 Task: Look for space in Gjøvik, Norway from 10th July, 2023 to 15th July, 2023 for 7 adults in price range Rs.10000 to Rs.15000. Place can be entire place or shared room with 4 bedrooms having 7 beds and 4 bathrooms. Property type can be house, flat, guest house. Amenities needed are: wifi, TV, free parkinig on premises, gym, breakfast. Booking option can be shelf check-in. Required host language is English.
Action: Mouse moved to (432, 83)
Screenshot: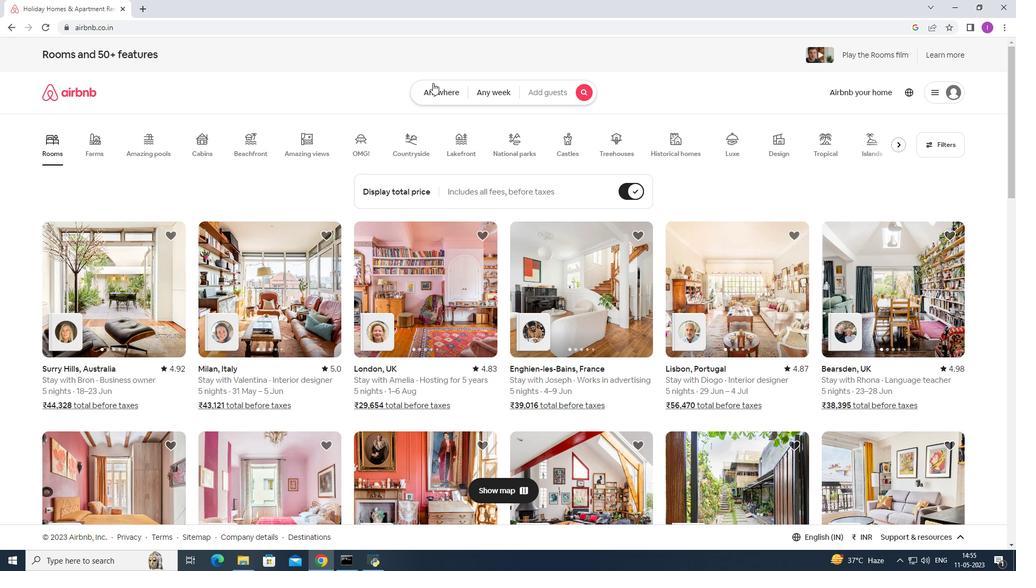 
Action: Mouse pressed left at (432, 83)
Screenshot: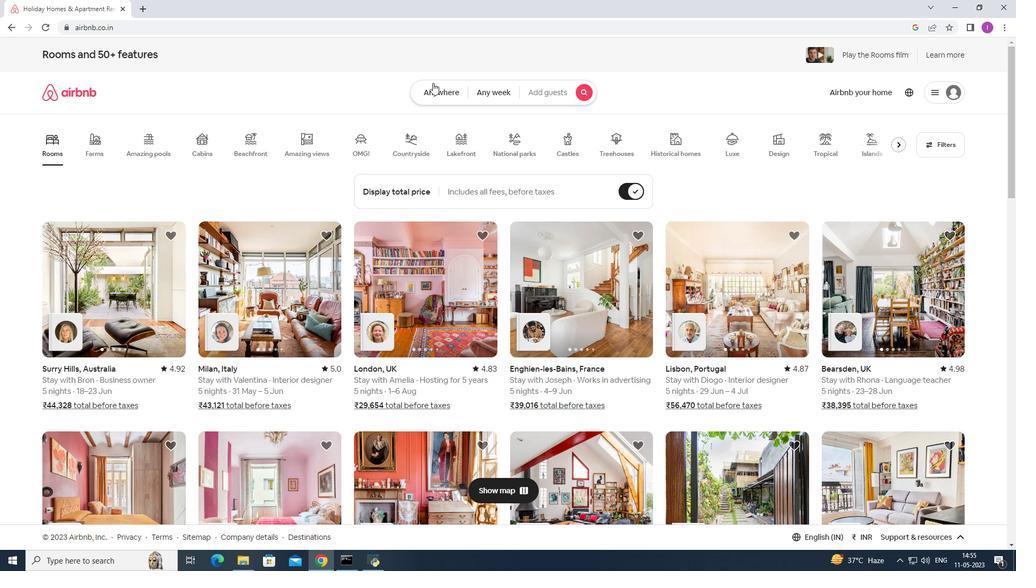 
Action: Mouse moved to (392, 137)
Screenshot: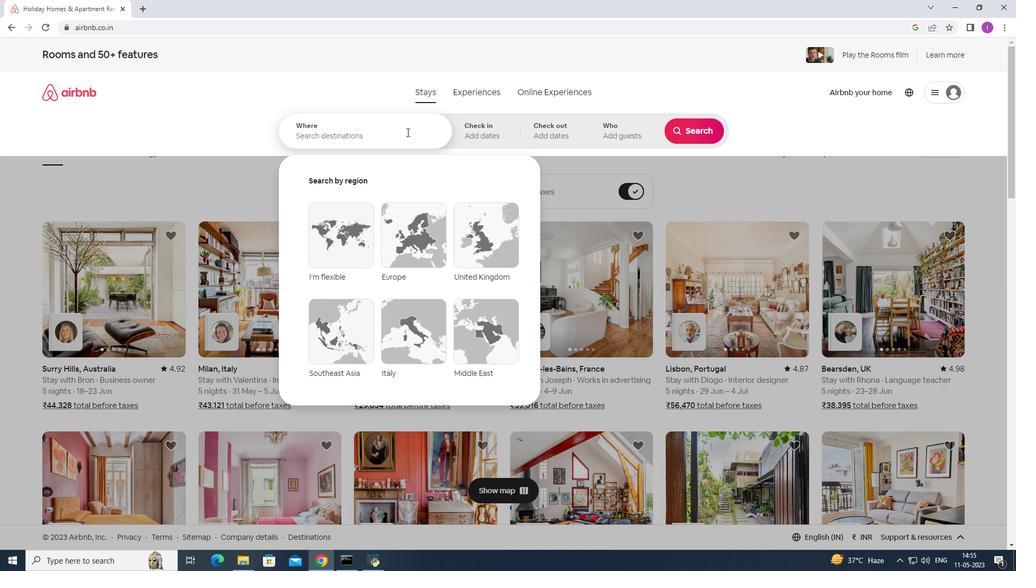 
Action: Mouse pressed left at (392, 137)
Screenshot: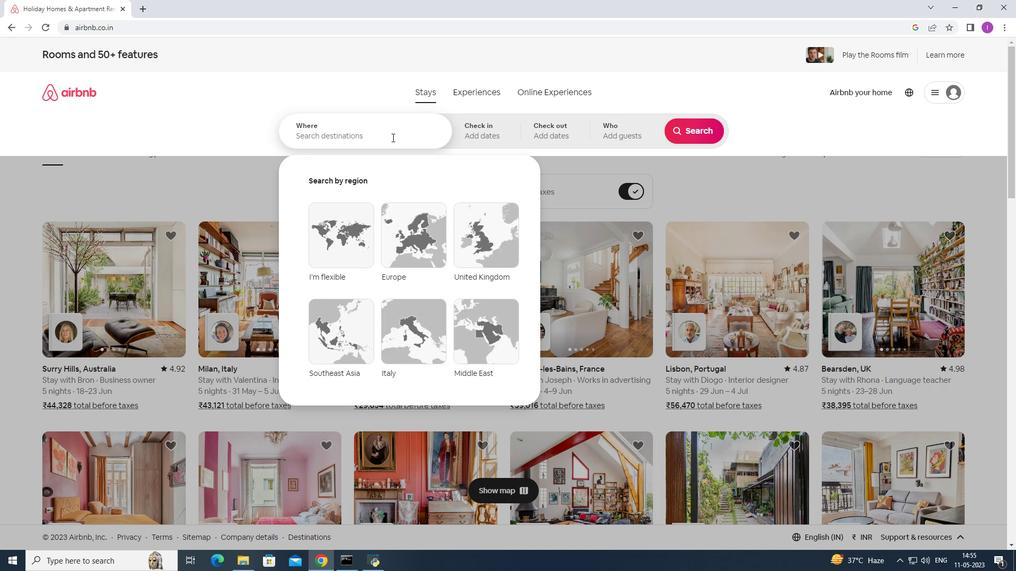 
Action: Key pressed <Key.shift>Gjovik,<Key.shift>Nirway
Screenshot: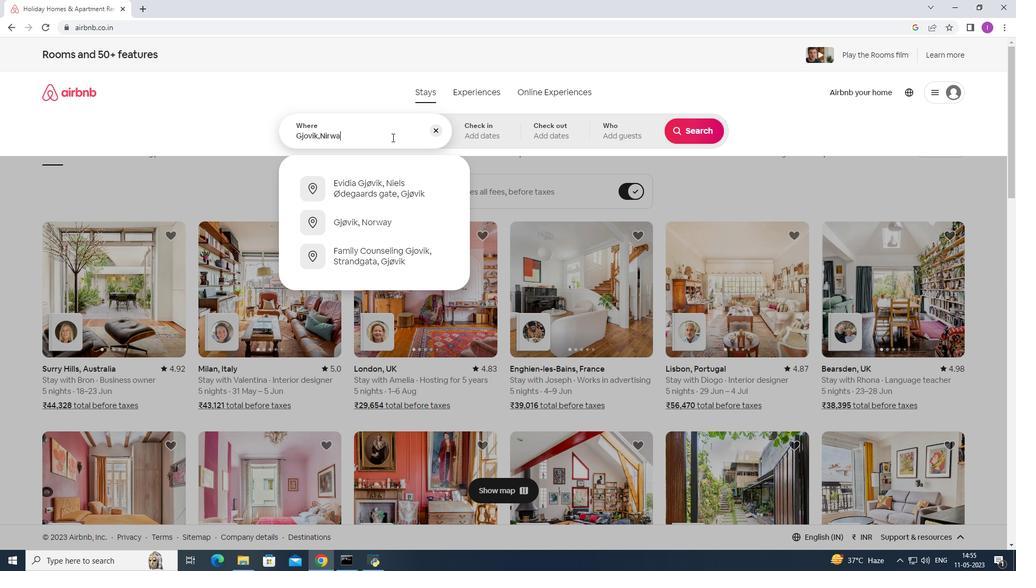 
Action: Mouse moved to (375, 225)
Screenshot: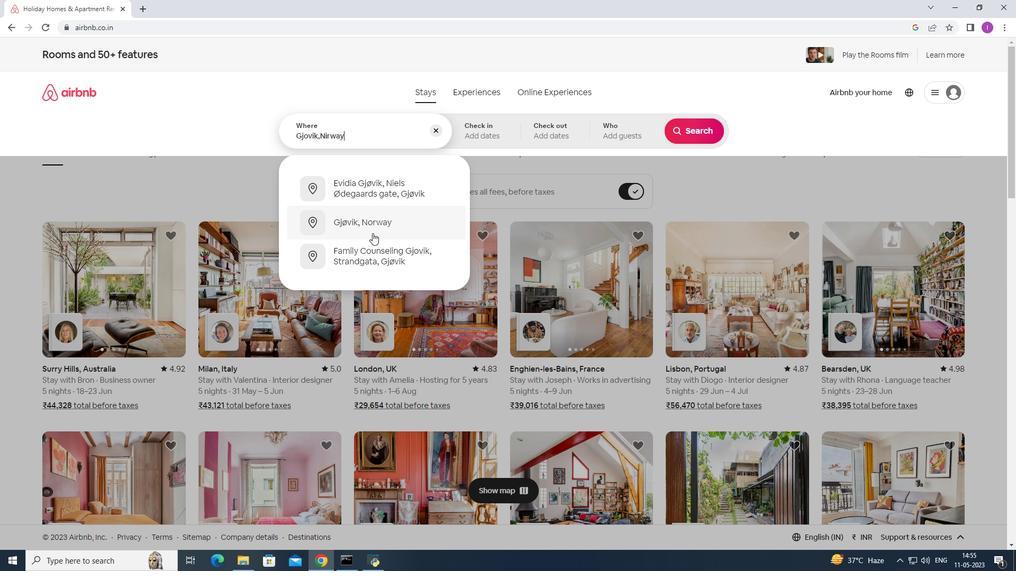 
Action: Mouse pressed left at (375, 225)
Screenshot: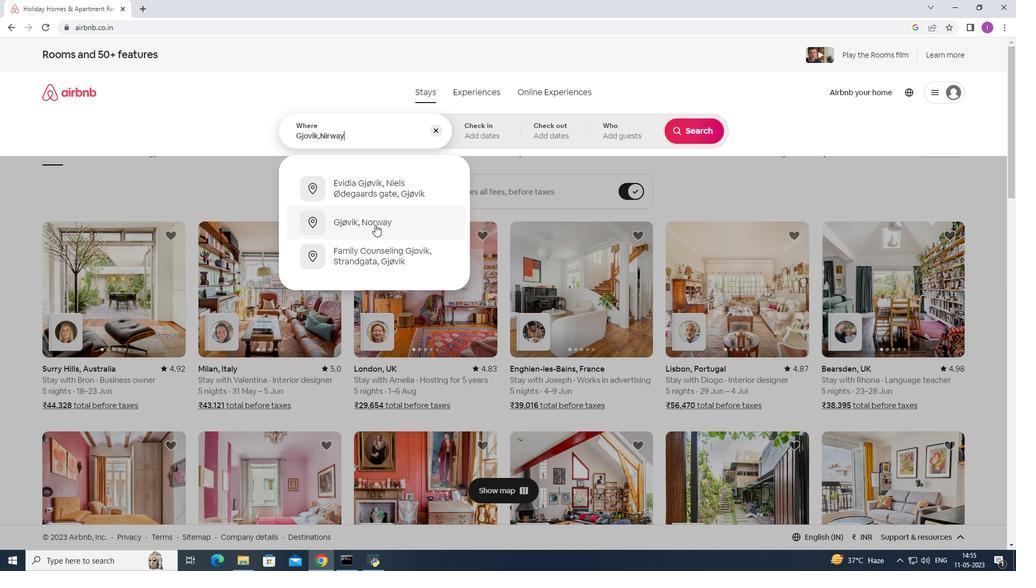 
Action: Mouse moved to (695, 209)
Screenshot: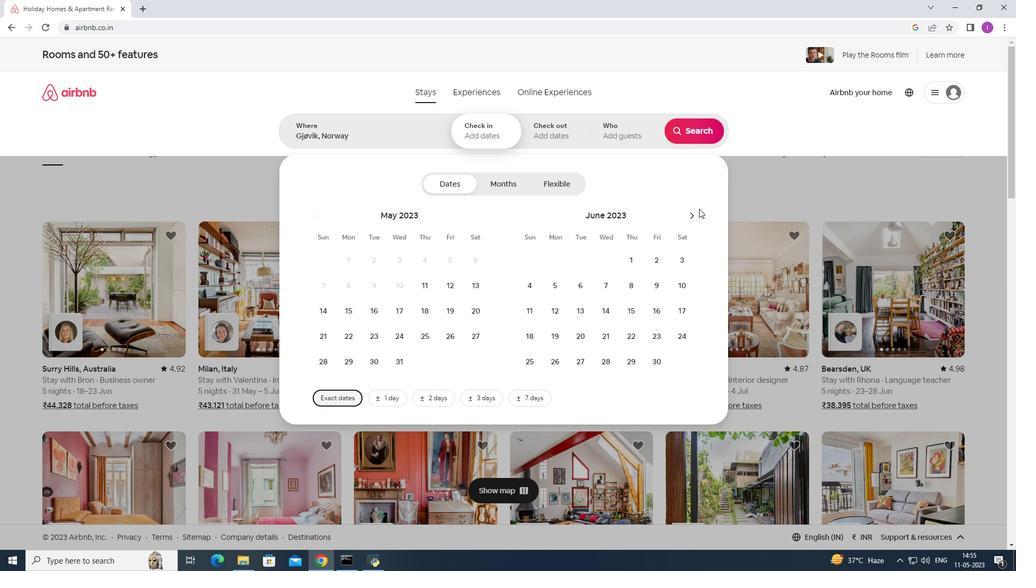 
Action: Mouse pressed left at (695, 209)
Screenshot: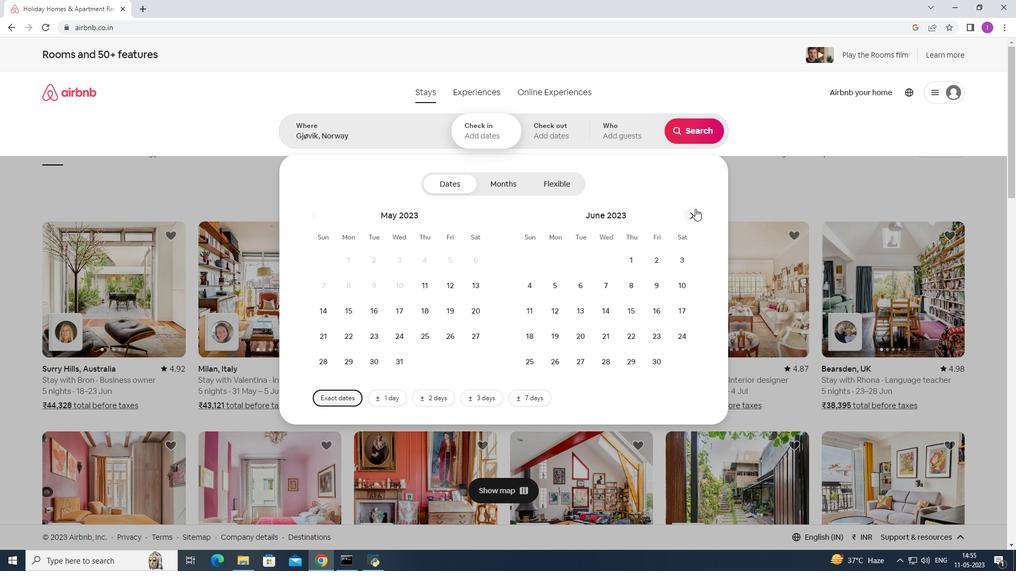 
Action: Mouse moved to (694, 210)
Screenshot: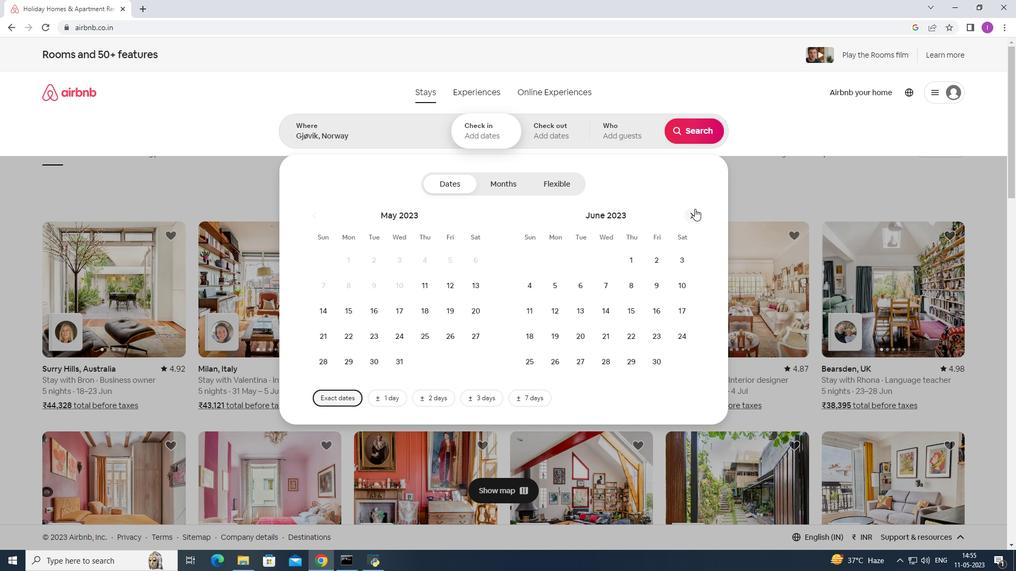 
Action: Mouse pressed left at (694, 210)
Screenshot: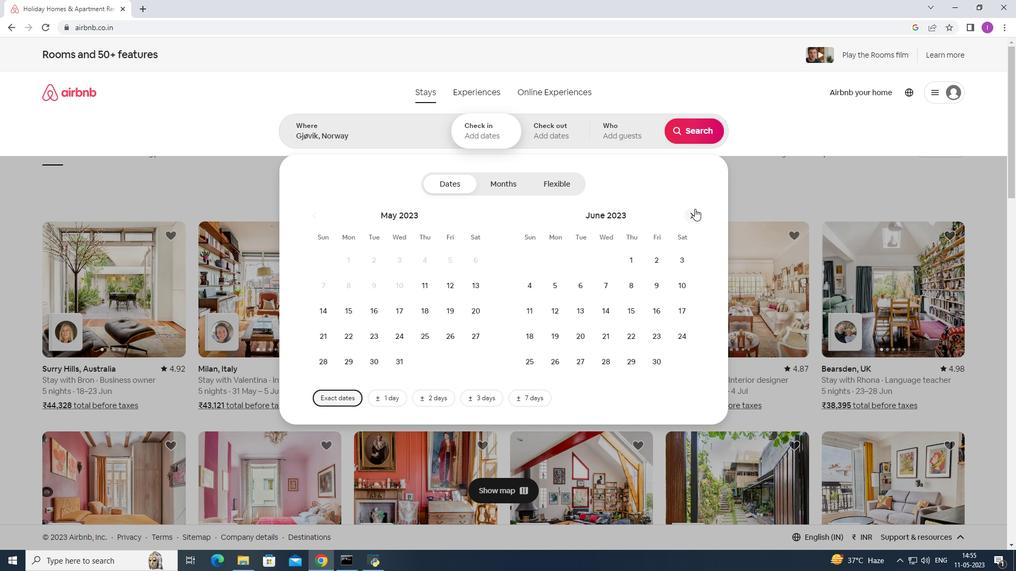 
Action: Mouse moved to (354, 309)
Screenshot: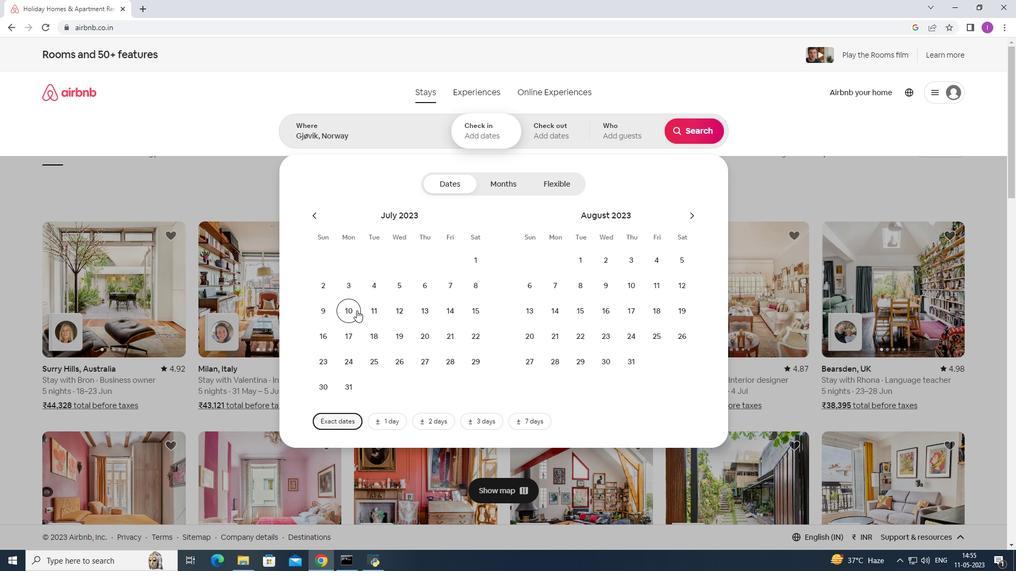 
Action: Mouse pressed left at (354, 309)
Screenshot: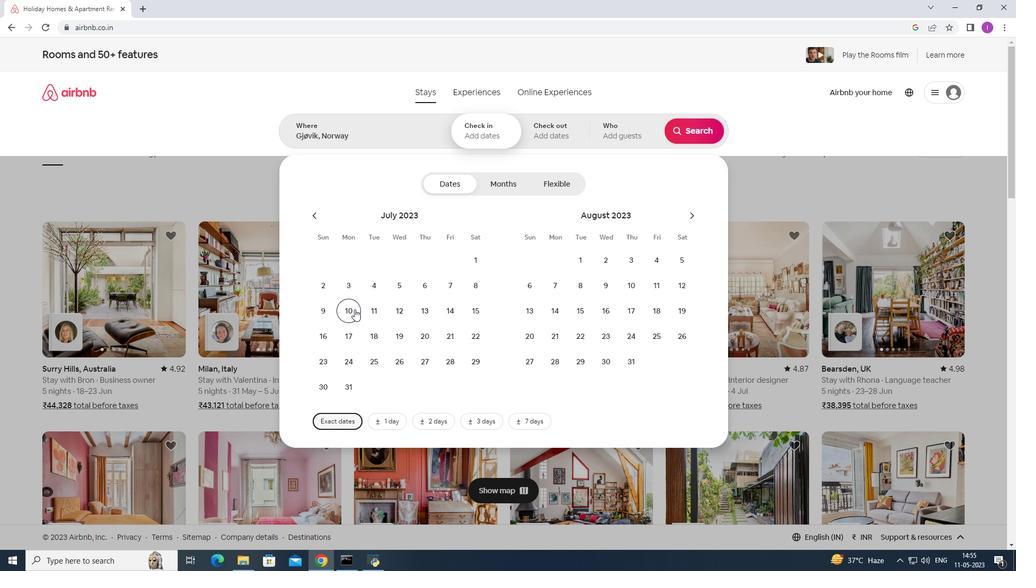 
Action: Mouse moved to (476, 303)
Screenshot: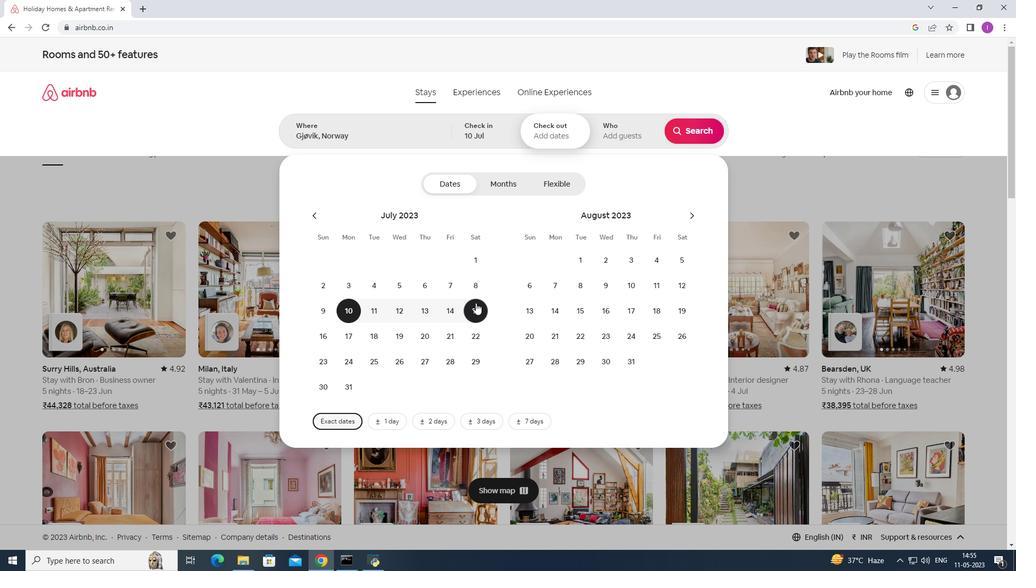 
Action: Mouse pressed left at (476, 303)
Screenshot: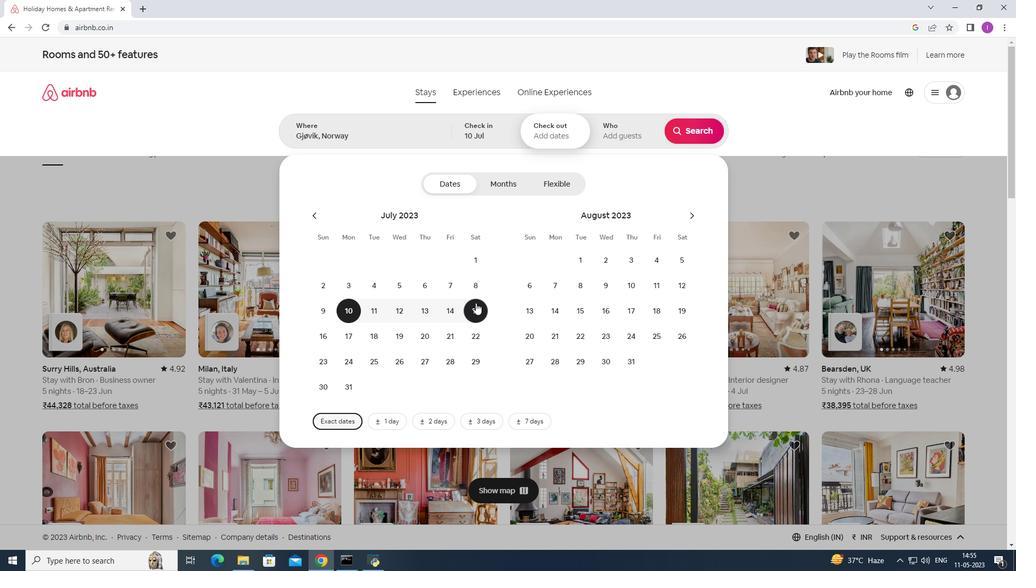 
Action: Mouse moved to (622, 129)
Screenshot: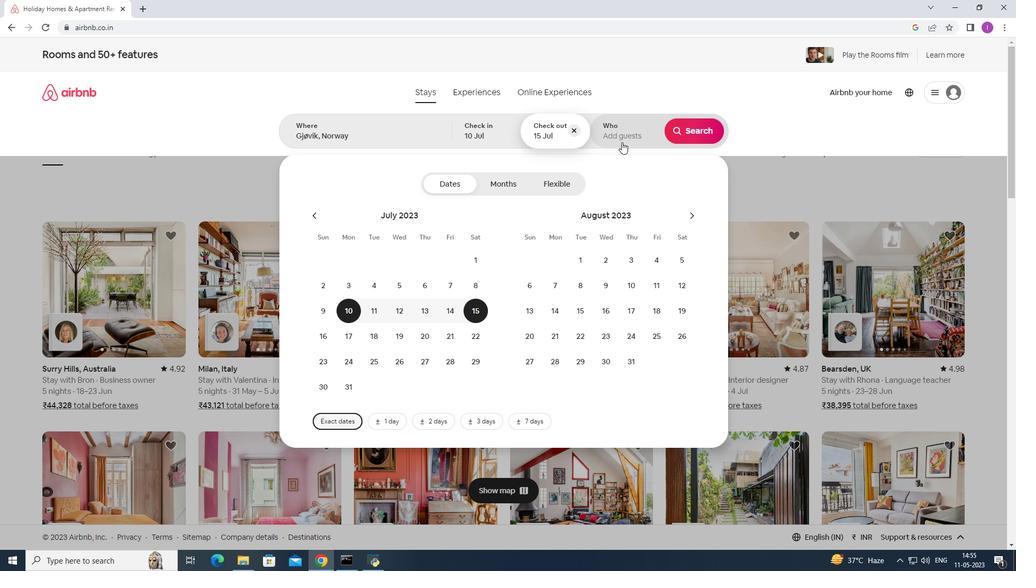 
Action: Mouse pressed left at (622, 129)
Screenshot: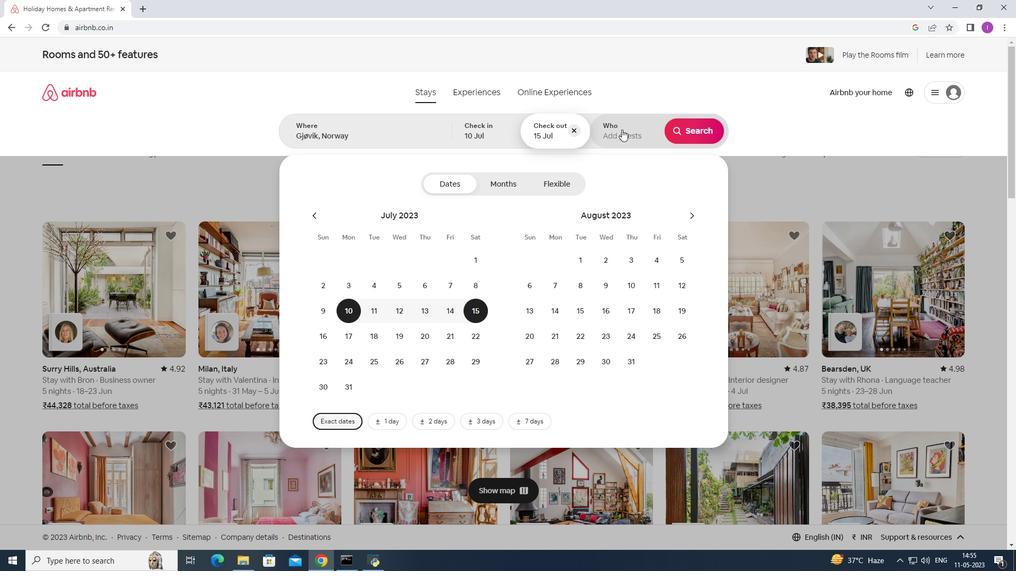 
Action: Mouse moved to (699, 189)
Screenshot: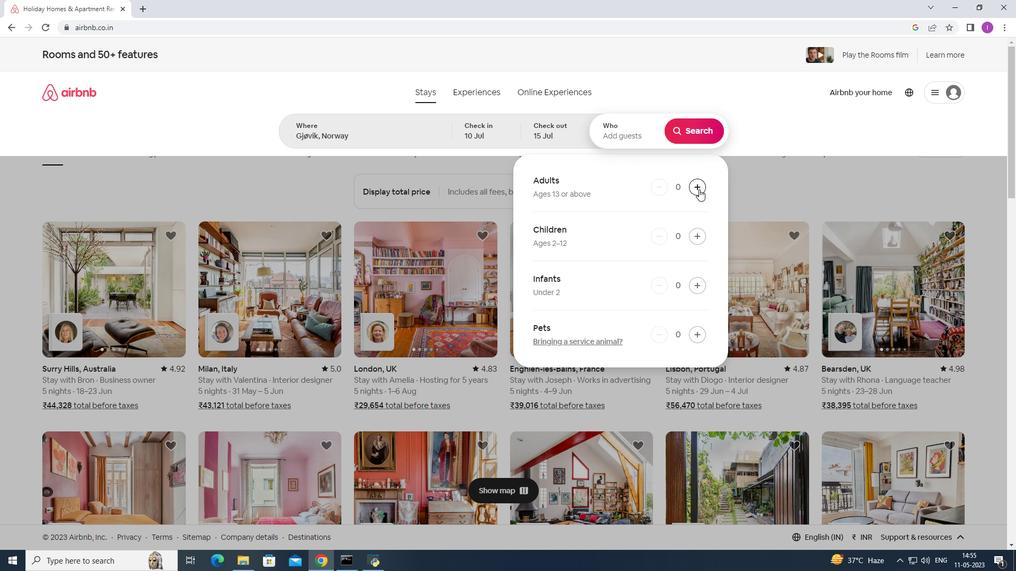 
Action: Mouse pressed left at (699, 189)
Screenshot: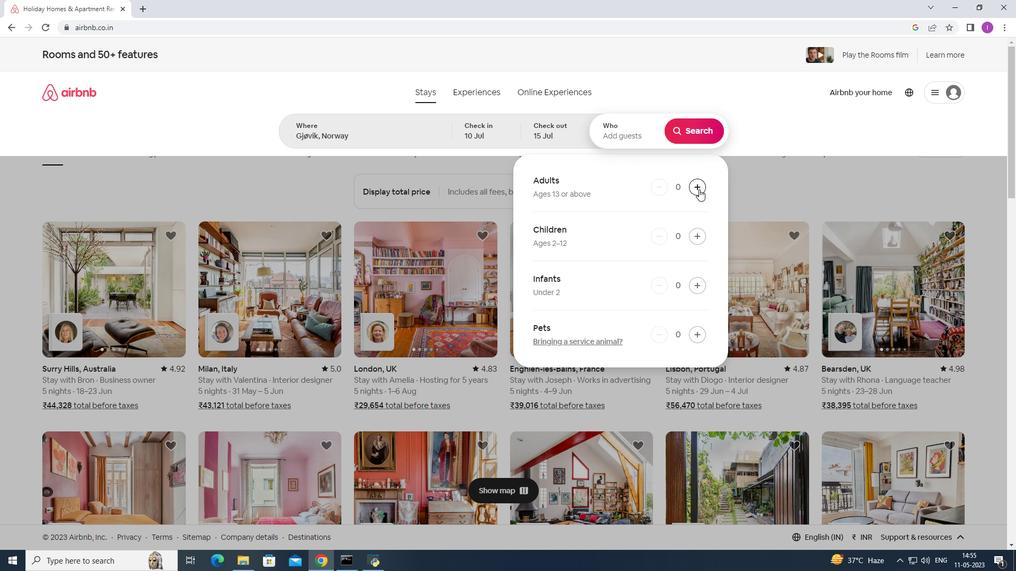 
Action: Mouse moved to (700, 189)
Screenshot: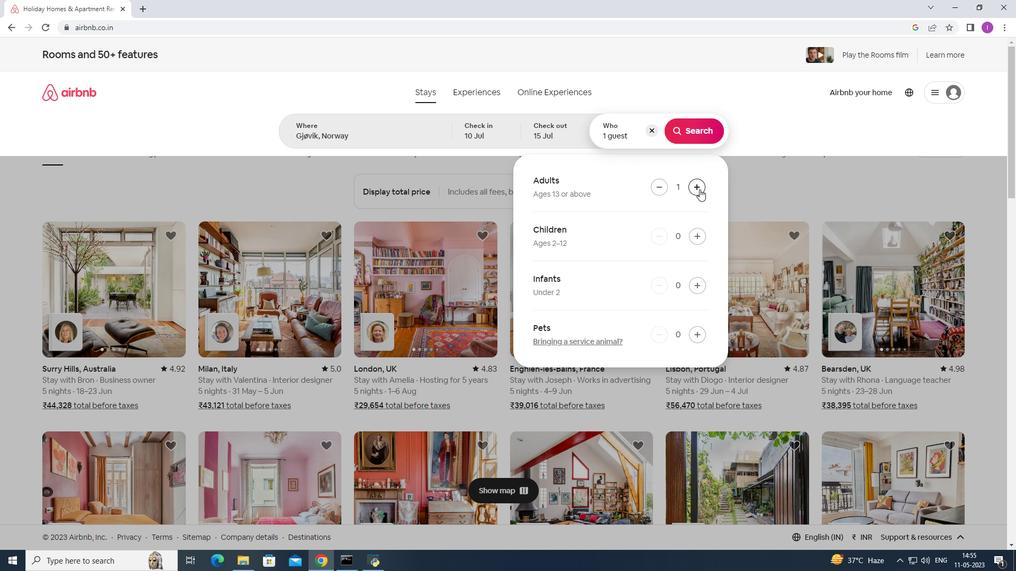 
Action: Mouse pressed left at (700, 189)
Screenshot: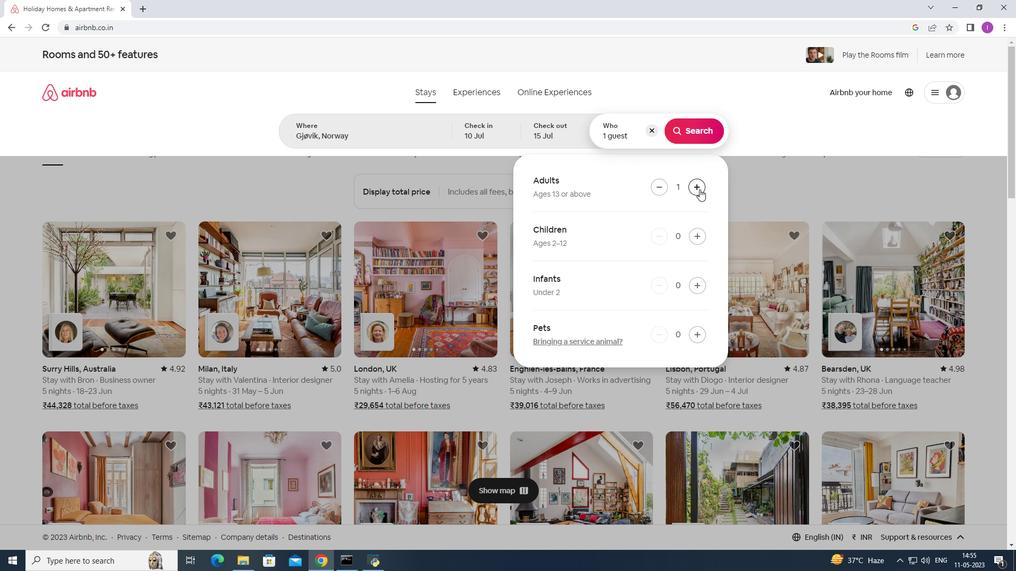 
Action: Mouse pressed left at (700, 189)
Screenshot: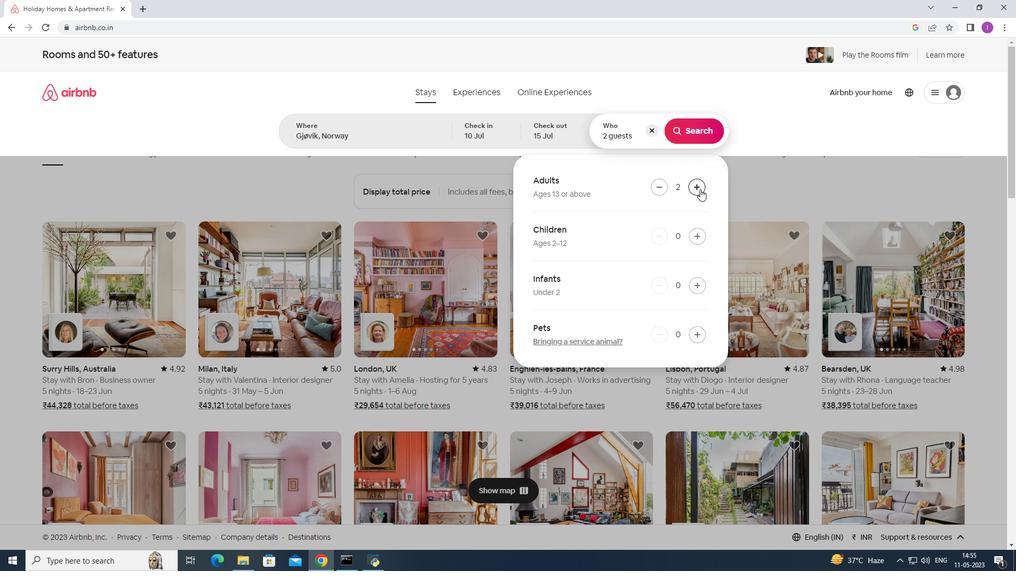 
Action: Mouse pressed left at (700, 189)
Screenshot: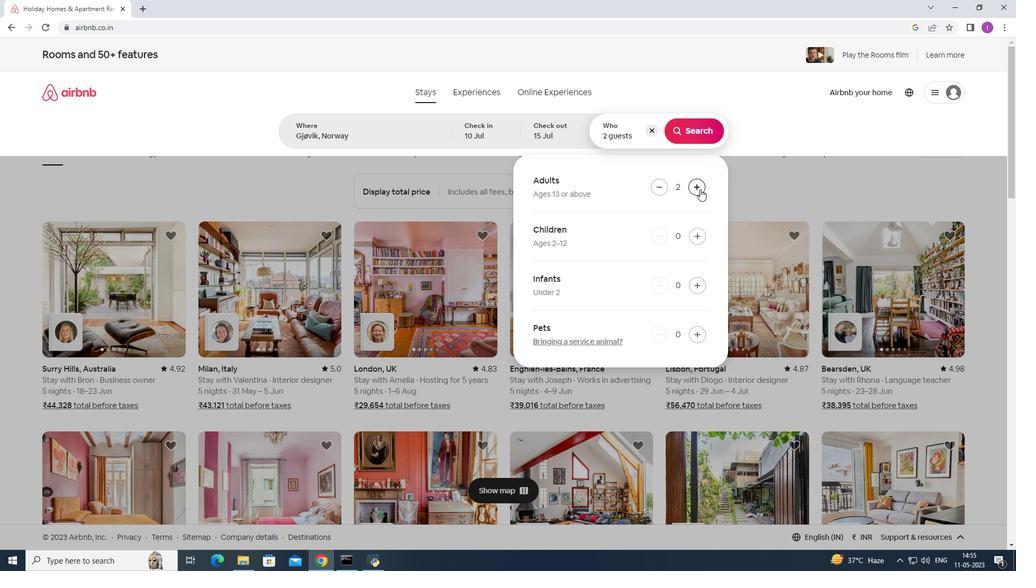
Action: Mouse pressed left at (700, 189)
Screenshot: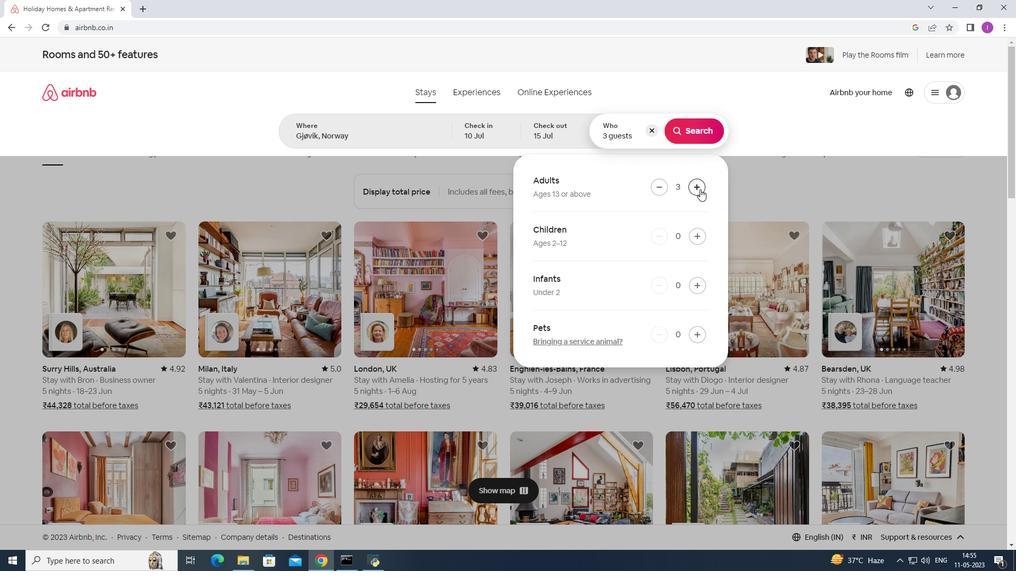 
Action: Mouse pressed left at (700, 189)
Screenshot: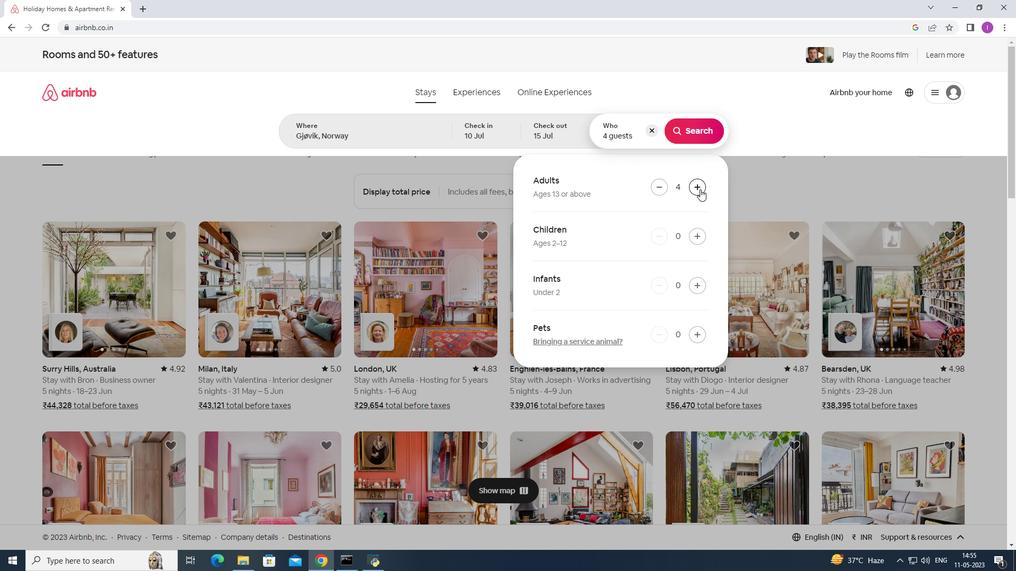 
Action: Mouse pressed left at (700, 189)
Screenshot: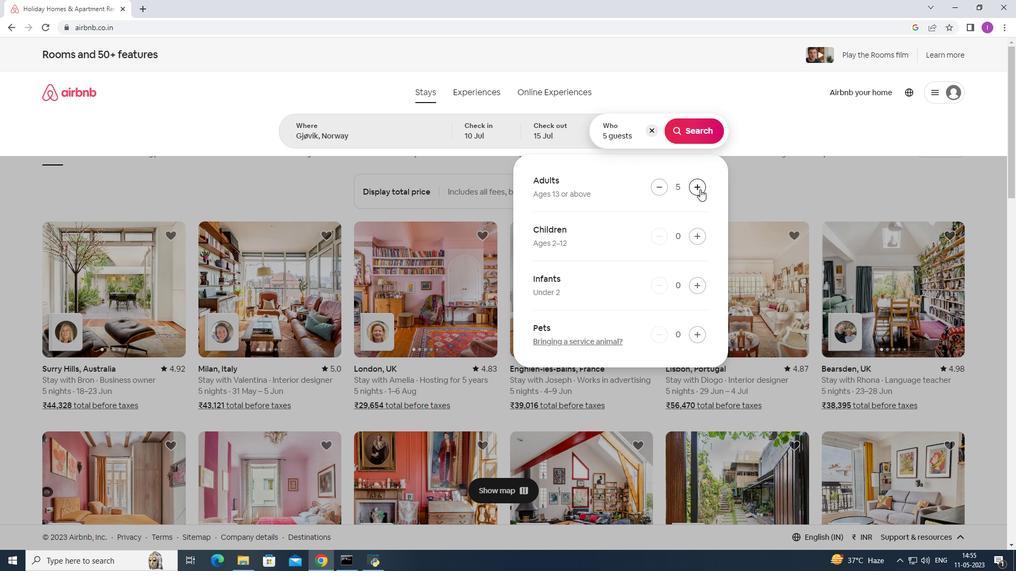 
Action: Mouse moved to (674, 130)
Screenshot: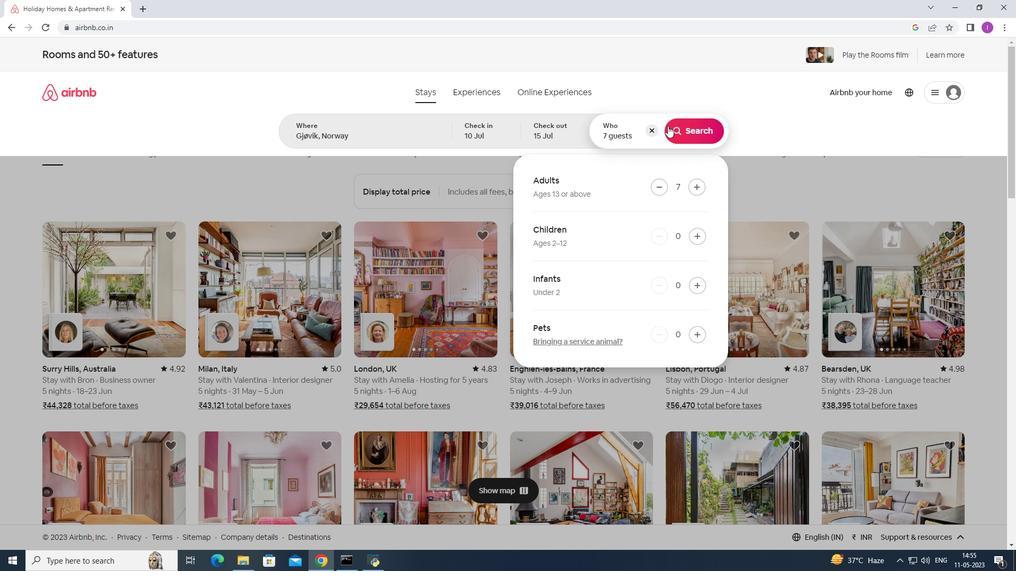 
Action: Mouse pressed left at (674, 130)
Screenshot: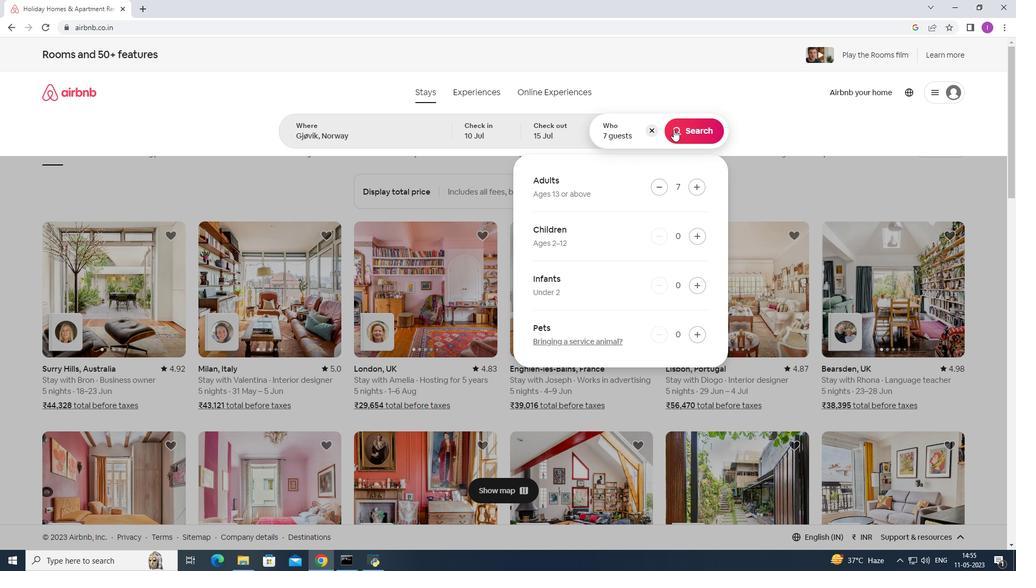 
Action: Mouse moved to (978, 101)
Screenshot: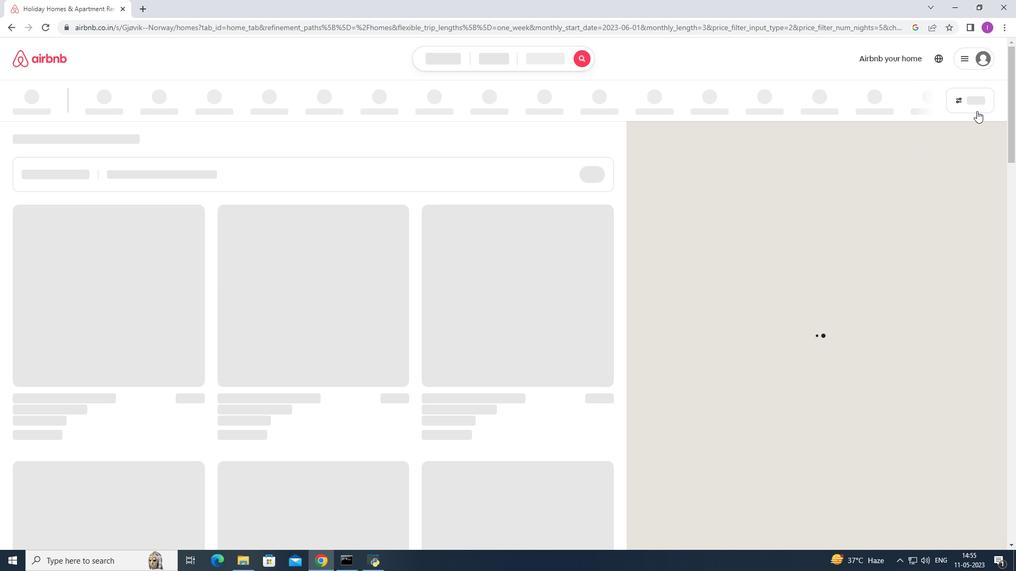 
Action: Mouse pressed left at (978, 101)
Screenshot: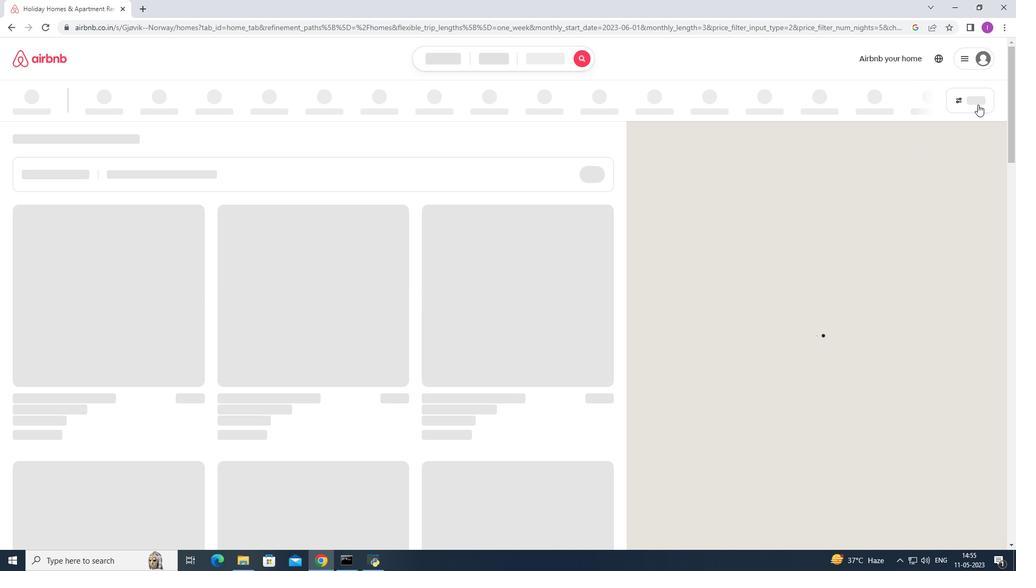 
Action: Mouse moved to (967, 102)
Screenshot: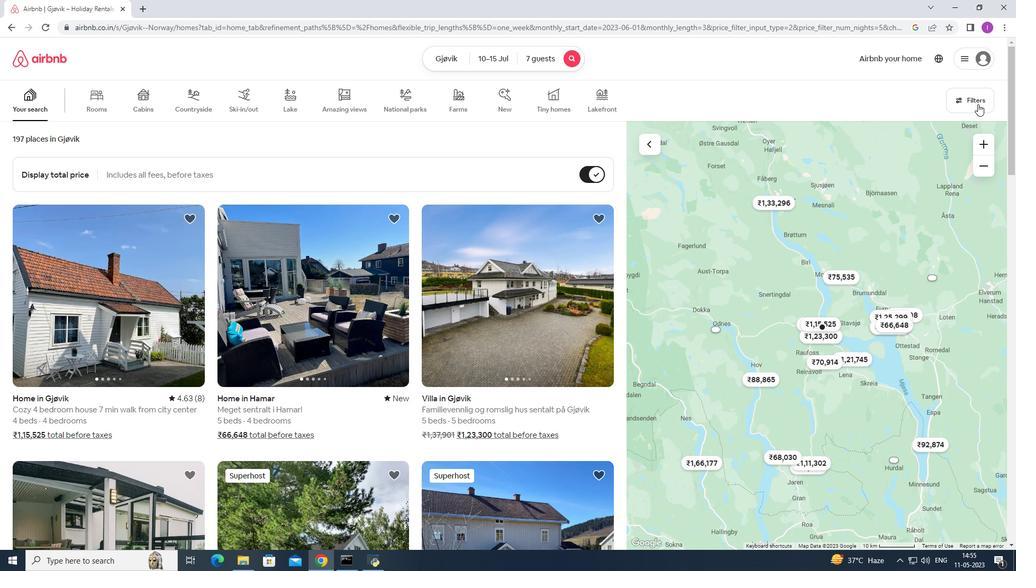 
Action: Mouse pressed left at (967, 102)
Screenshot: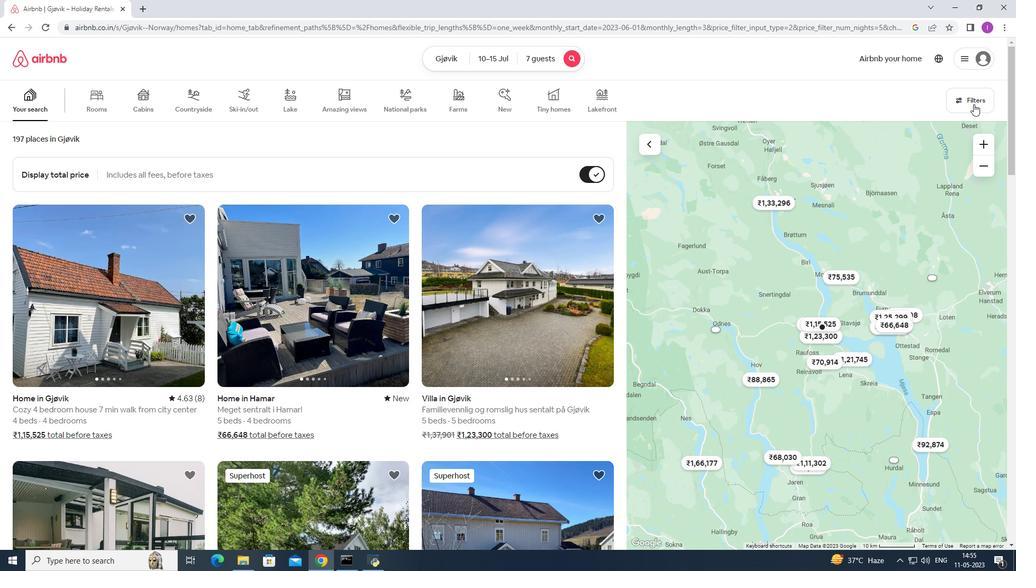 
Action: Mouse moved to (582, 366)
Screenshot: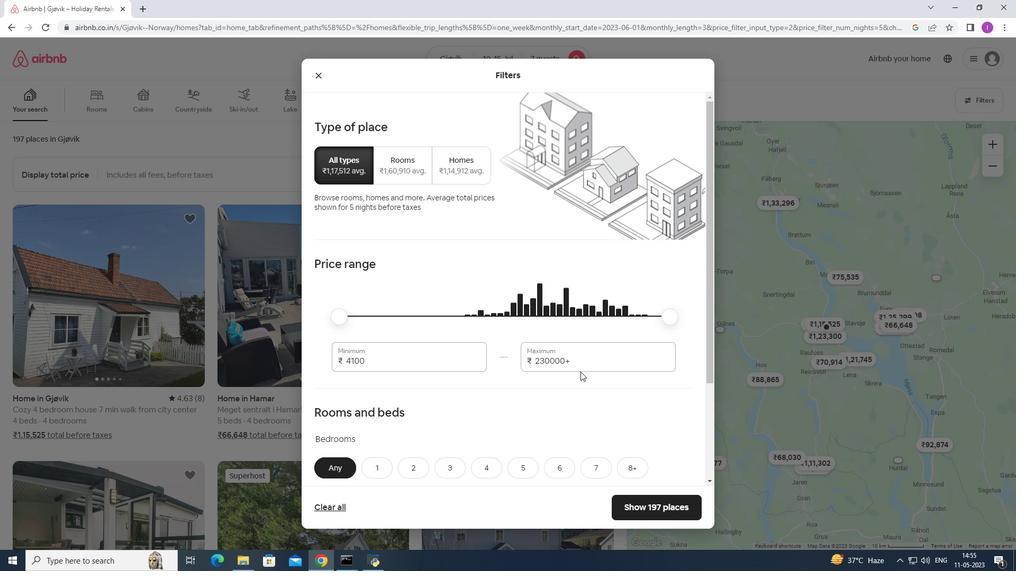 
Action: Mouse pressed left at (582, 366)
Screenshot: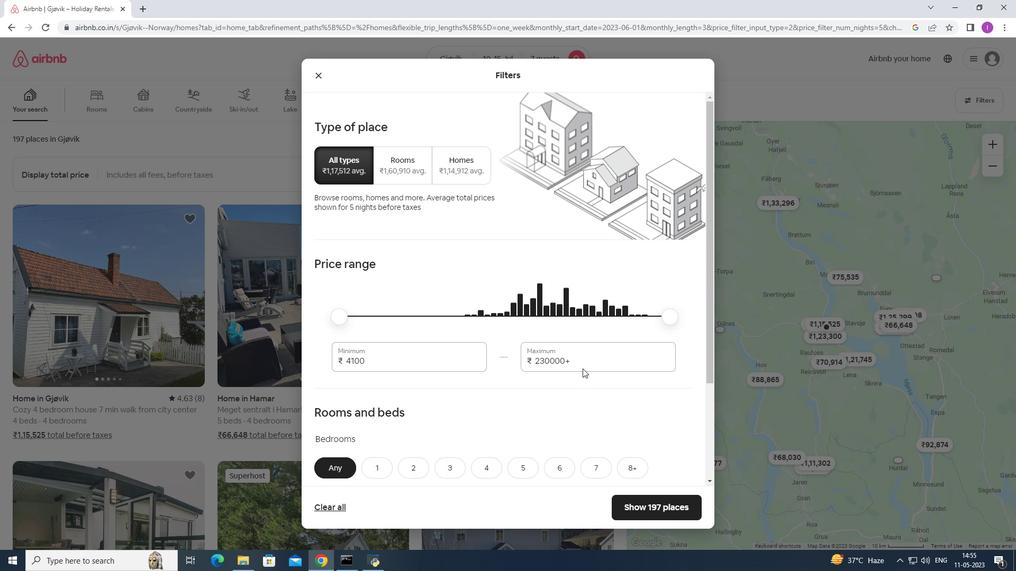 
Action: Mouse moved to (484, 362)
Screenshot: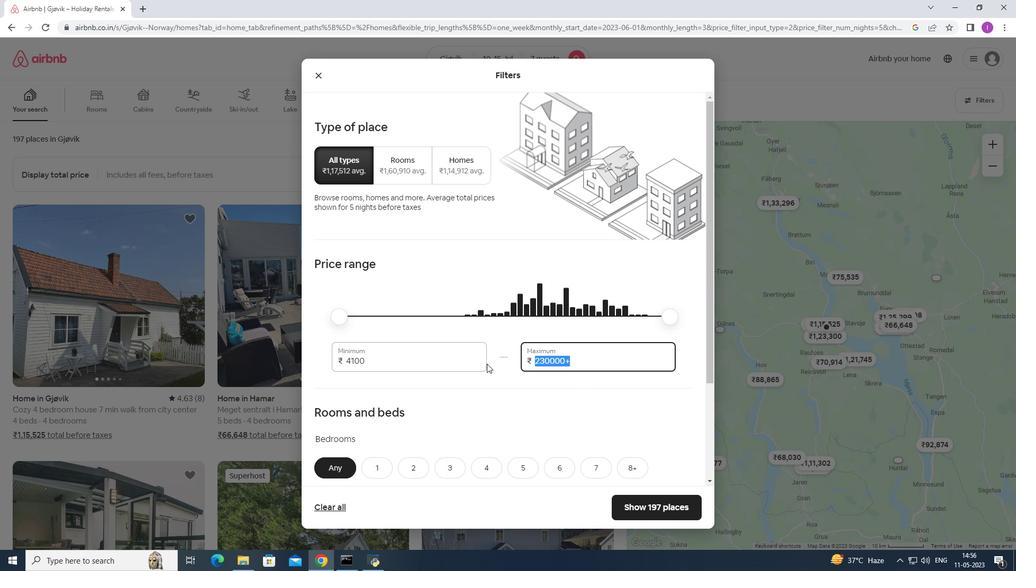 
Action: Key pressed 1
Screenshot: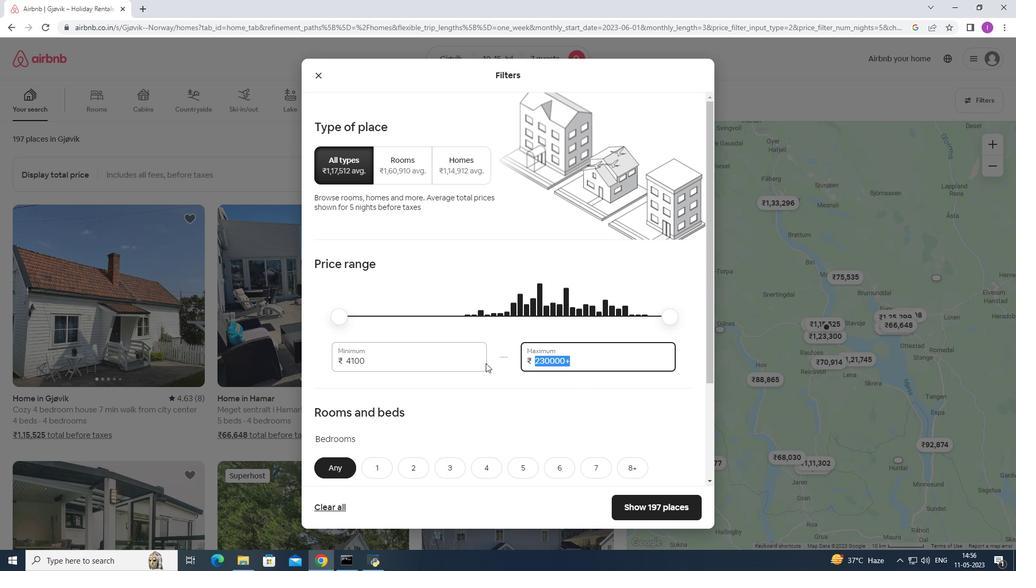 
Action: Mouse moved to (484, 361)
Screenshot: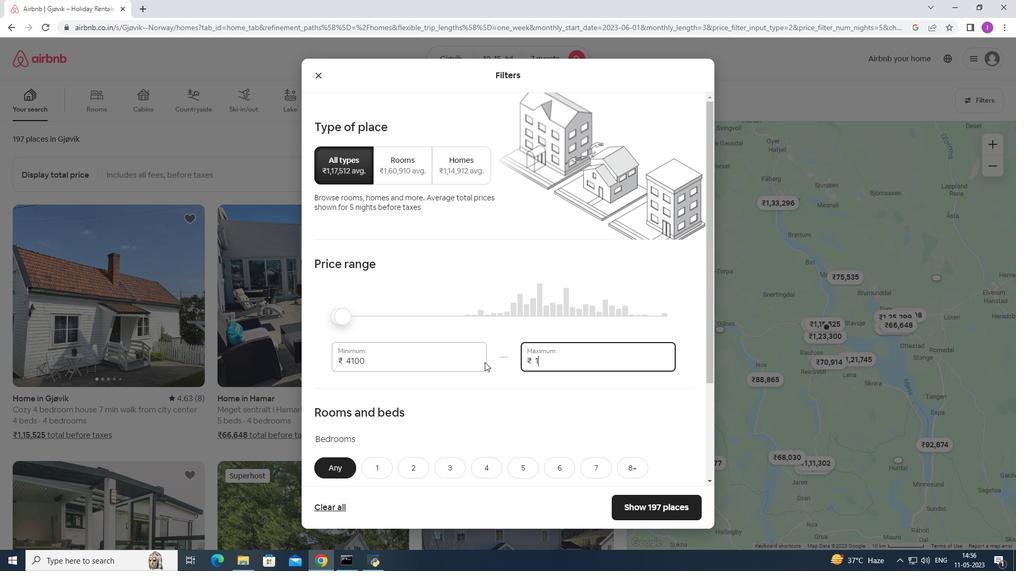 
Action: Key pressed 5000
Screenshot: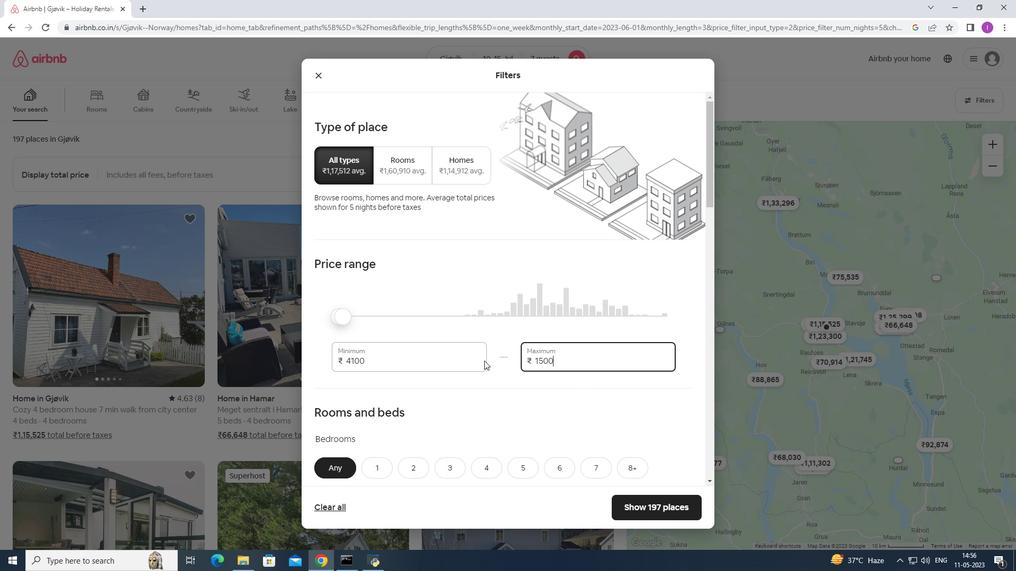 
Action: Mouse moved to (386, 362)
Screenshot: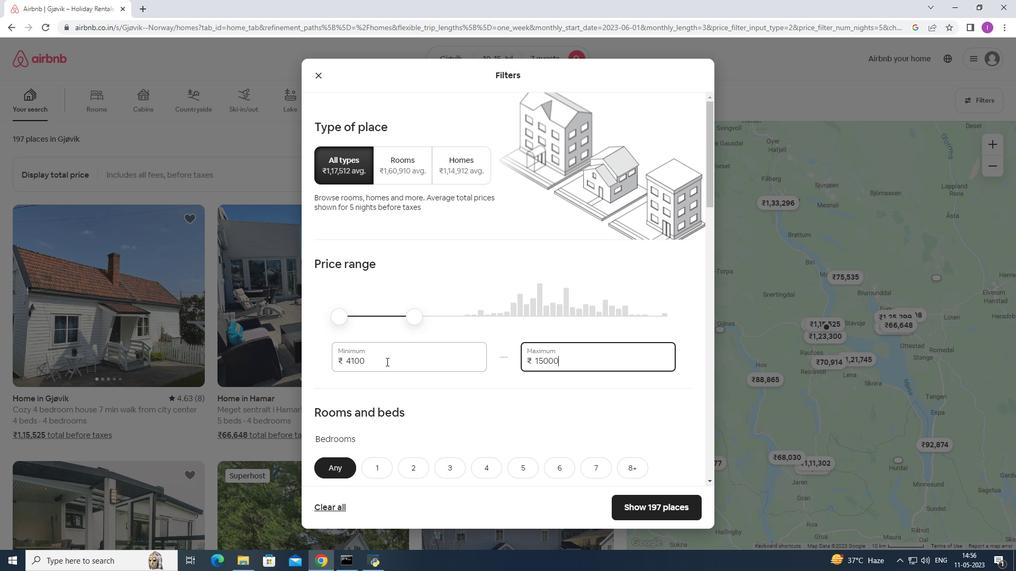 
Action: Mouse pressed left at (386, 362)
Screenshot: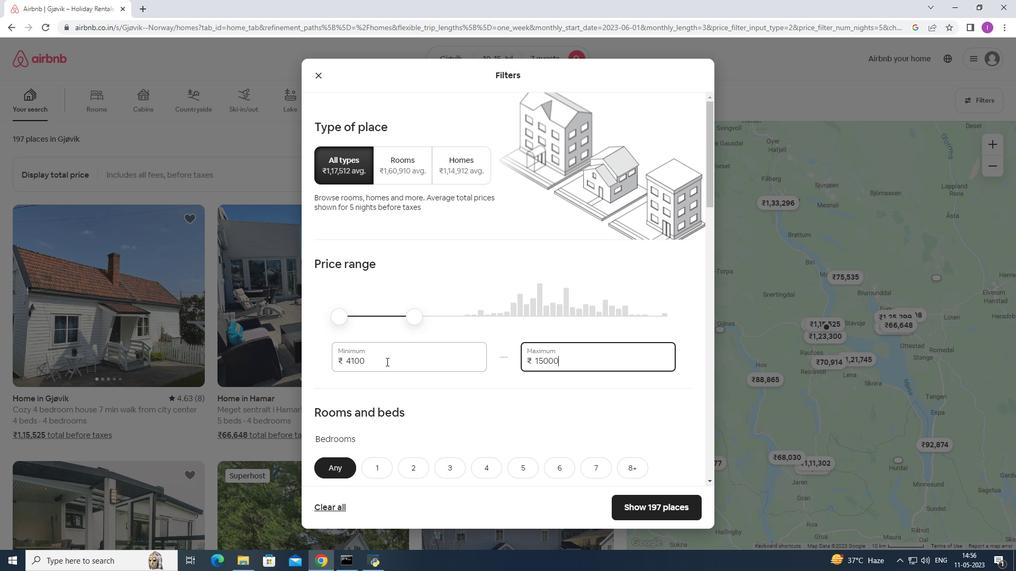 
Action: Mouse moved to (338, 372)
Screenshot: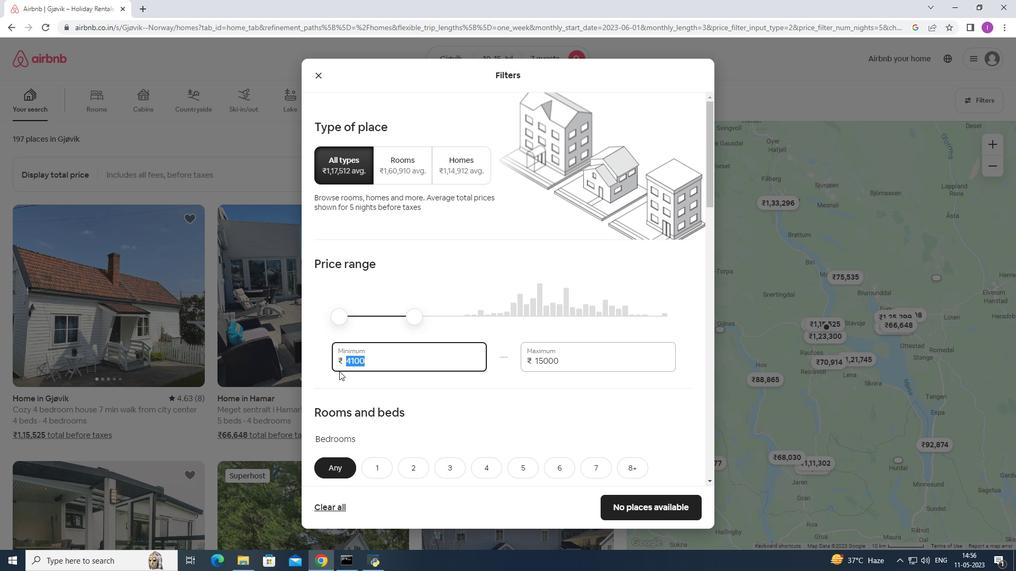 
Action: Key pressed 1
Screenshot: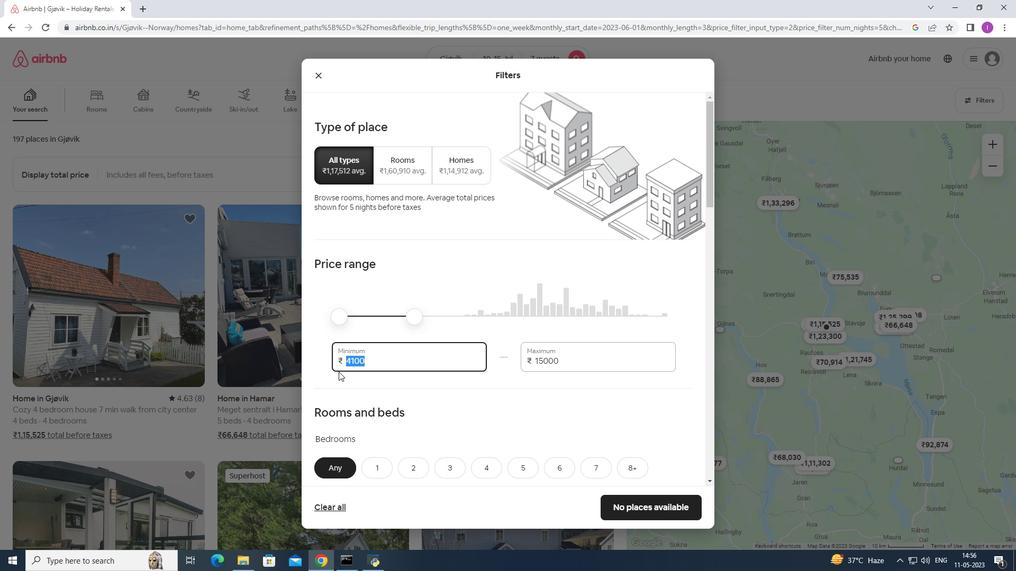 
Action: Mouse moved to (334, 366)
Screenshot: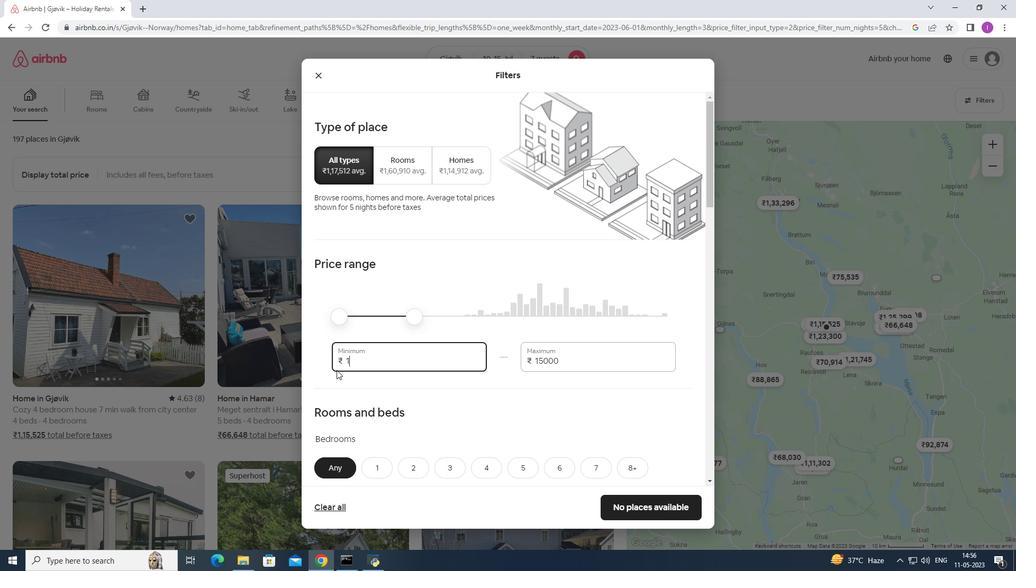 
Action: Key pressed 0000
Screenshot: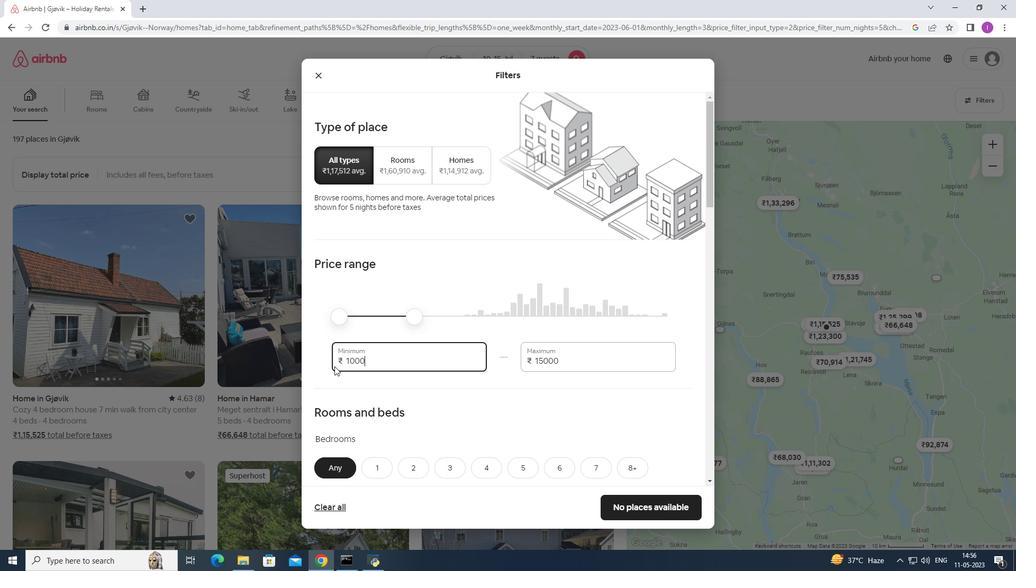 
Action: Mouse scrolled (334, 366) with delta (0, 0)
Screenshot: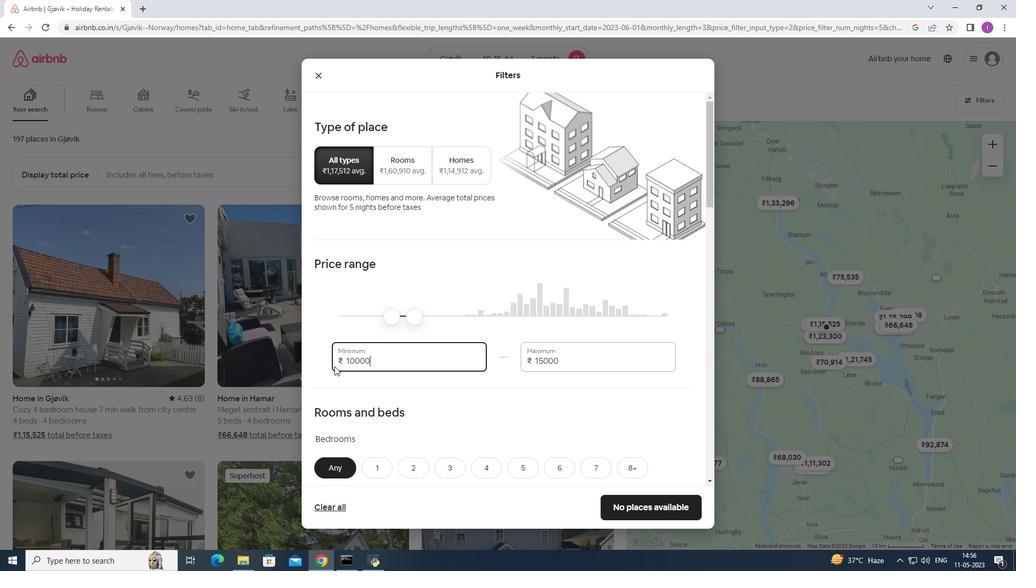 
Action: Mouse scrolled (334, 366) with delta (0, 0)
Screenshot: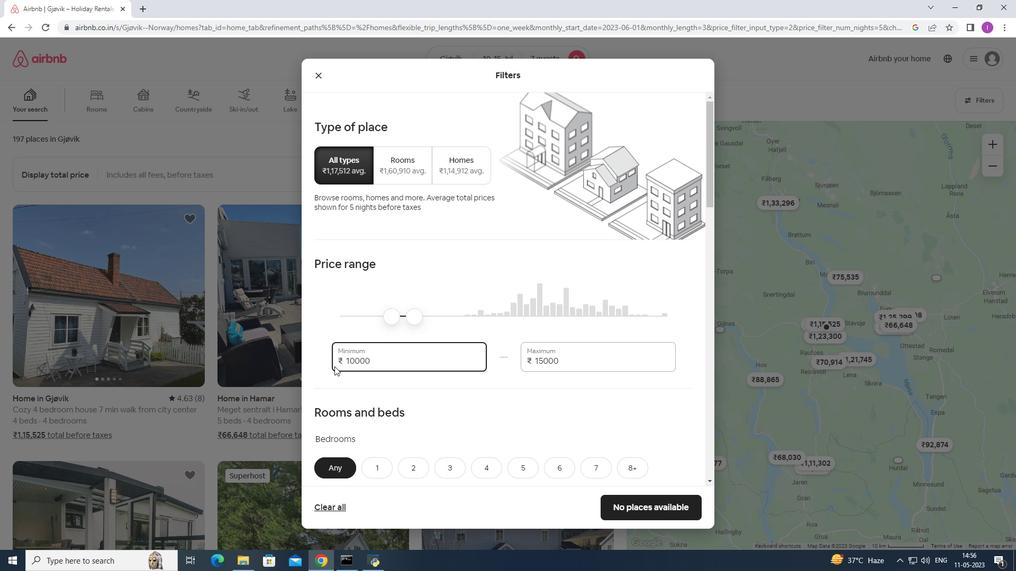 
Action: Mouse scrolled (334, 366) with delta (0, 0)
Screenshot: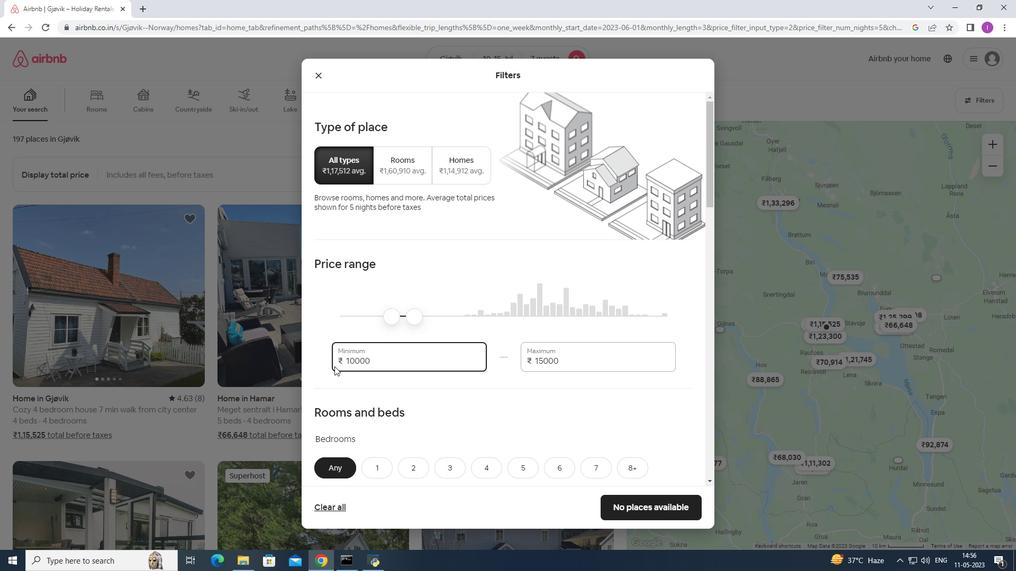 
Action: Mouse scrolled (334, 366) with delta (0, 0)
Screenshot: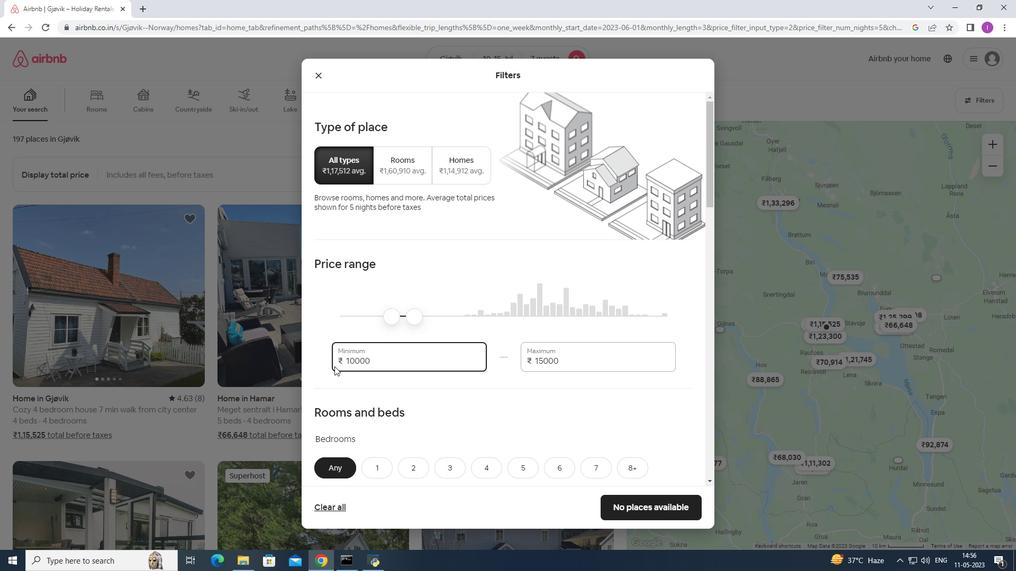 
Action: Mouse moved to (367, 352)
Screenshot: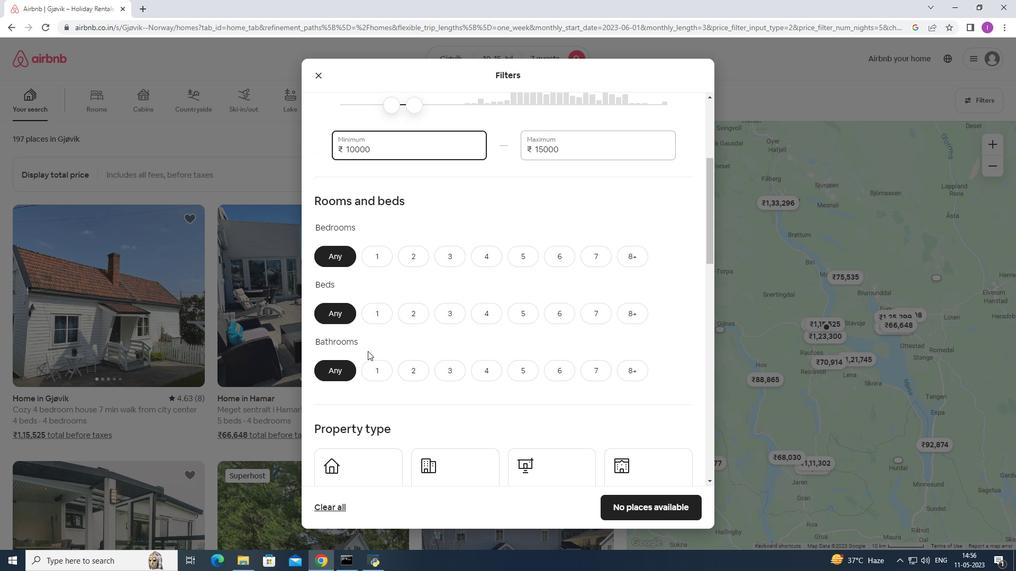 
Action: Mouse scrolled (367, 351) with delta (0, 0)
Screenshot: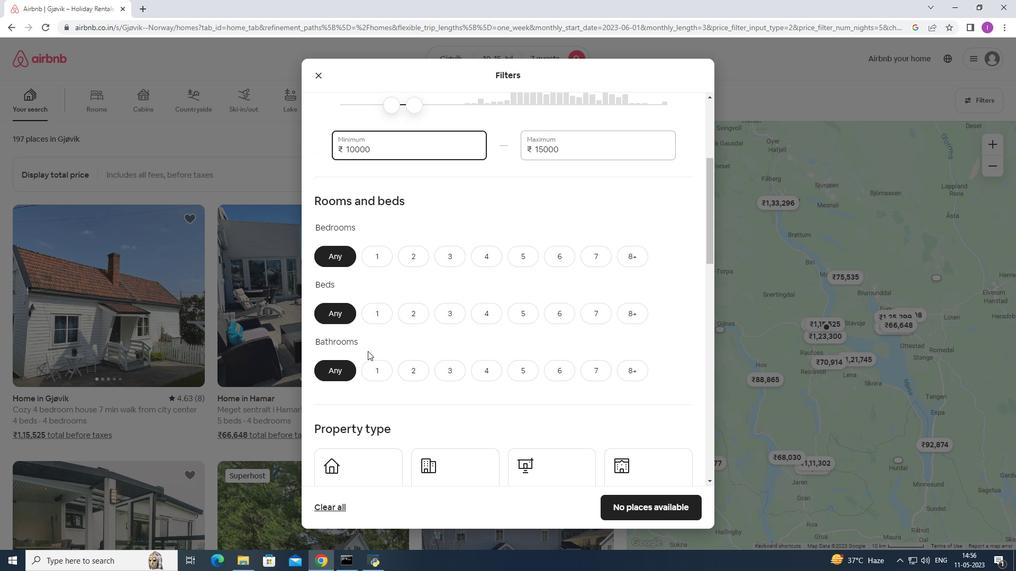 
Action: Mouse moved to (497, 201)
Screenshot: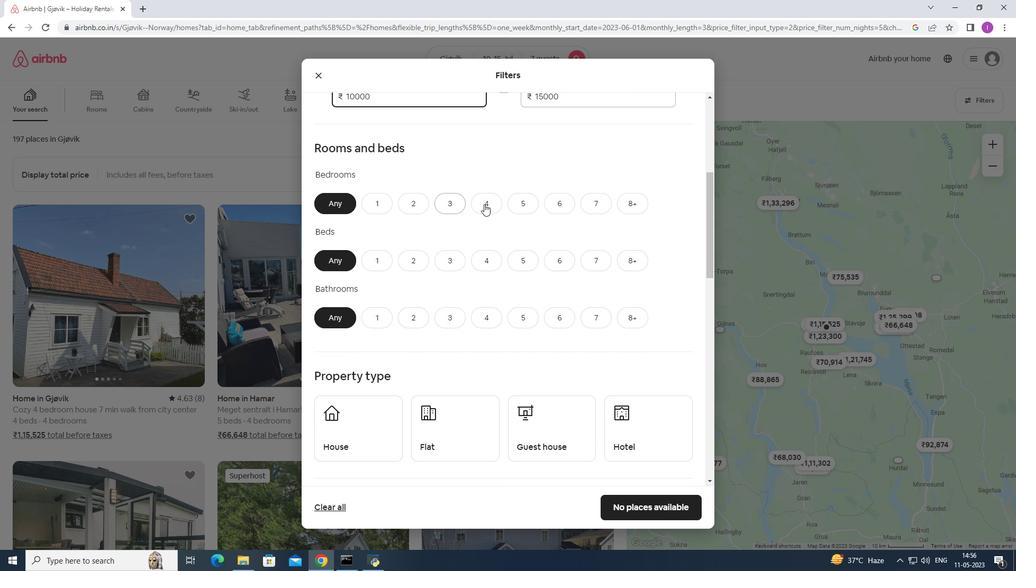 
Action: Mouse pressed left at (497, 201)
Screenshot: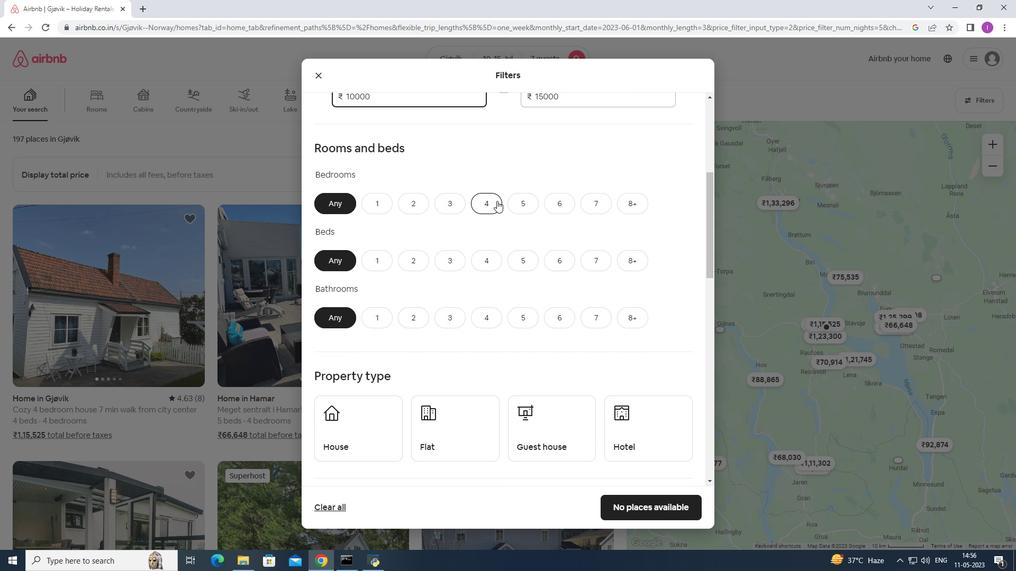 
Action: Mouse moved to (601, 267)
Screenshot: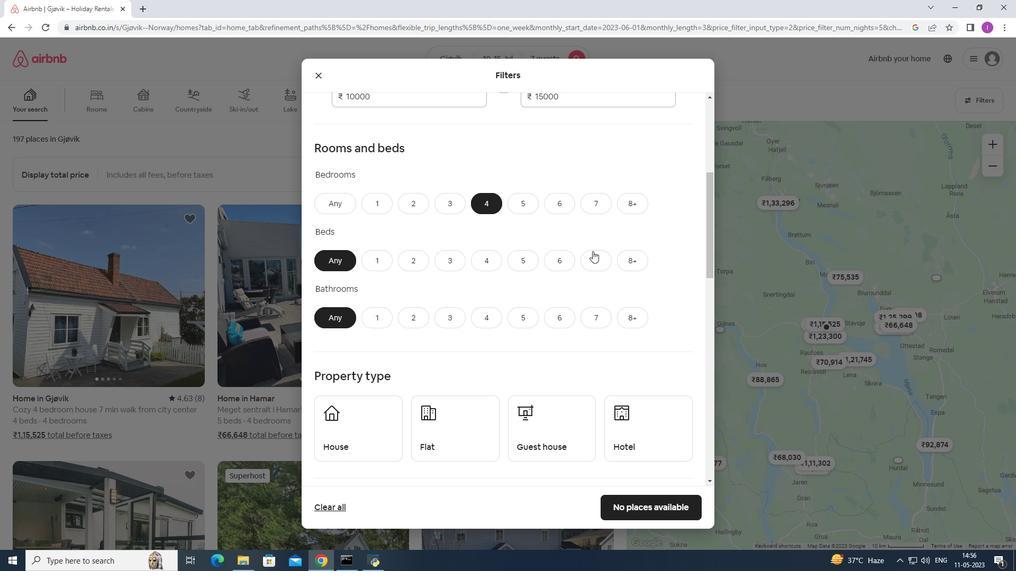 
Action: Mouse pressed left at (601, 267)
Screenshot: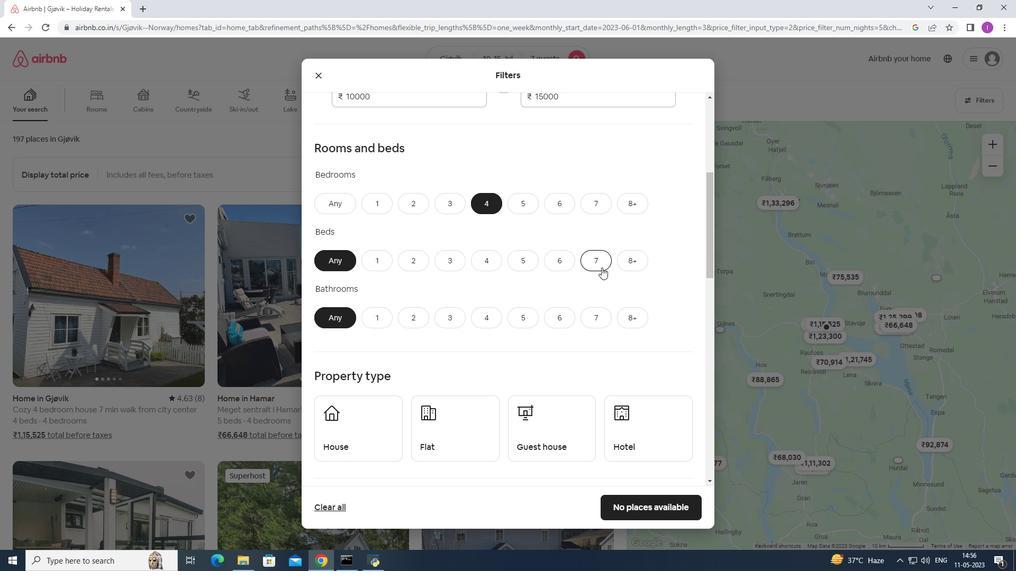 
Action: Mouse moved to (476, 315)
Screenshot: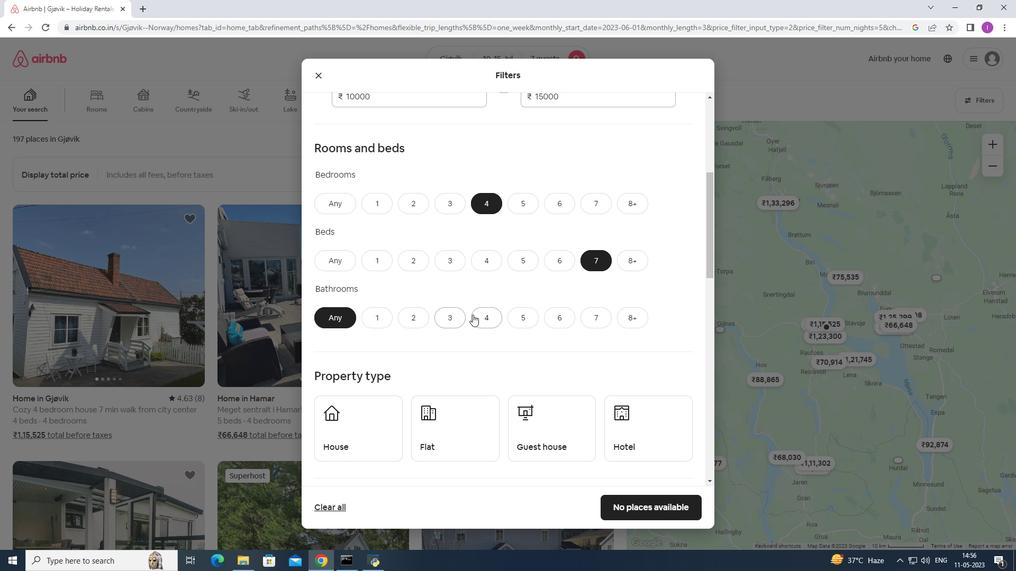 
Action: Mouse pressed left at (476, 315)
Screenshot: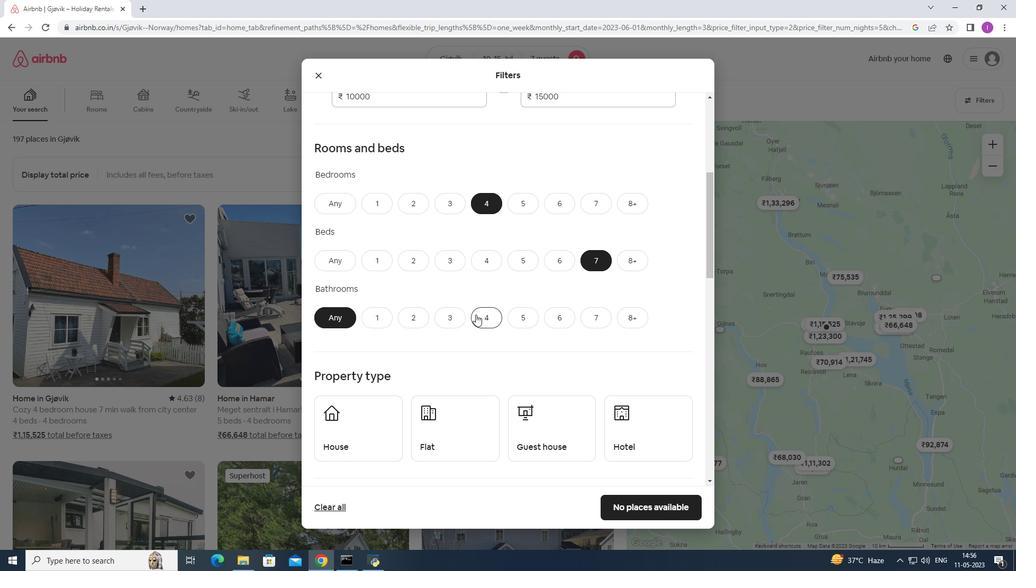 
Action: Mouse moved to (465, 355)
Screenshot: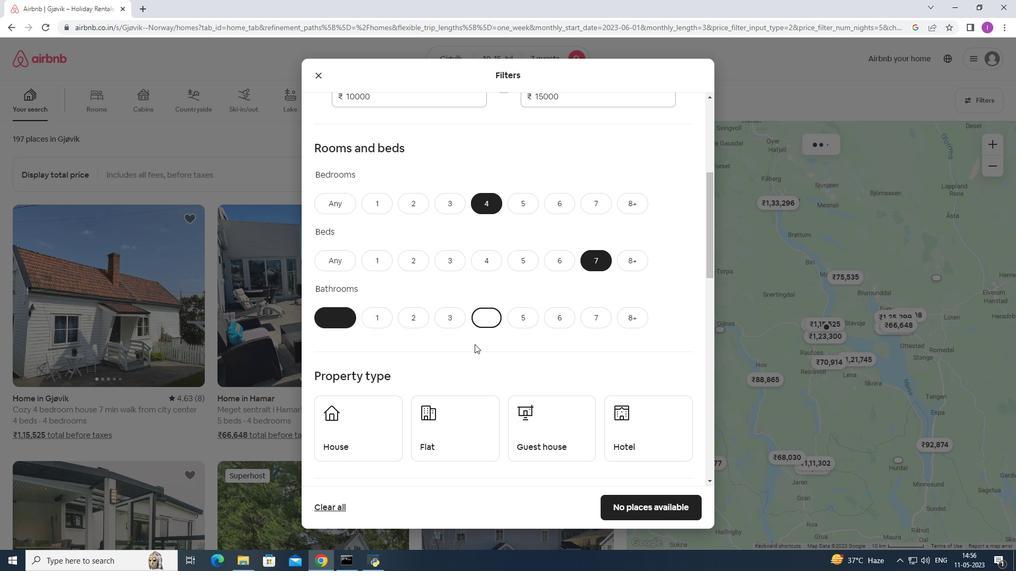 
Action: Mouse scrolled (465, 354) with delta (0, 0)
Screenshot: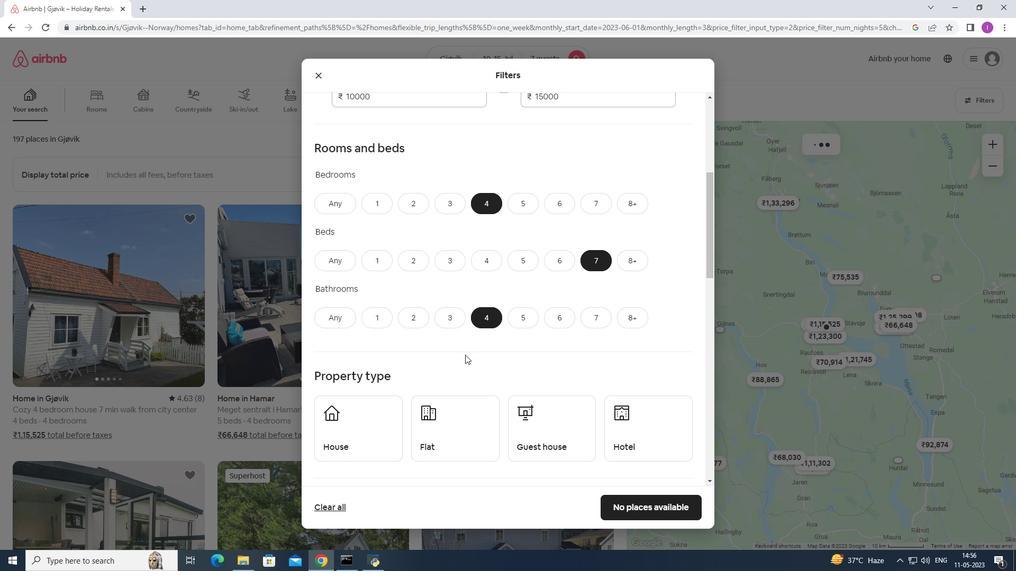 
Action: Mouse moved to (464, 355)
Screenshot: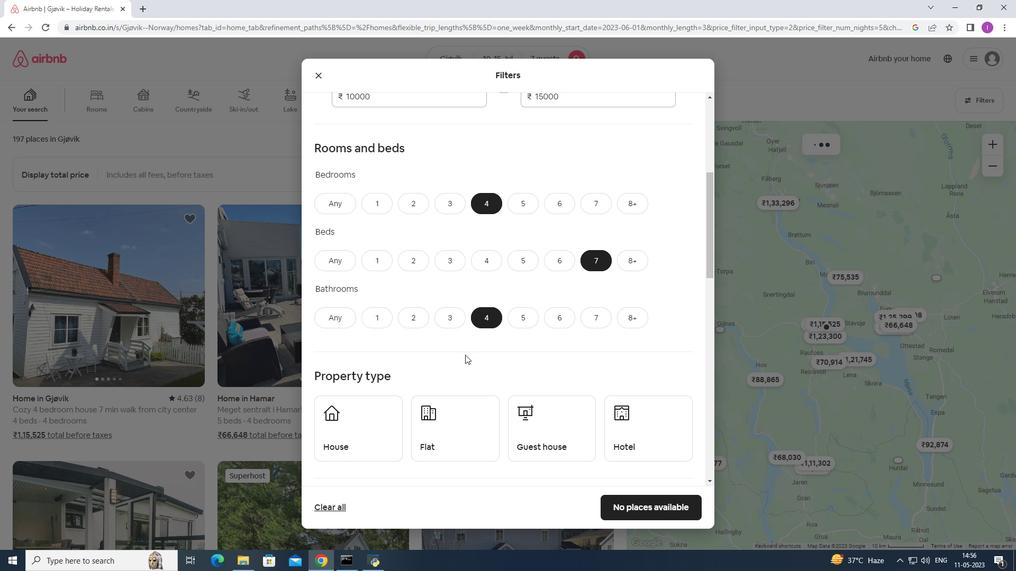 
Action: Mouse scrolled (464, 355) with delta (0, 0)
Screenshot: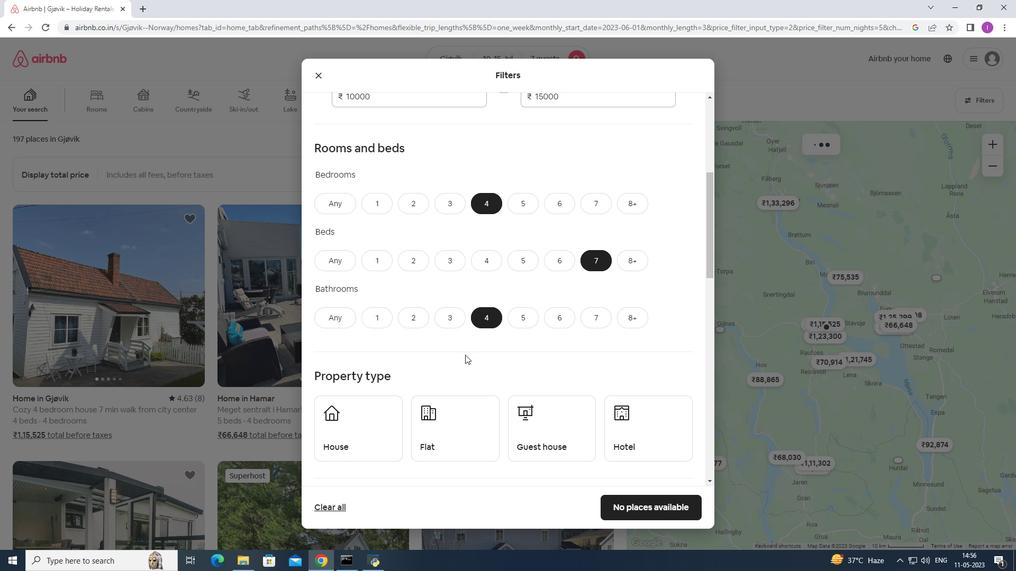 
Action: Mouse scrolled (464, 355) with delta (0, 0)
Screenshot: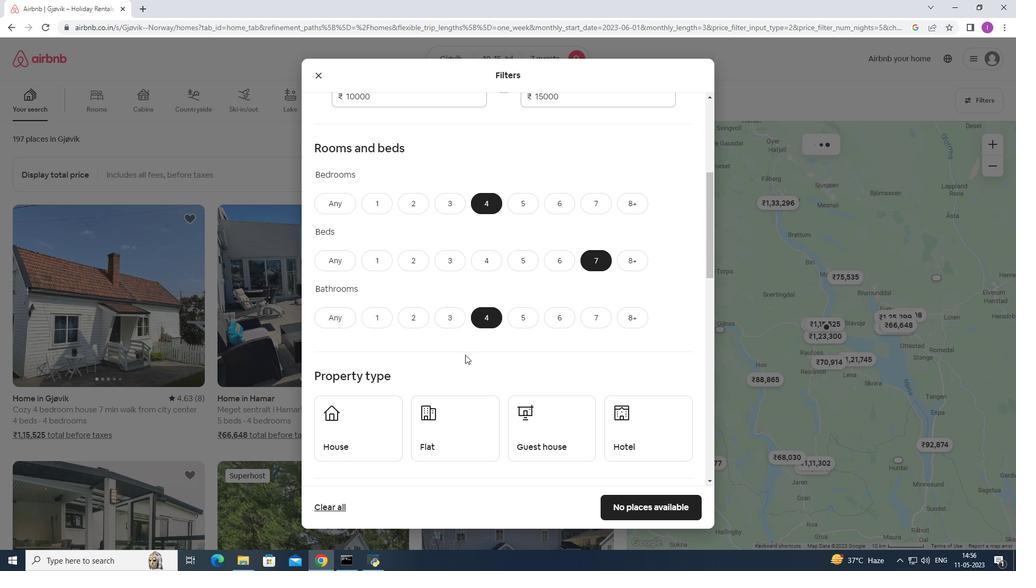 
Action: Mouse scrolled (464, 355) with delta (0, 0)
Screenshot: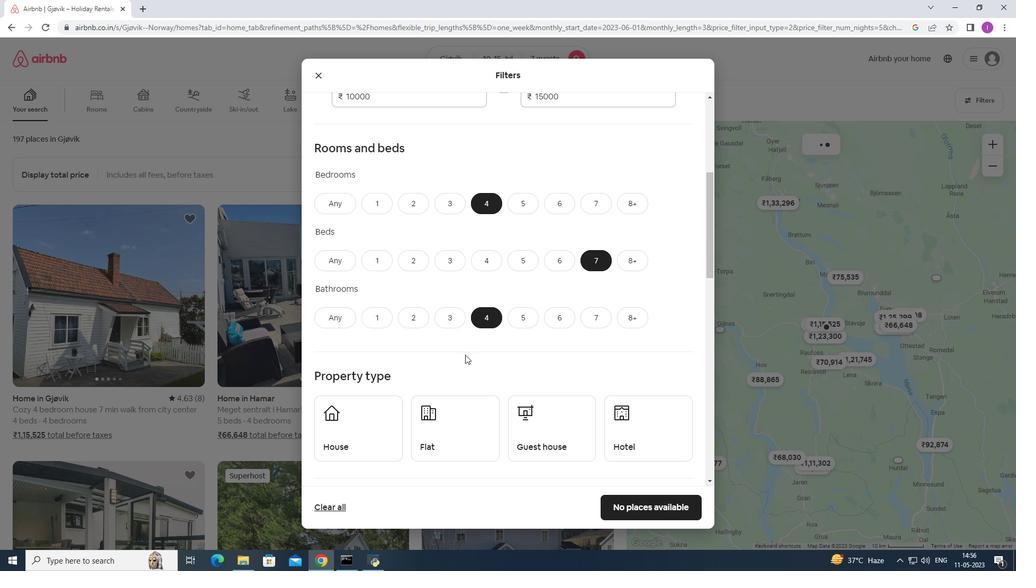 
Action: Mouse moved to (374, 222)
Screenshot: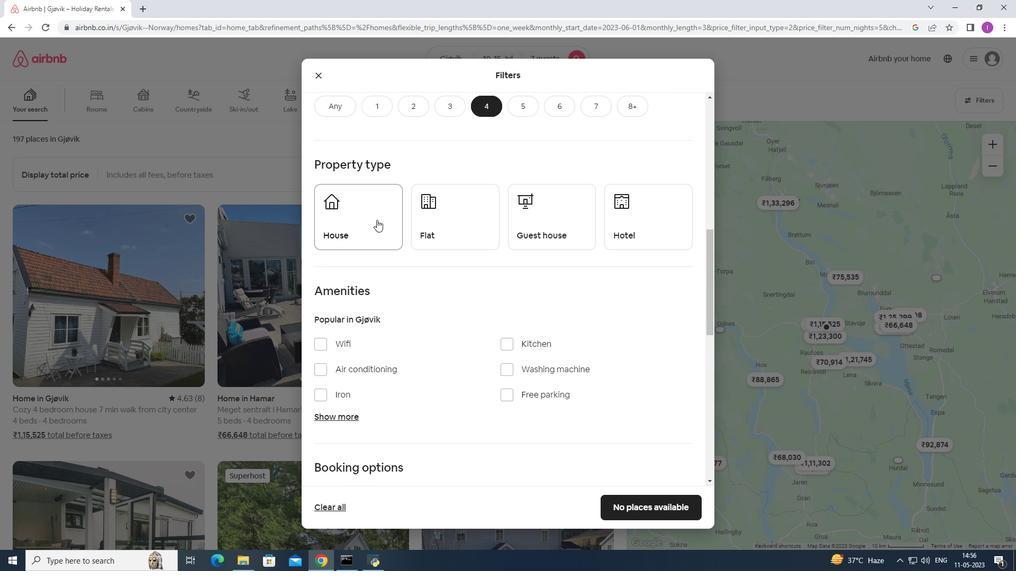 
Action: Mouse pressed left at (374, 222)
Screenshot: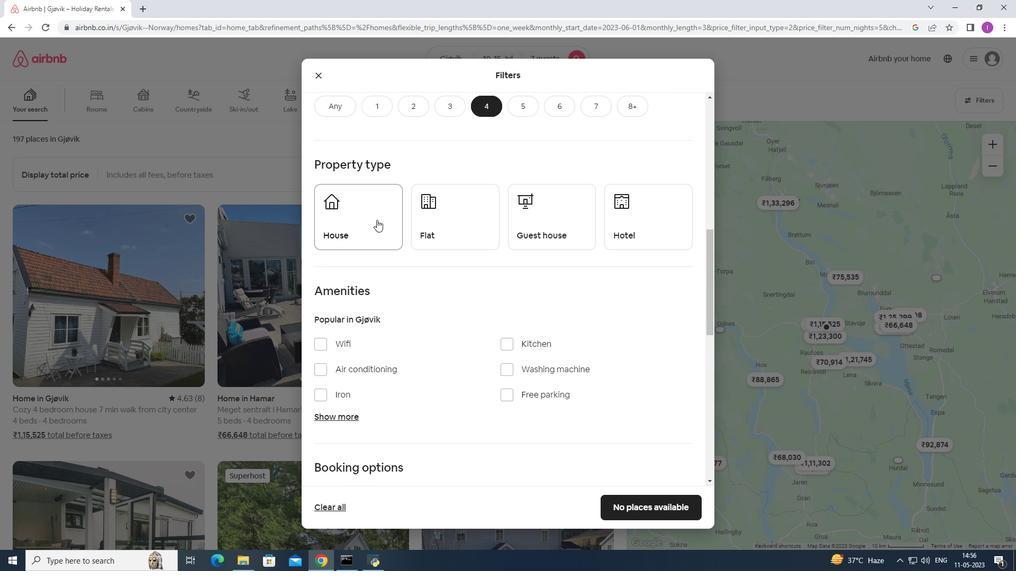 
Action: Mouse moved to (455, 229)
Screenshot: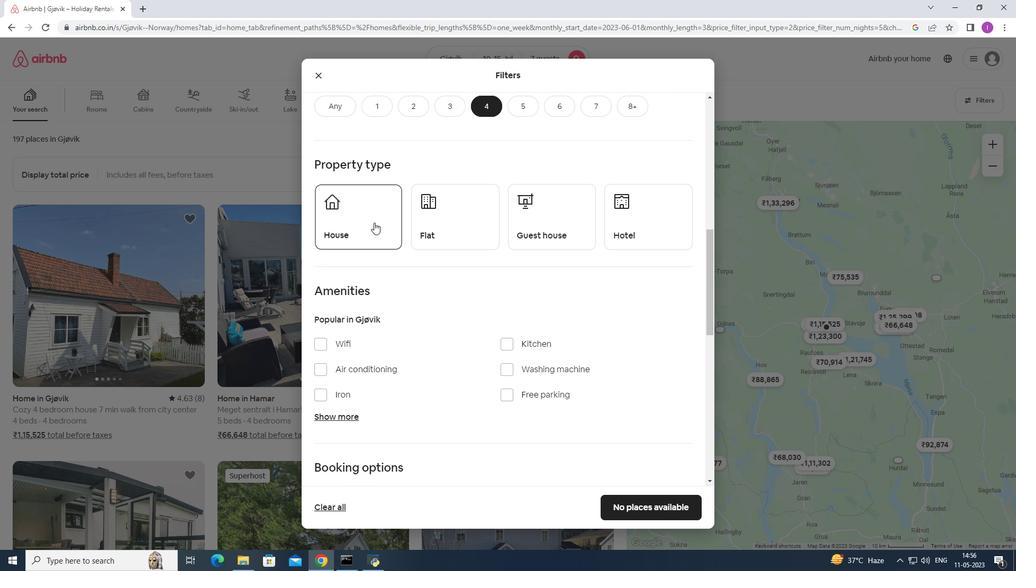 
Action: Mouse pressed left at (455, 229)
Screenshot: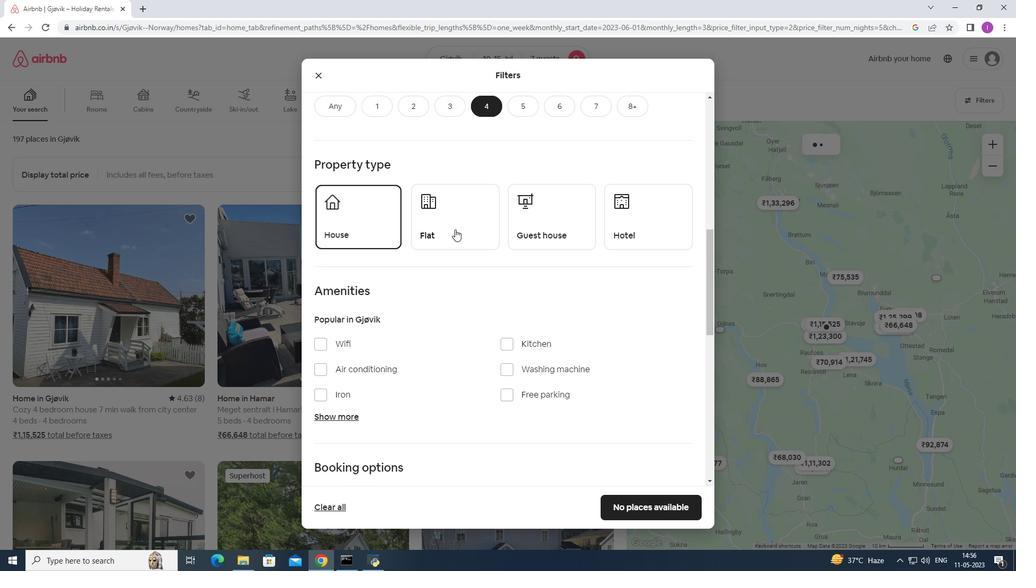
Action: Mouse moved to (541, 219)
Screenshot: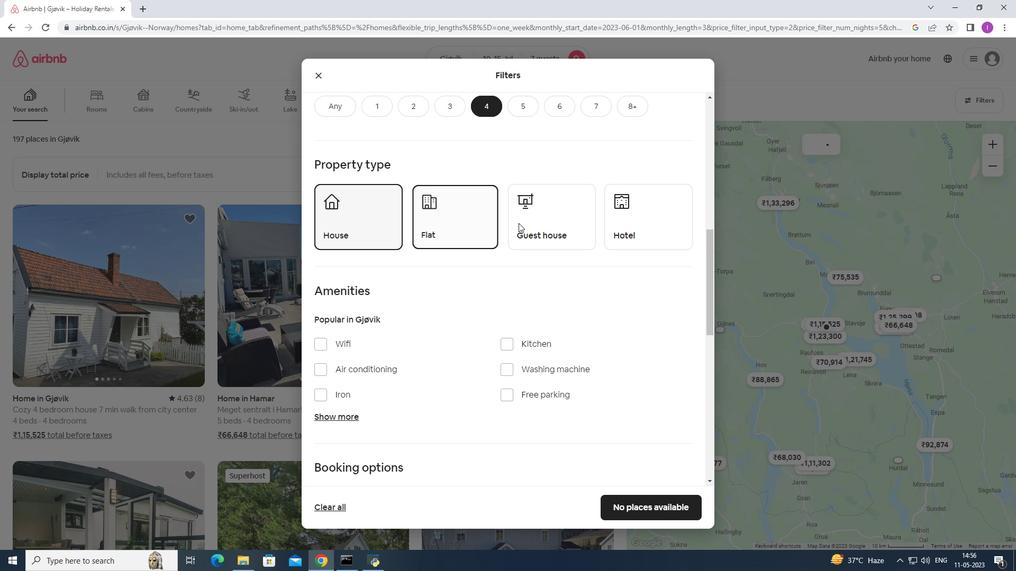 
Action: Mouse pressed left at (541, 219)
Screenshot: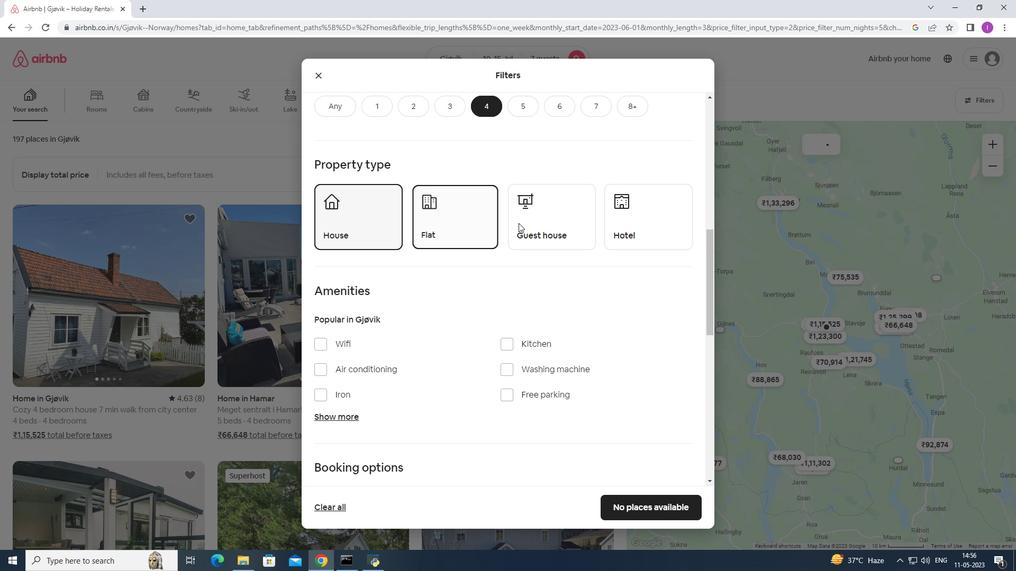 
Action: Mouse moved to (547, 235)
Screenshot: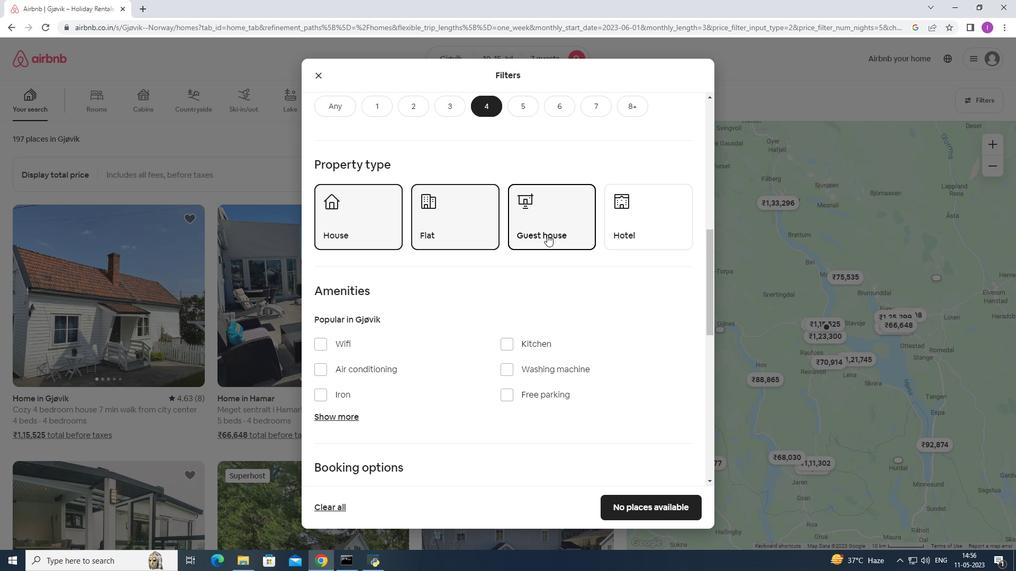 
Action: Mouse scrolled (547, 235) with delta (0, 0)
Screenshot: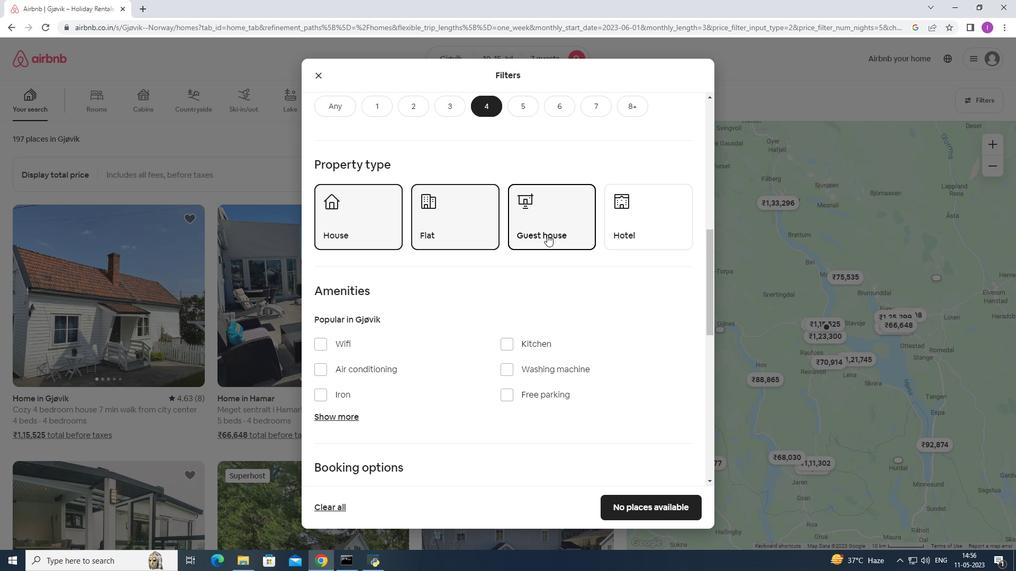 
Action: Mouse moved to (550, 235)
Screenshot: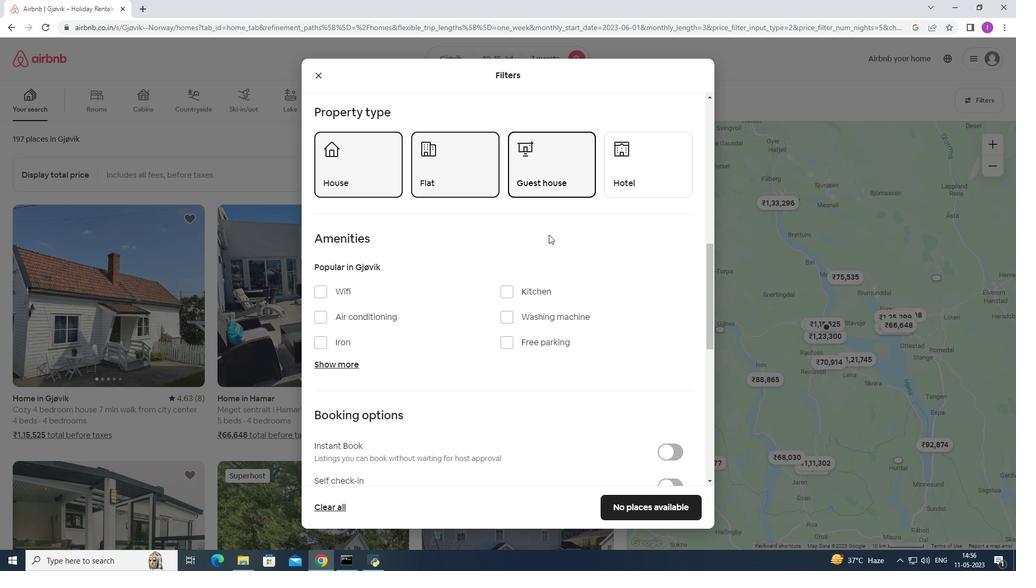 
Action: Mouse scrolled (550, 234) with delta (0, 0)
Screenshot: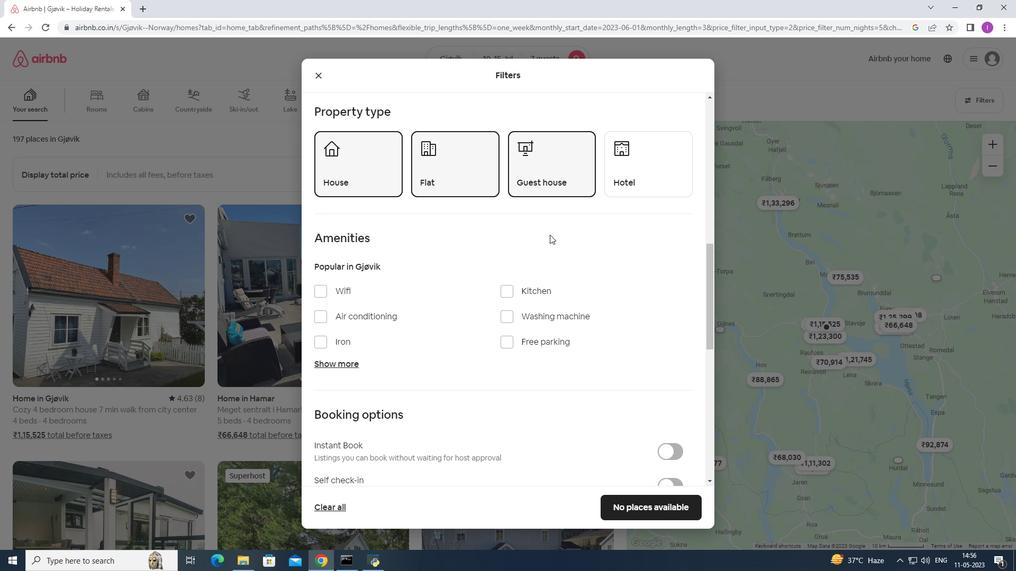 
Action: Mouse scrolled (550, 234) with delta (0, 0)
Screenshot: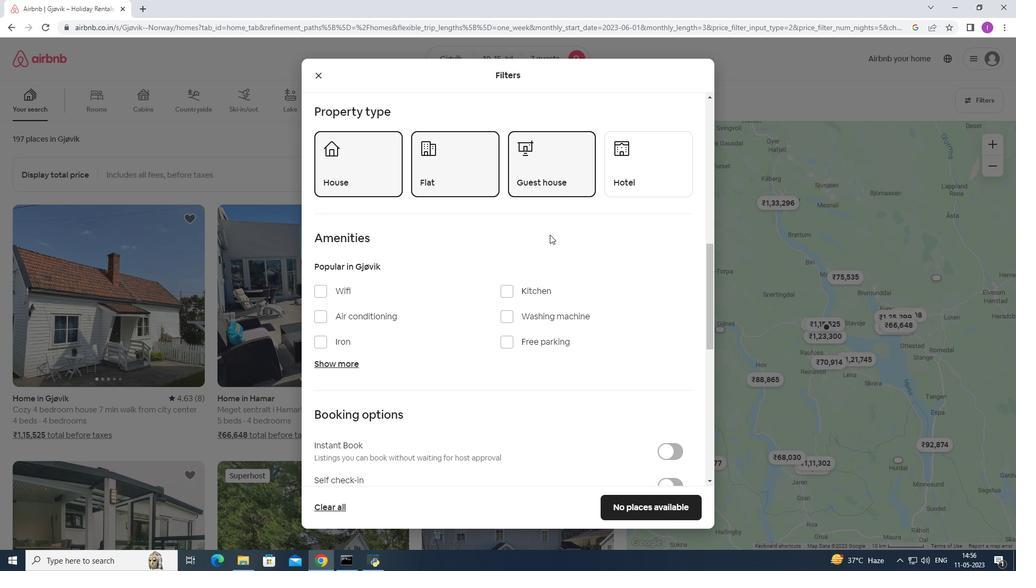 
Action: Mouse scrolled (550, 234) with delta (0, 0)
Screenshot: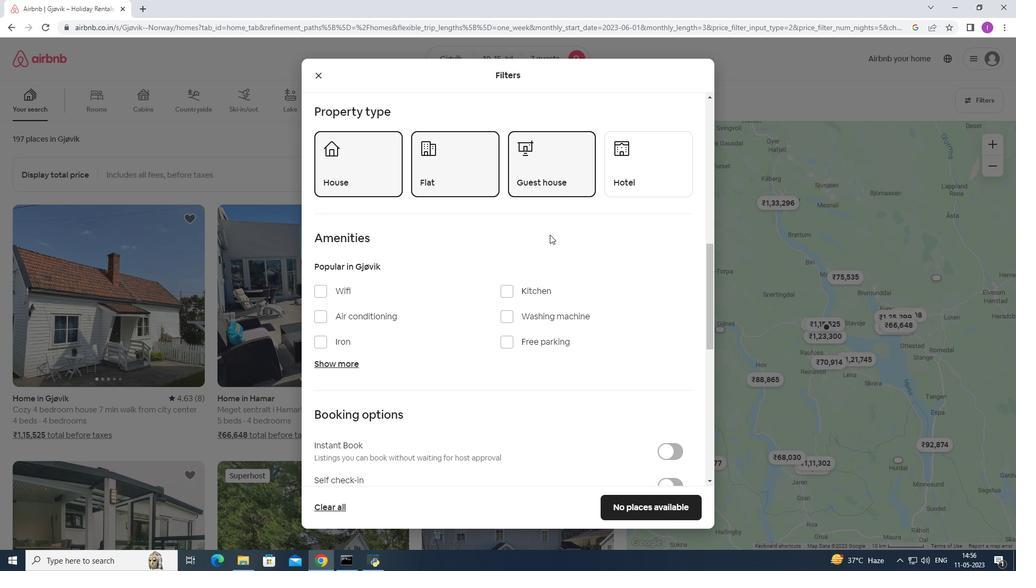 
Action: Mouse scrolled (550, 234) with delta (0, 0)
Screenshot: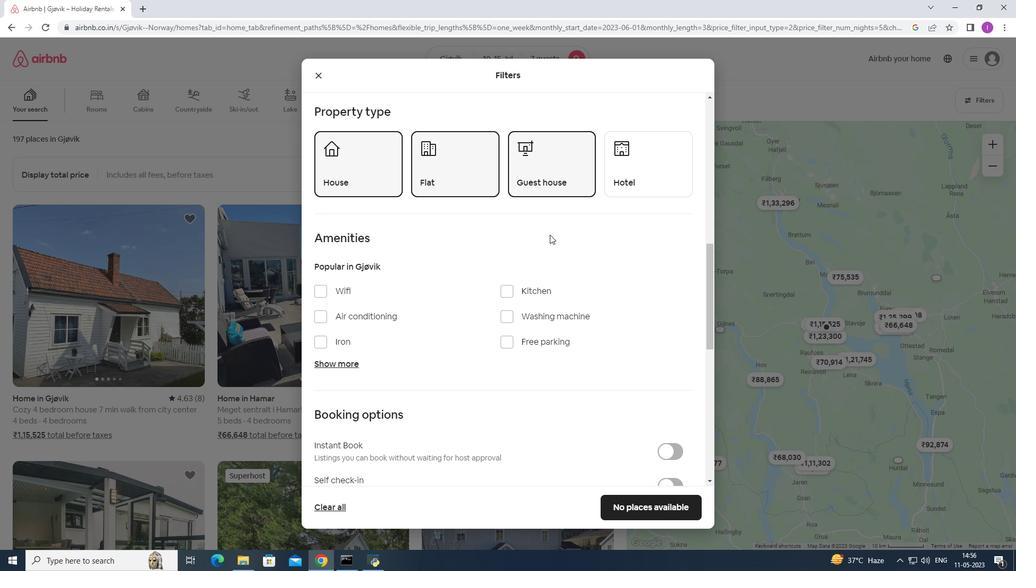 
Action: Mouse moved to (507, 255)
Screenshot: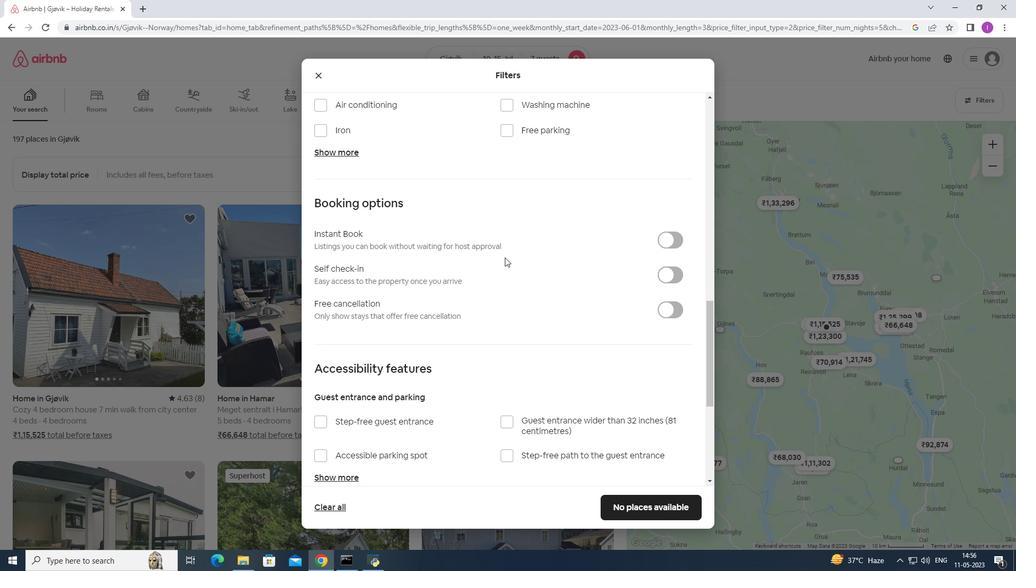 
Action: Mouse scrolled (507, 255) with delta (0, 0)
Screenshot: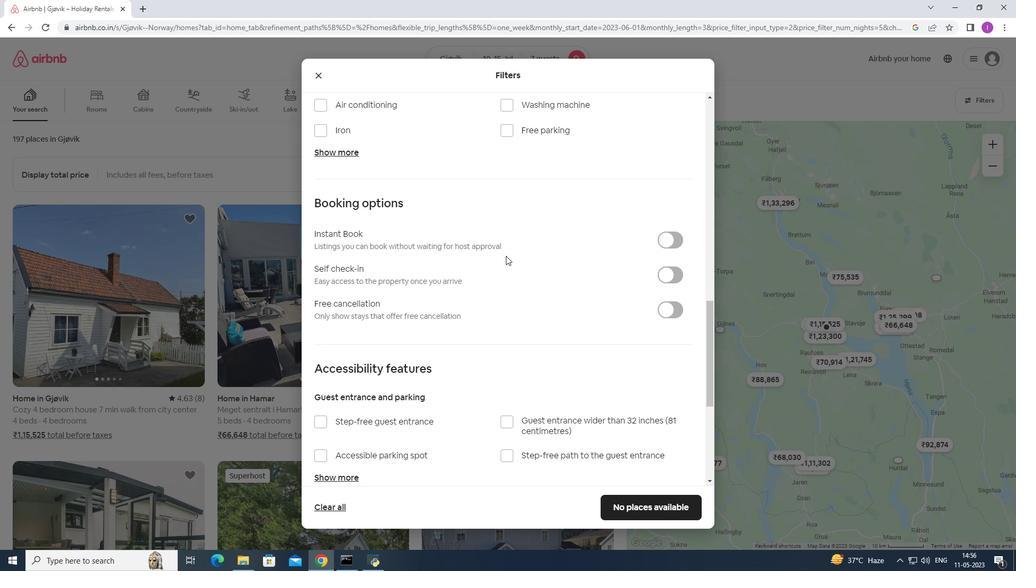 
Action: Mouse scrolled (507, 255) with delta (0, 0)
Screenshot: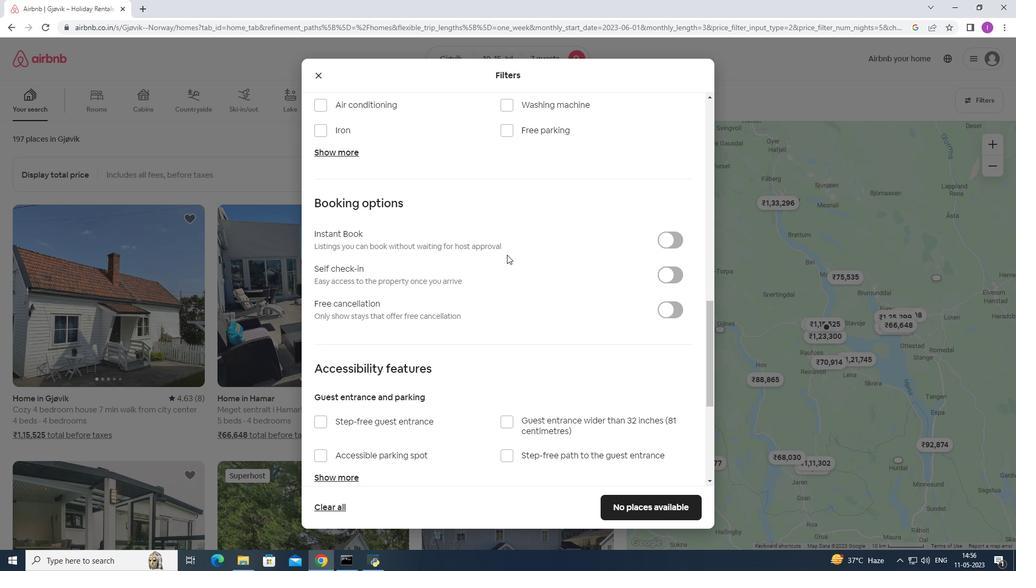 
Action: Mouse moved to (316, 187)
Screenshot: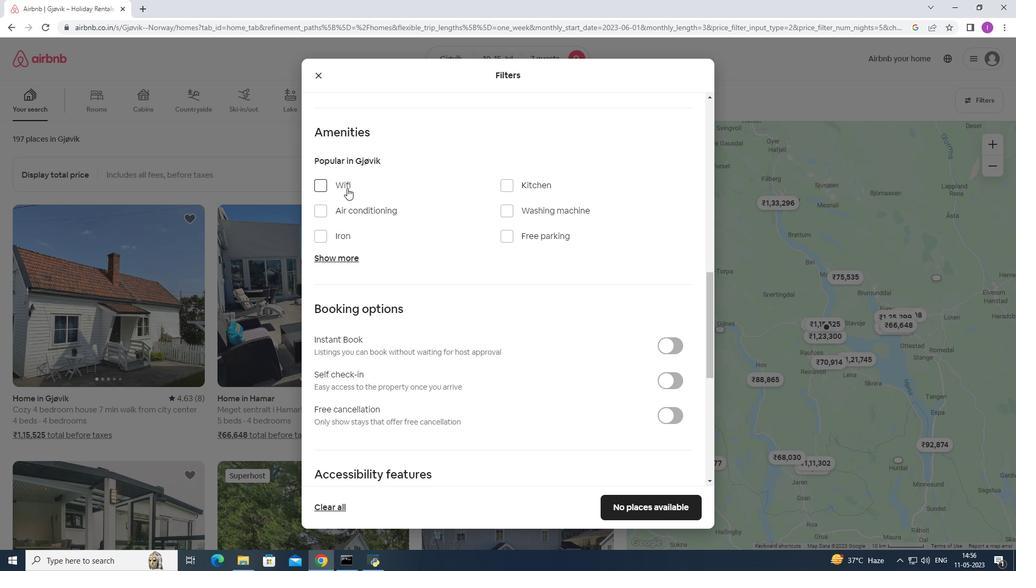 
Action: Mouse pressed left at (316, 187)
Screenshot: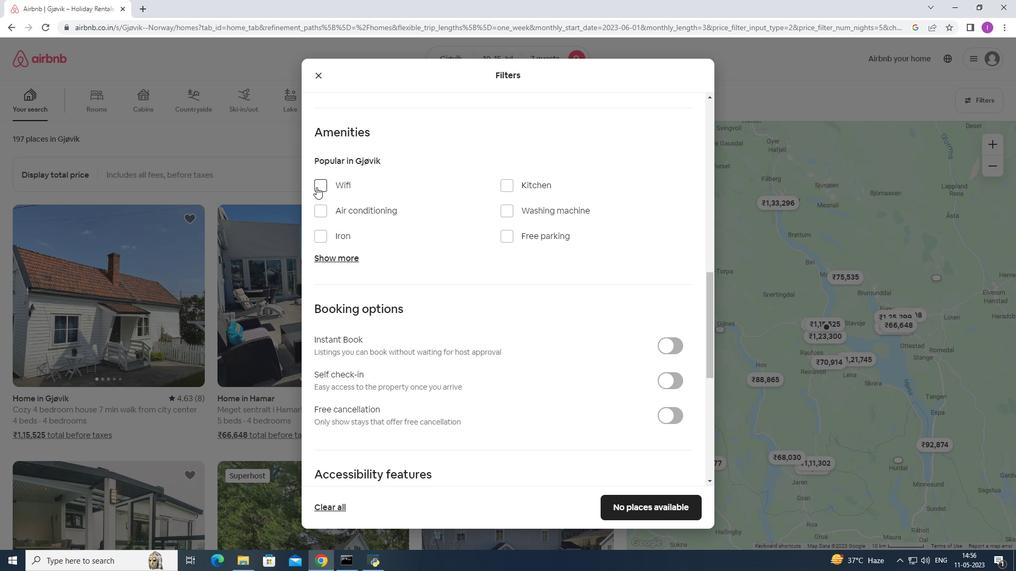 
Action: Mouse moved to (525, 237)
Screenshot: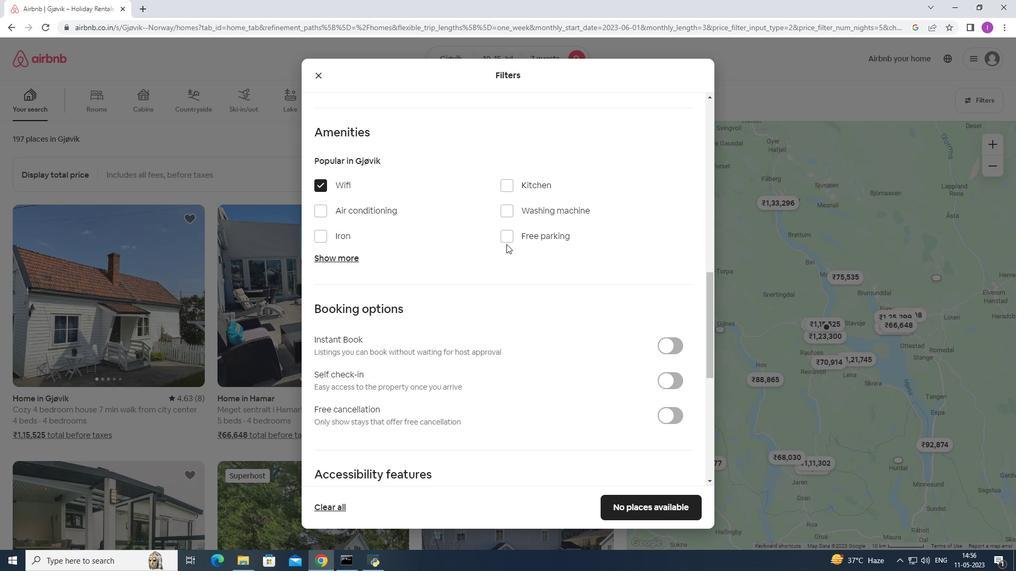 
Action: Mouse pressed left at (525, 237)
Screenshot: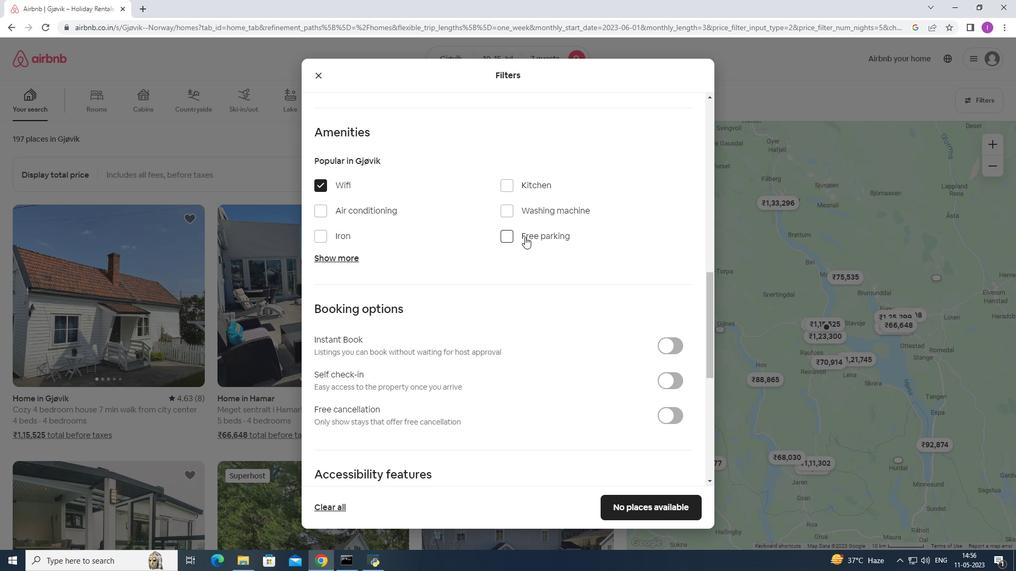 
Action: Mouse moved to (360, 259)
Screenshot: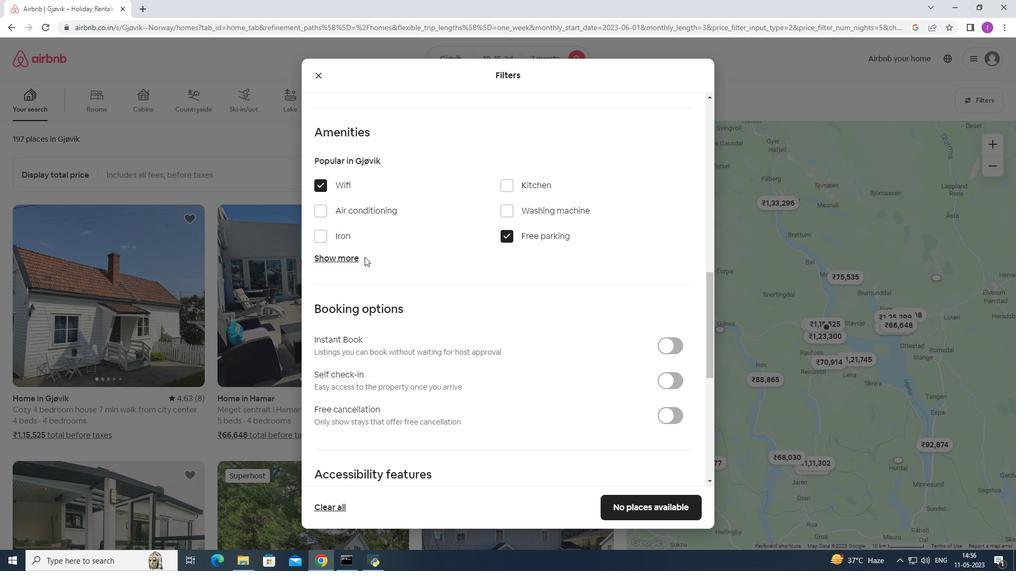 
Action: Mouse pressed left at (360, 259)
Screenshot: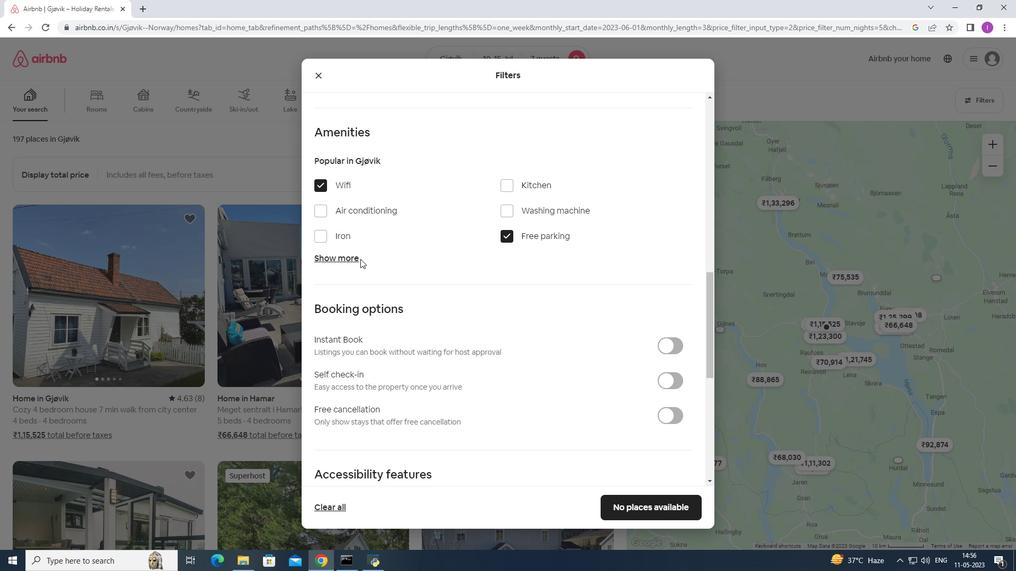 
Action: Mouse moved to (318, 257)
Screenshot: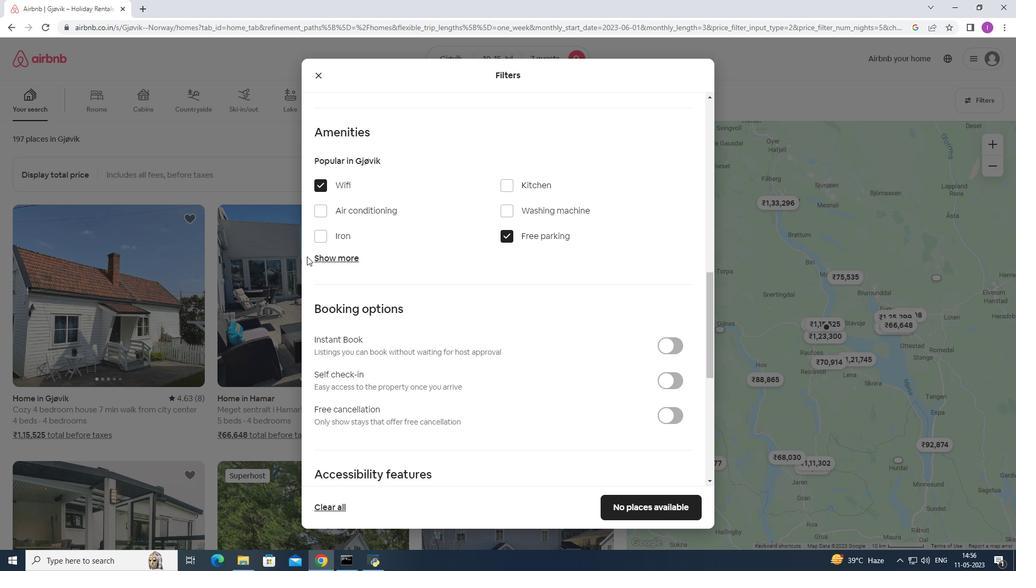 
Action: Mouse pressed left at (318, 257)
Screenshot: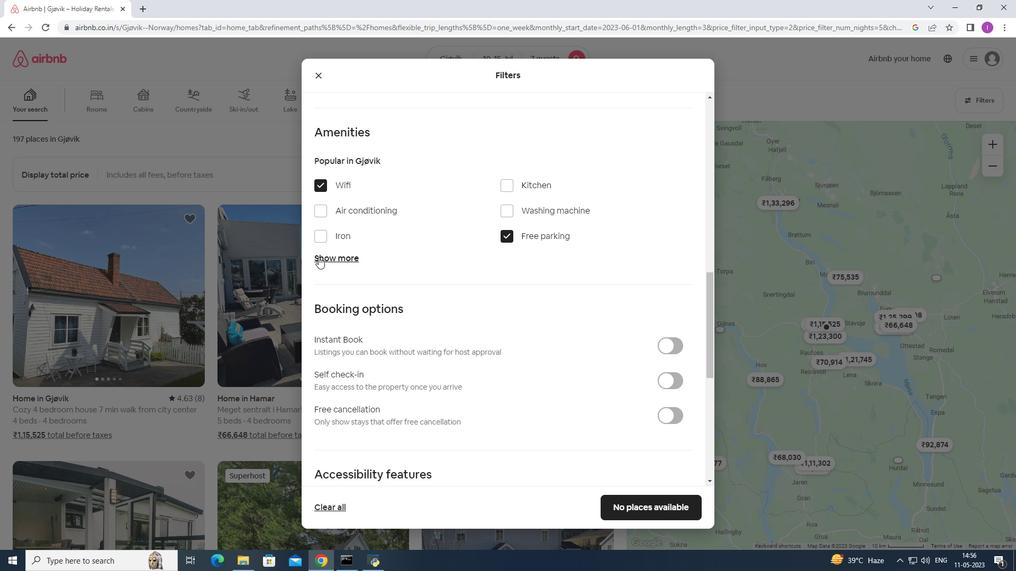 
Action: Mouse moved to (500, 320)
Screenshot: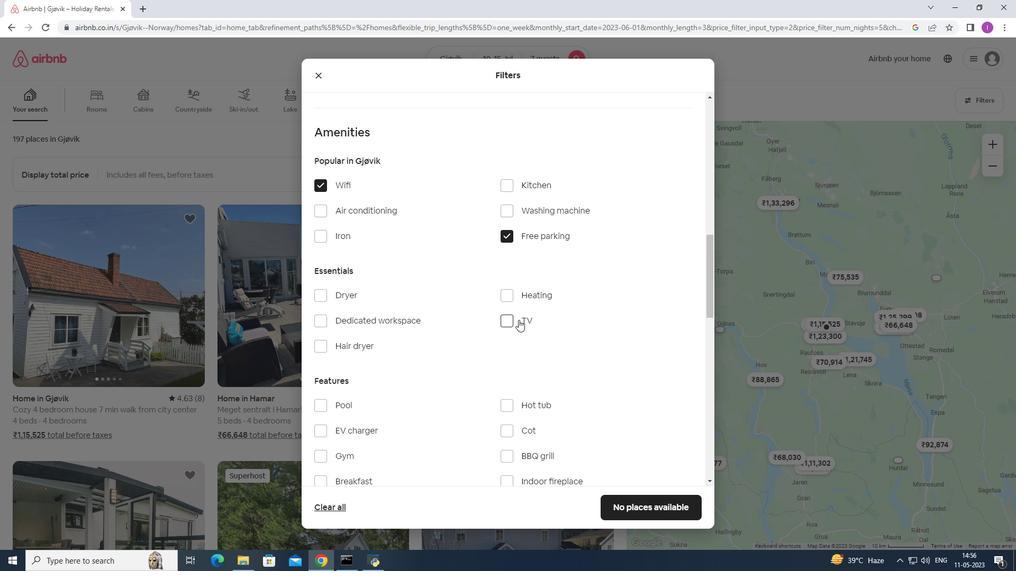 
Action: Mouse pressed left at (500, 320)
Screenshot: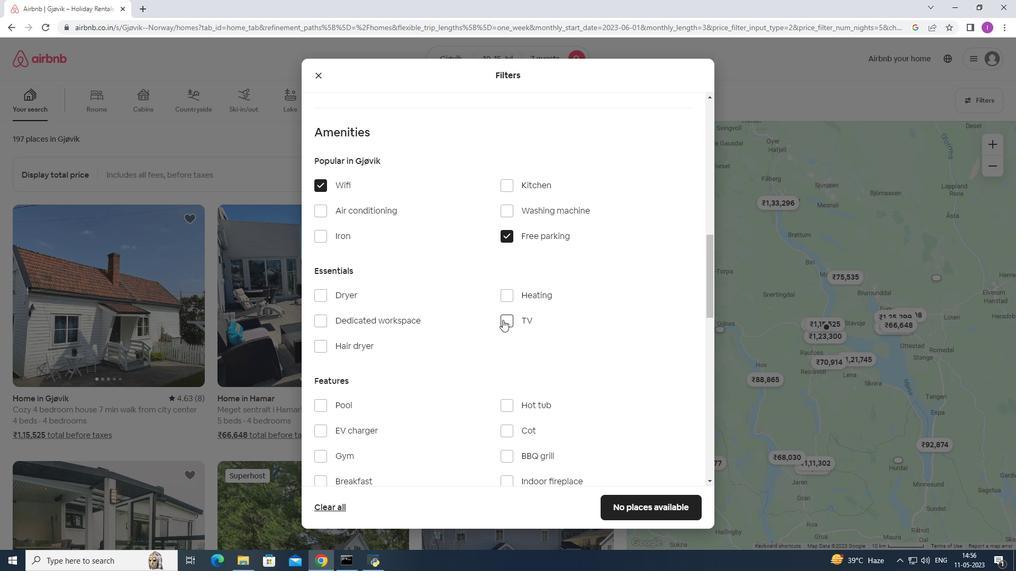 
Action: Mouse moved to (250, 353)
Screenshot: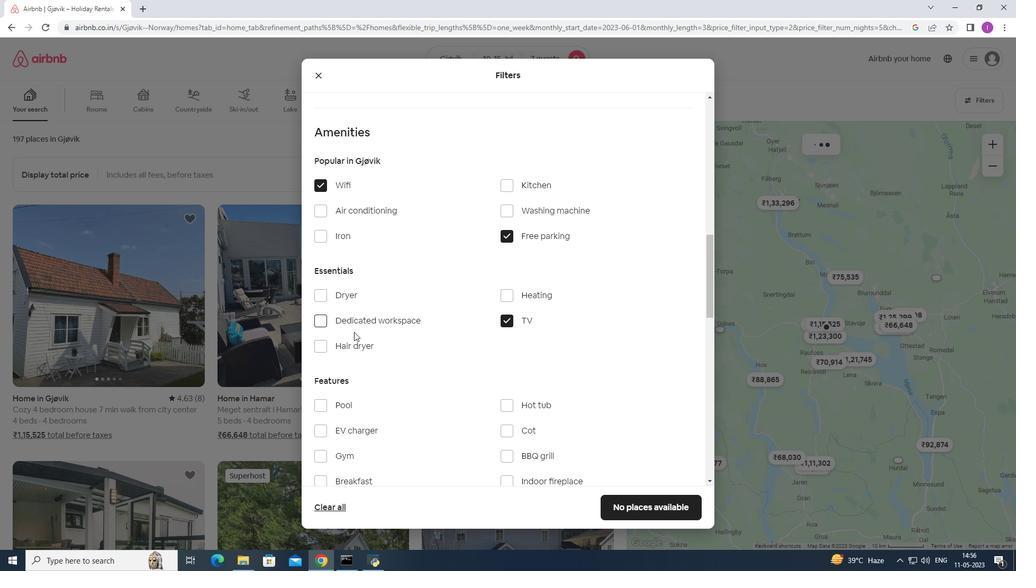 
Action: Mouse scrolled (250, 352) with delta (0, 0)
Screenshot: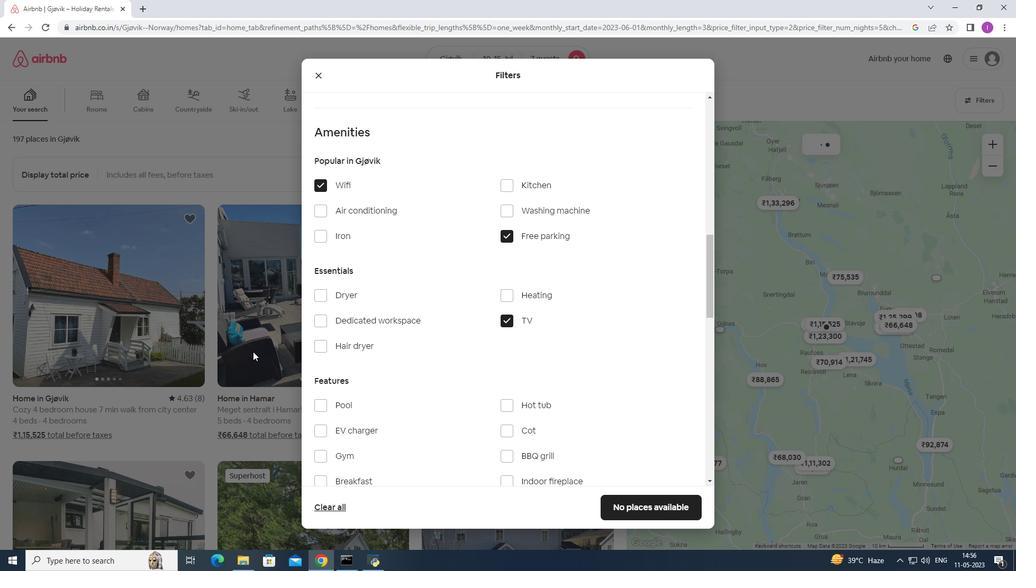 
Action: Mouse scrolled (250, 352) with delta (0, 0)
Screenshot: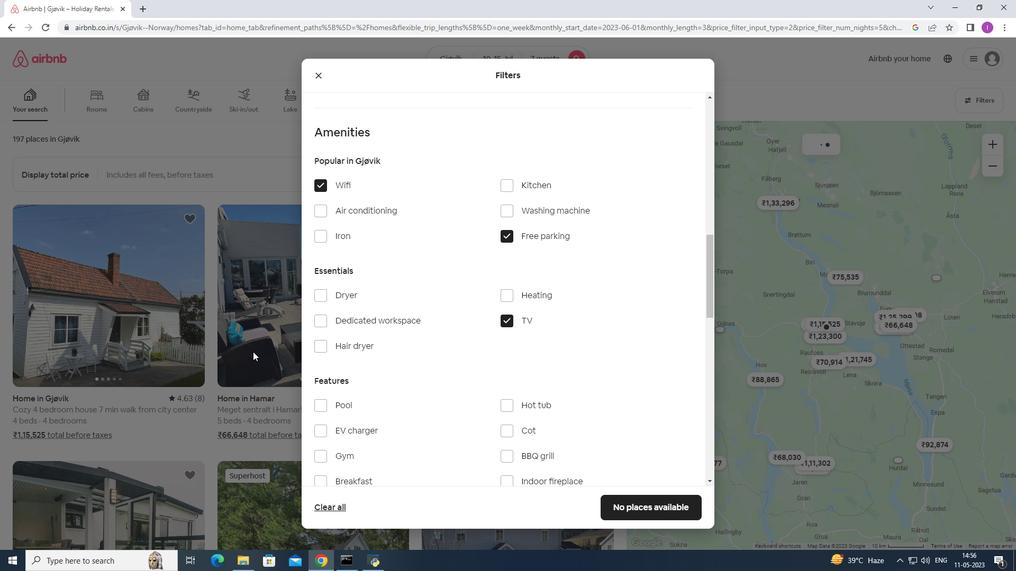 
Action: Mouse scrolled (250, 352) with delta (0, 0)
Screenshot: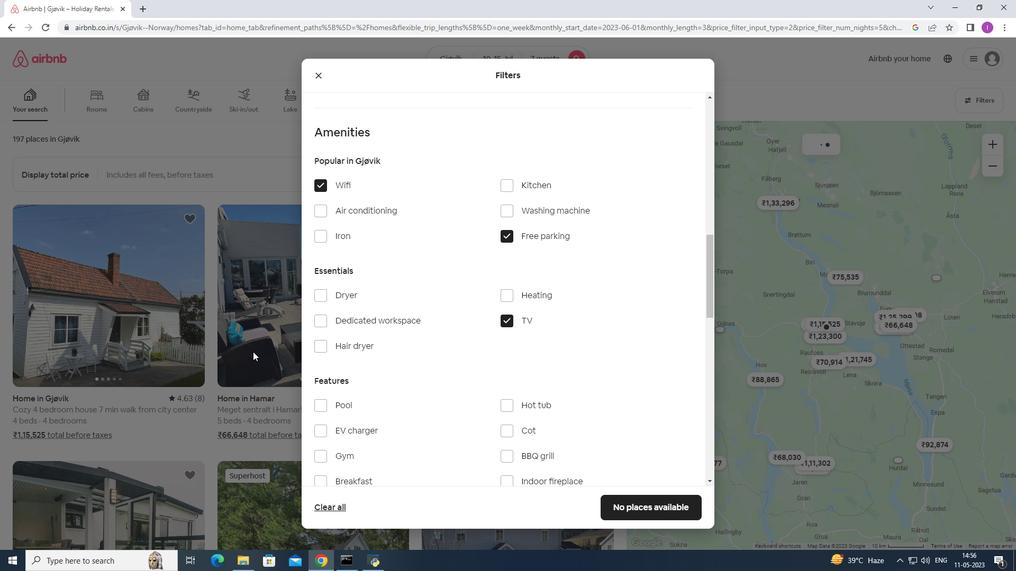 
Action: Mouse moved to (361, 342)
Screenshot: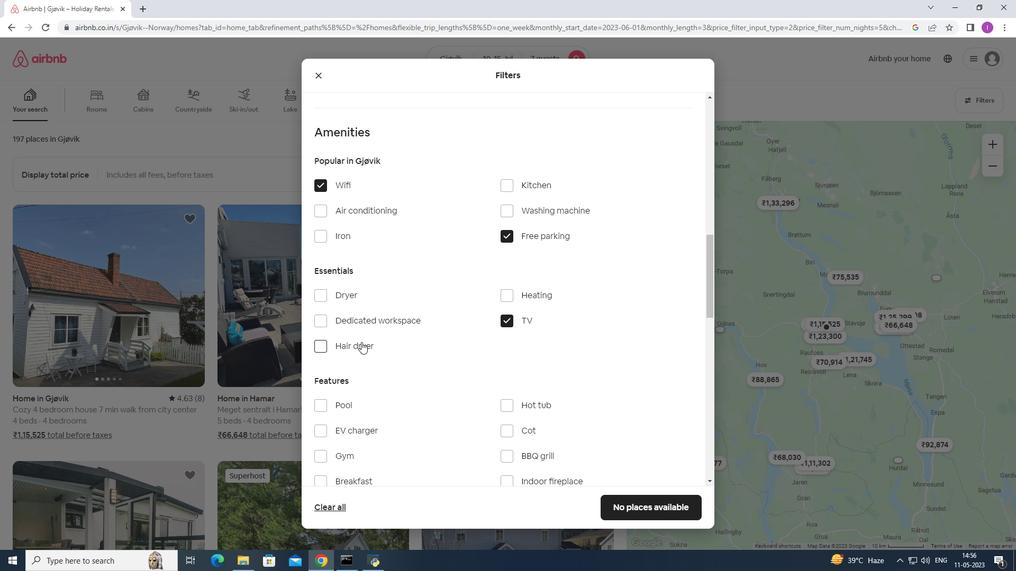 
Action: Mouse scrolled (361, 342) with delta (0, 0)
Screenshot: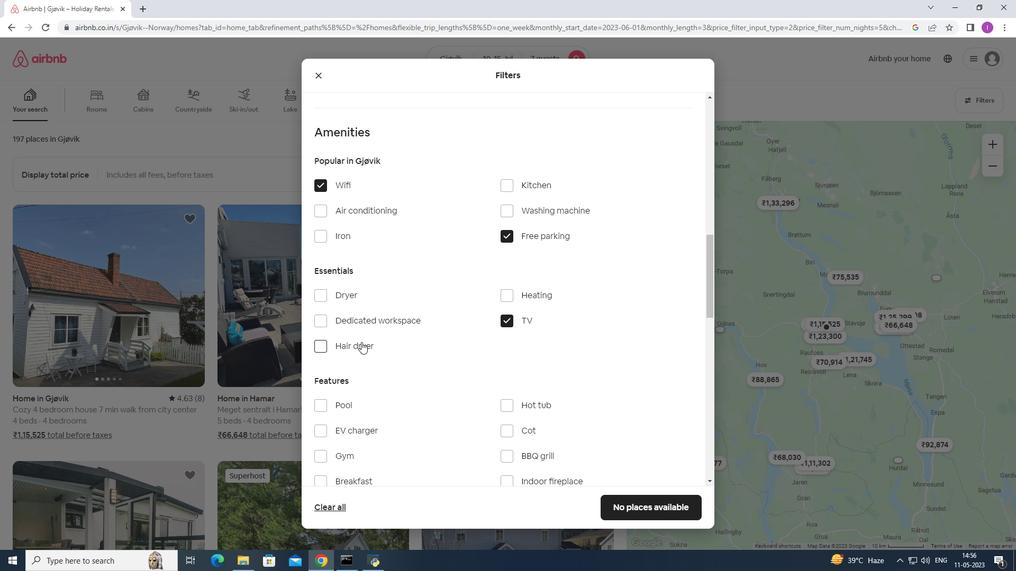 
Action: Mouse moved to (361, 342)
Screenshot: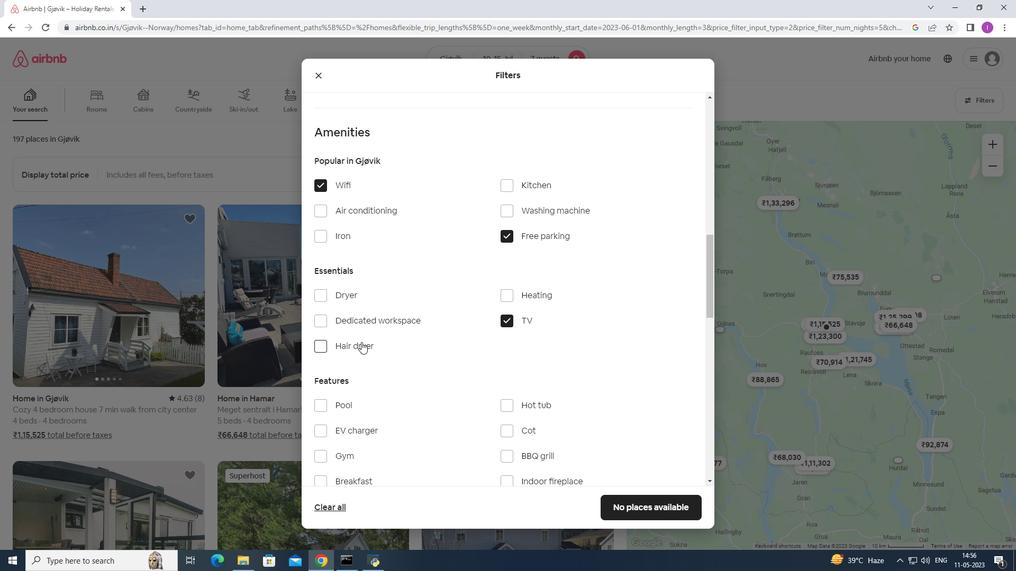 
Action: Mouse scrolled (361, 342) with delta (0, 0)
Screenshot: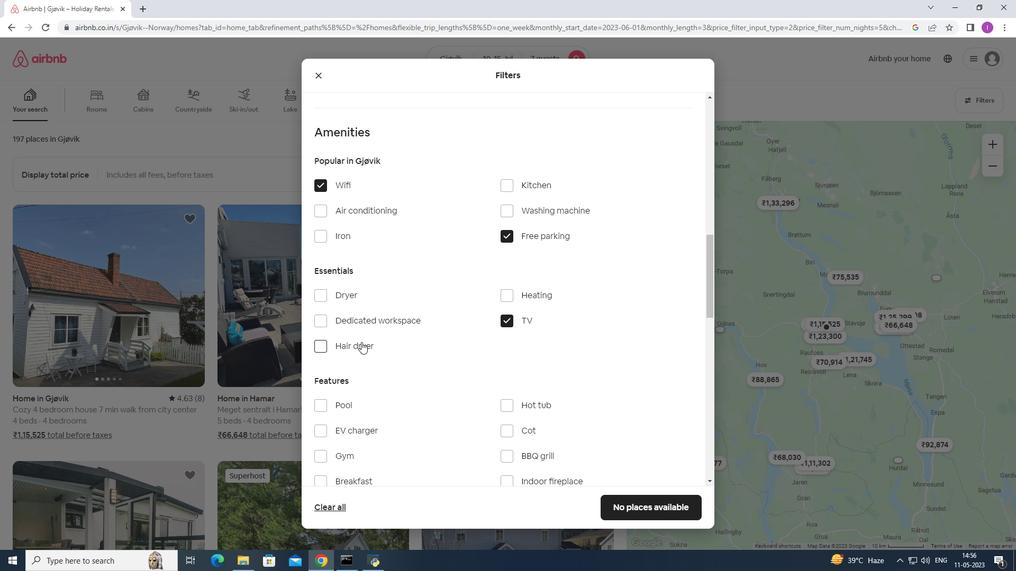 
Action: Mouse moved to (362, 343)
Screenshot: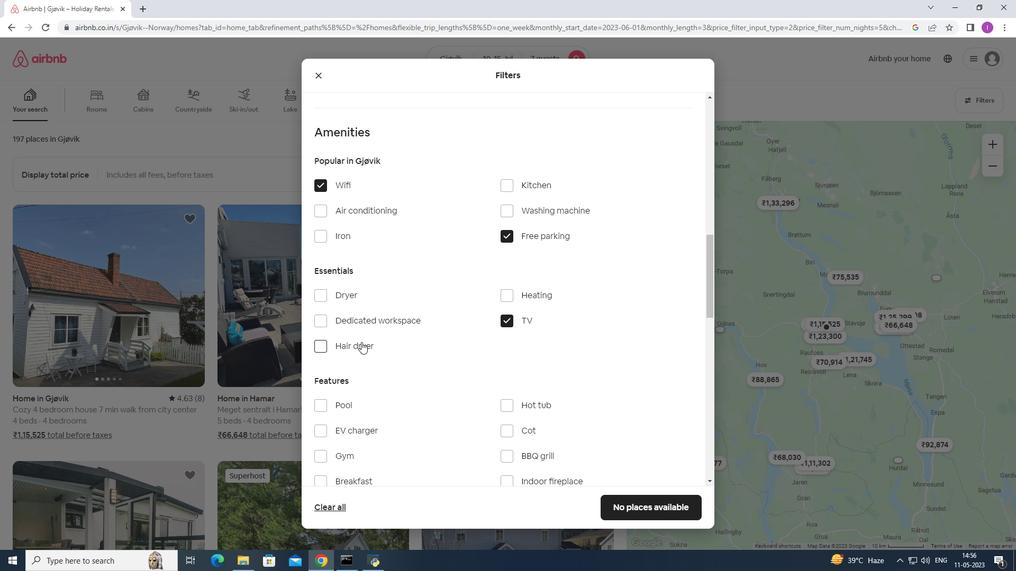 
Action: Mouse scrolled (362, 342) with delta (0, 0)
Screenshot: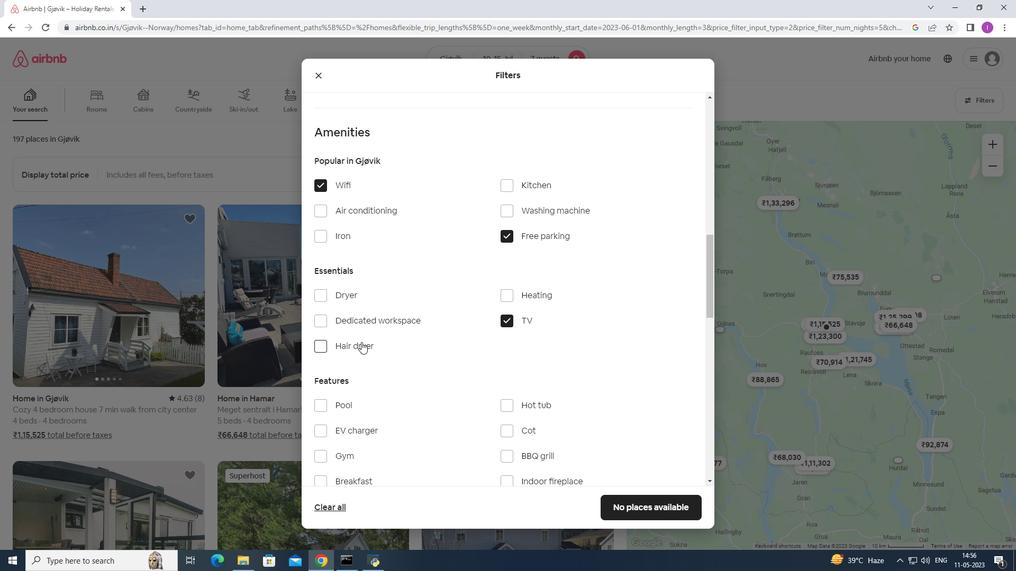 
Action: Mouse scrolled (362, 342) with delta (0, 0)
Screenshot: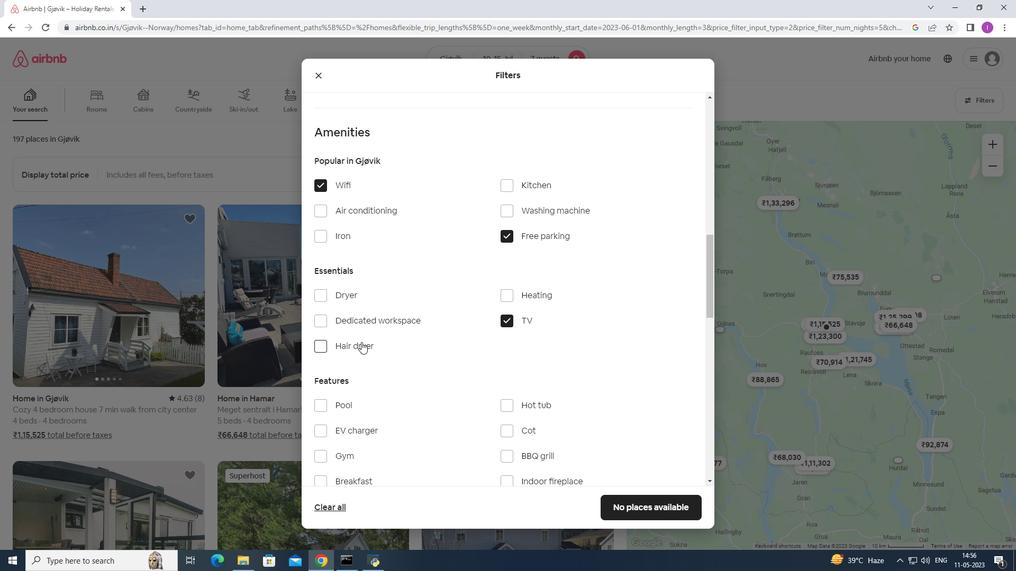 
Action: Mouse scrolled (362, 342) with delta (0, 0)
Screenshot: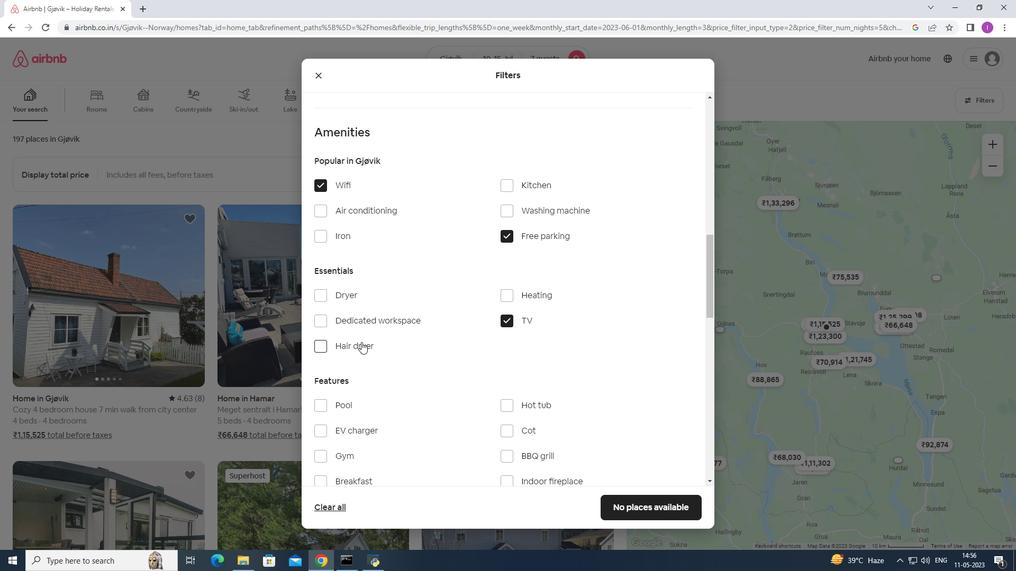 
Action: Mouse moved to (318, 193)
Screenshot: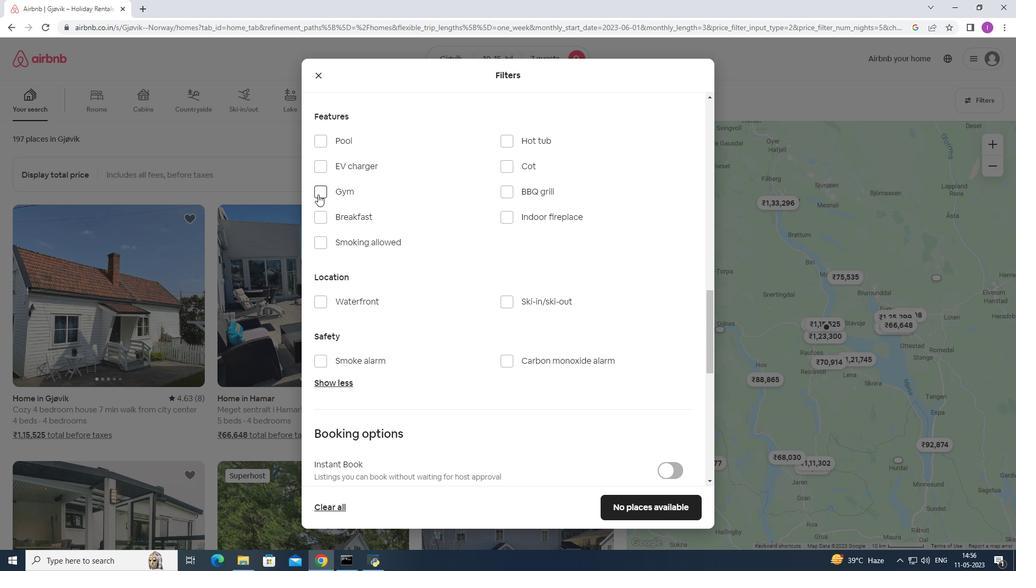 
Action: Mouse pressed left at (318, 193)
Screenshot: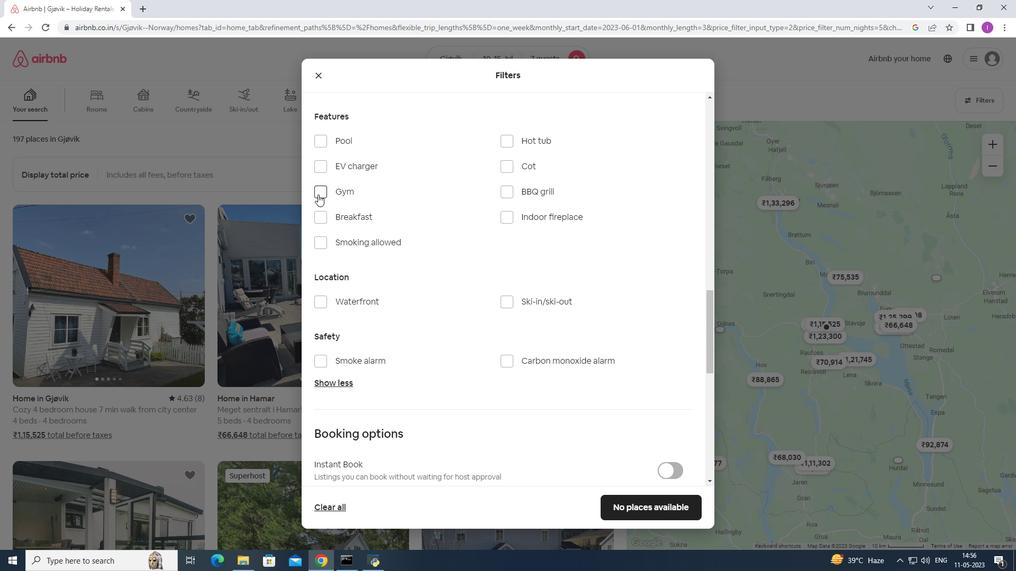 
Action: Mouse moved to (327, 220)
Screenshot: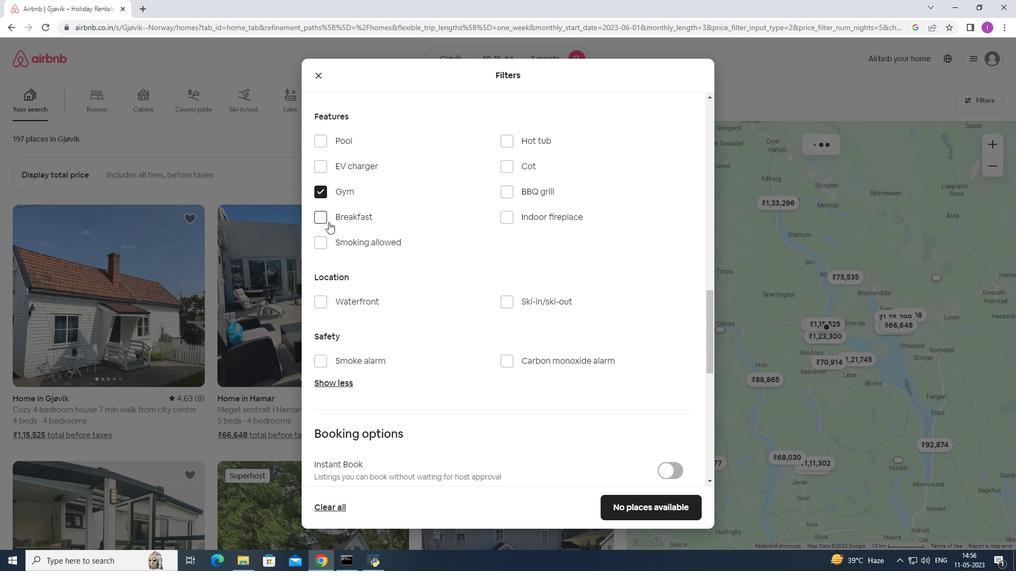 
Action: Mouse pressed left at (327, 220)
Screenshot: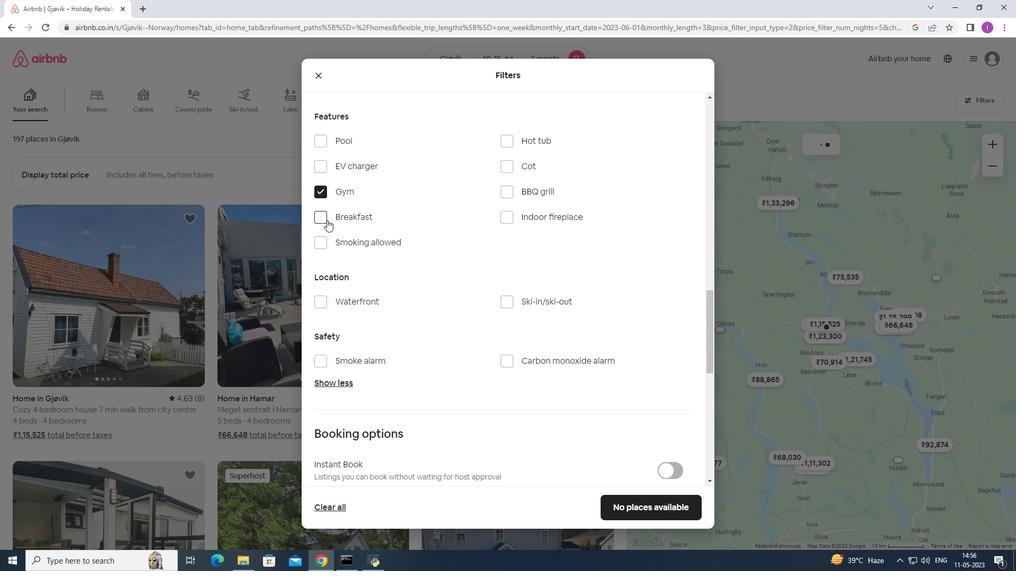 
Action: Mouse moved to (334, 224)
Screenshot: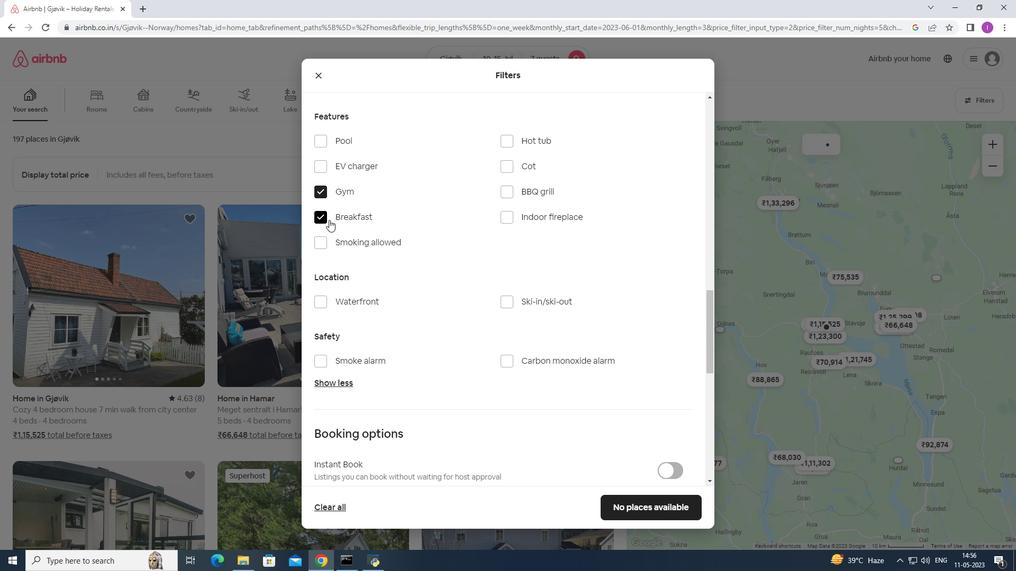 
Action: Mouse scrolled (334, 223) with delta (0, 0)
Screenshot: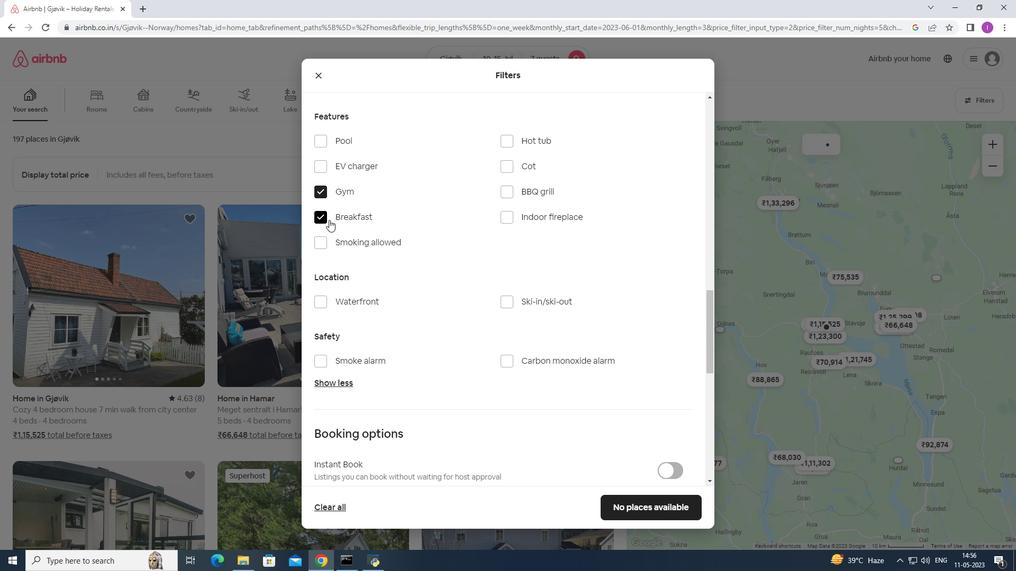 
Action: Mouse moved to (335, 225)
Screenshot: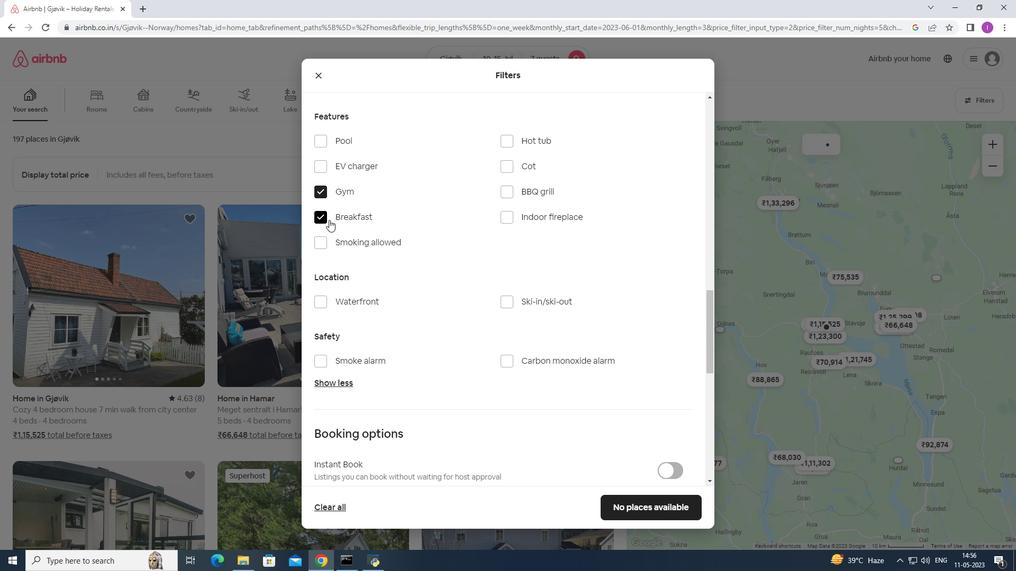 
Action: Mouse scrolled (335, 224) with delta (0, 0)
Screenshot: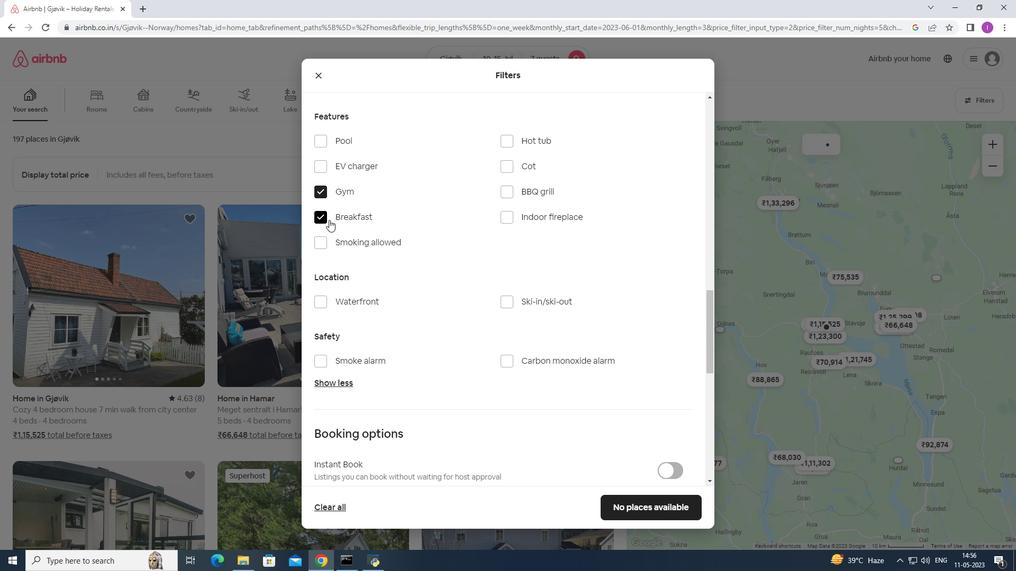 
Action: Mouse moved to (339, 228)
Screenshot: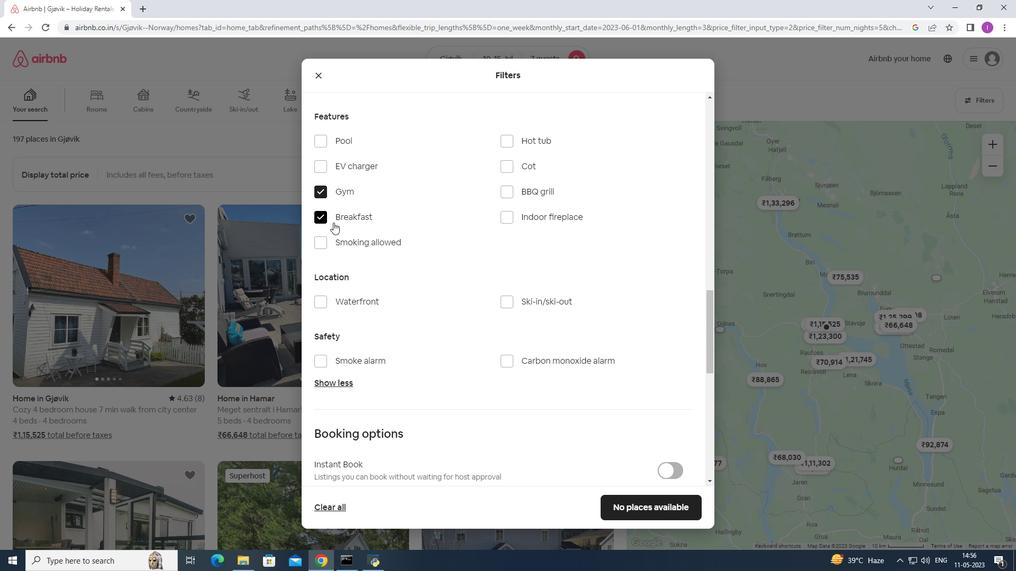 
Action: Mouse scrolled (339, 227) with delta (0, 0)
Screenshot: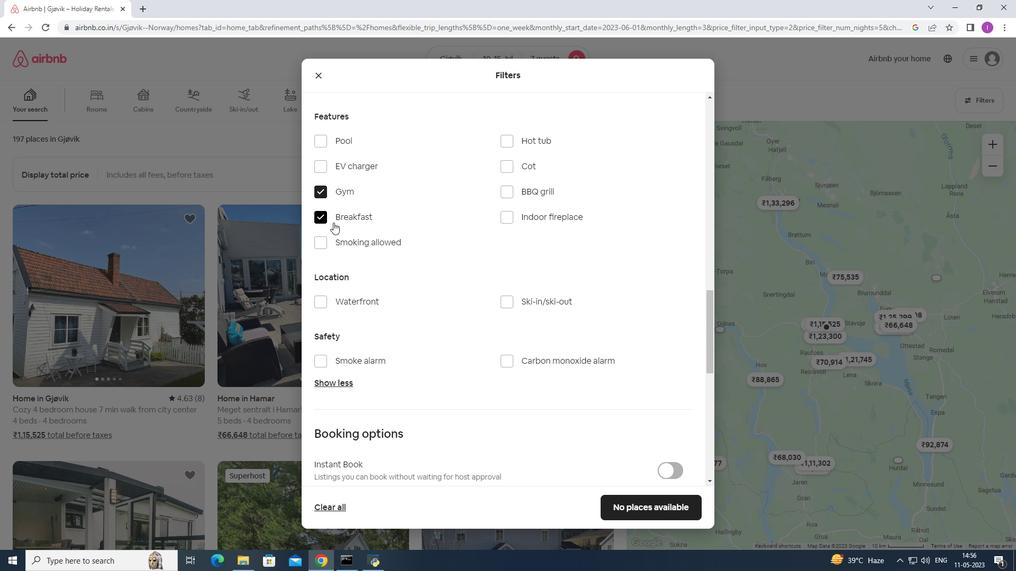 
Action: Mouse moved to (550, 267)
Screenshot: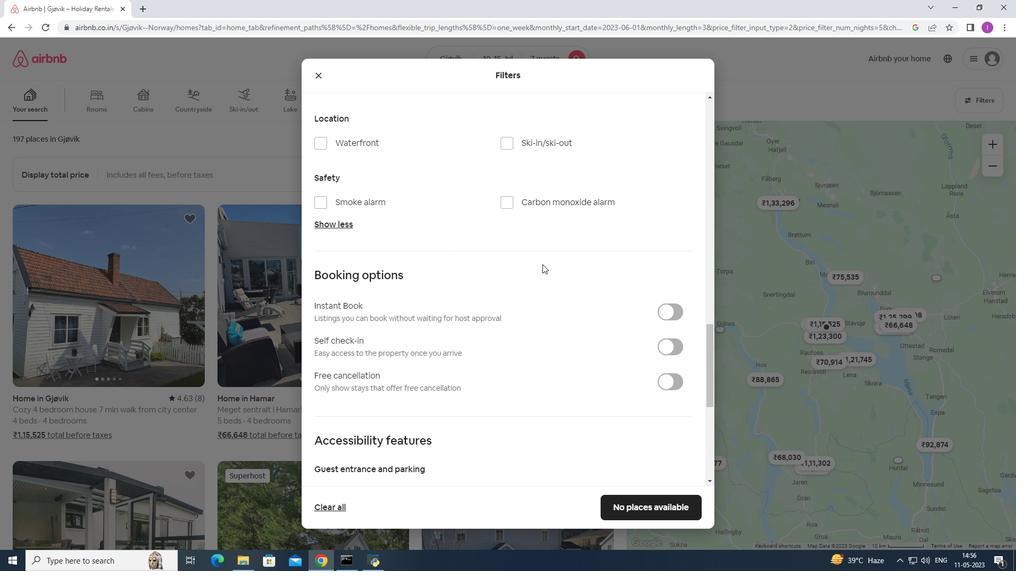 
Action: Mouse scrolled (550, 266) with delta (0, 0)
Screenshot: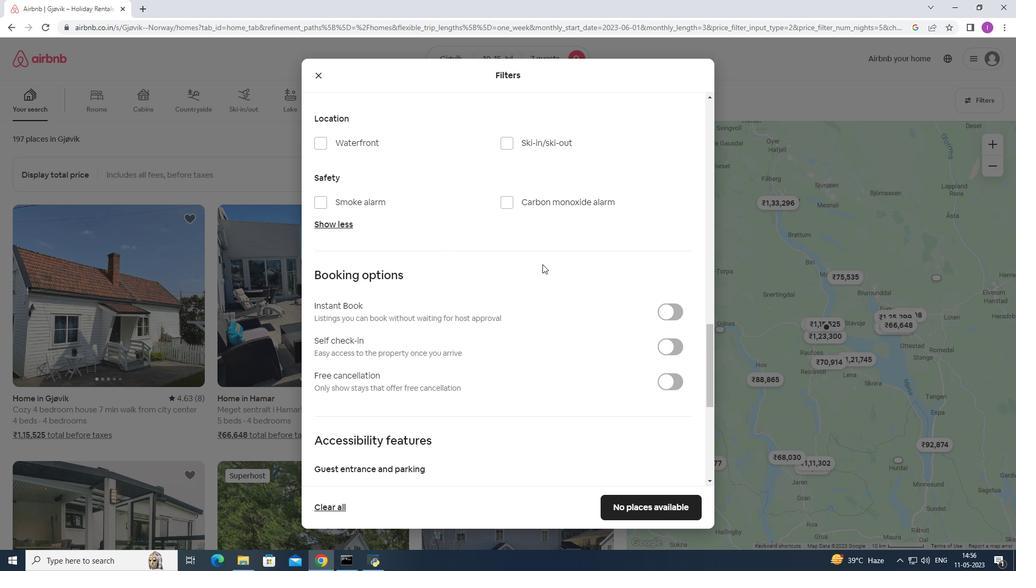 
Action: Mouse moved to (551, 267)
Screenshot: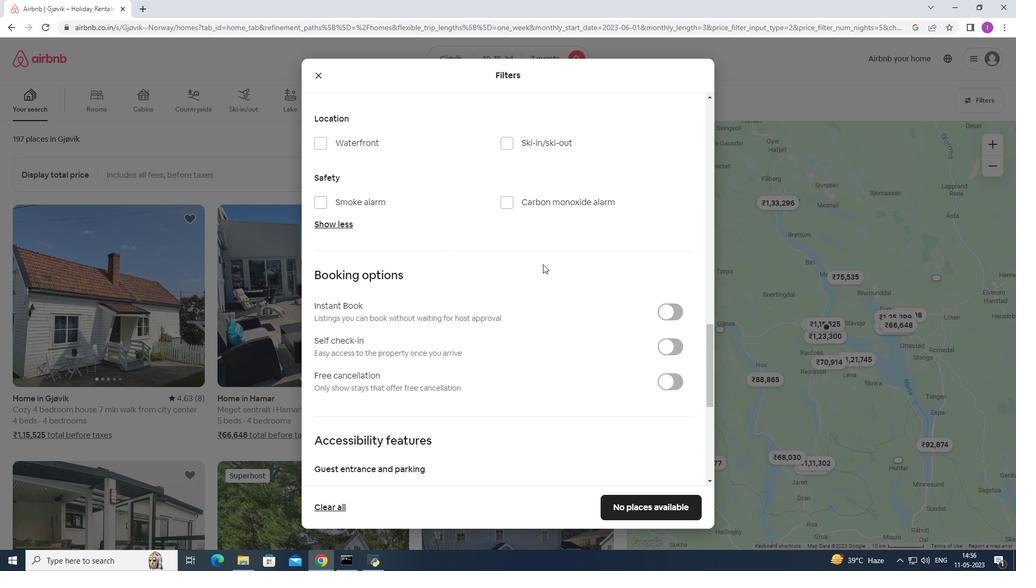 
Action: Mouse scrolled (551, 267) with delta (0, 0)
Screenshot: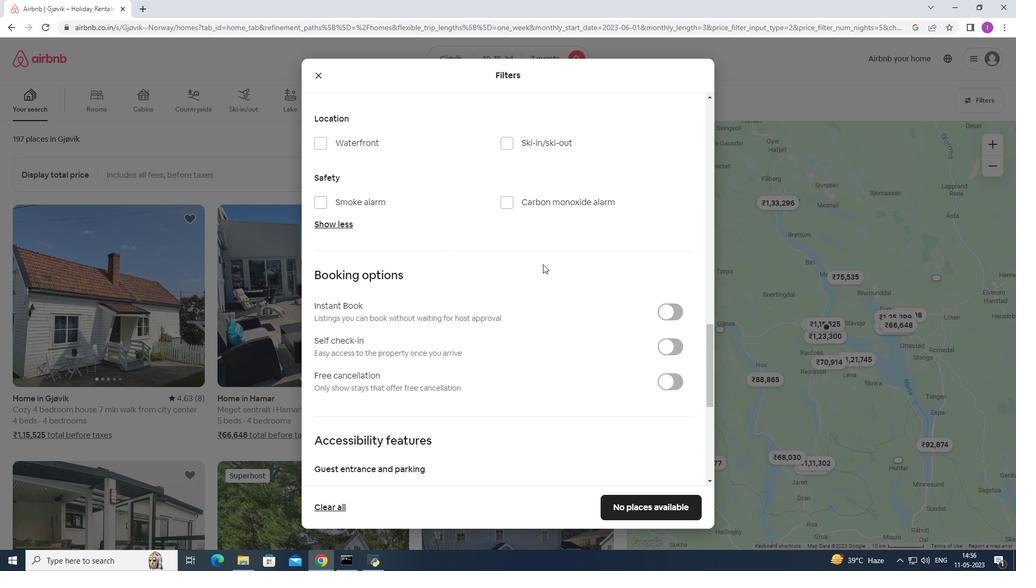 
Action: Mouse moved to (680, 241)
Screenshot: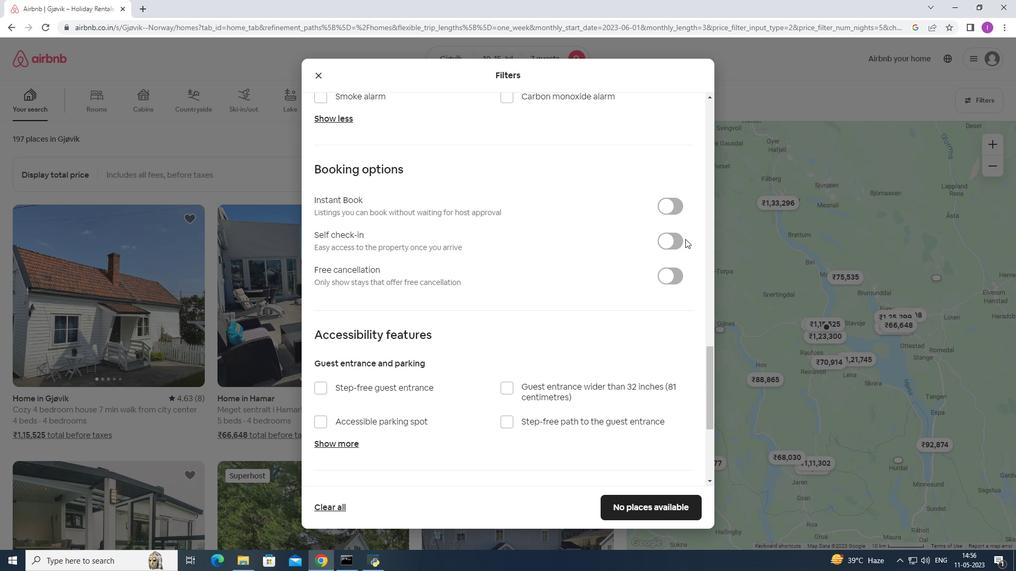 
Action: Mouse pressed left at (680, 241)
Screenshot: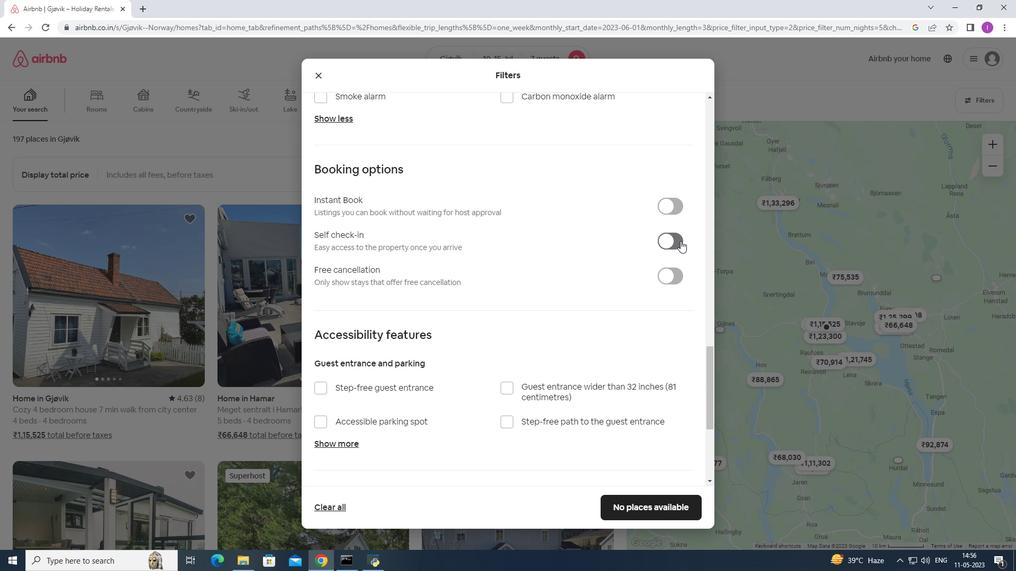 
Action: Mouse moved to (564, 322)
Screenshot: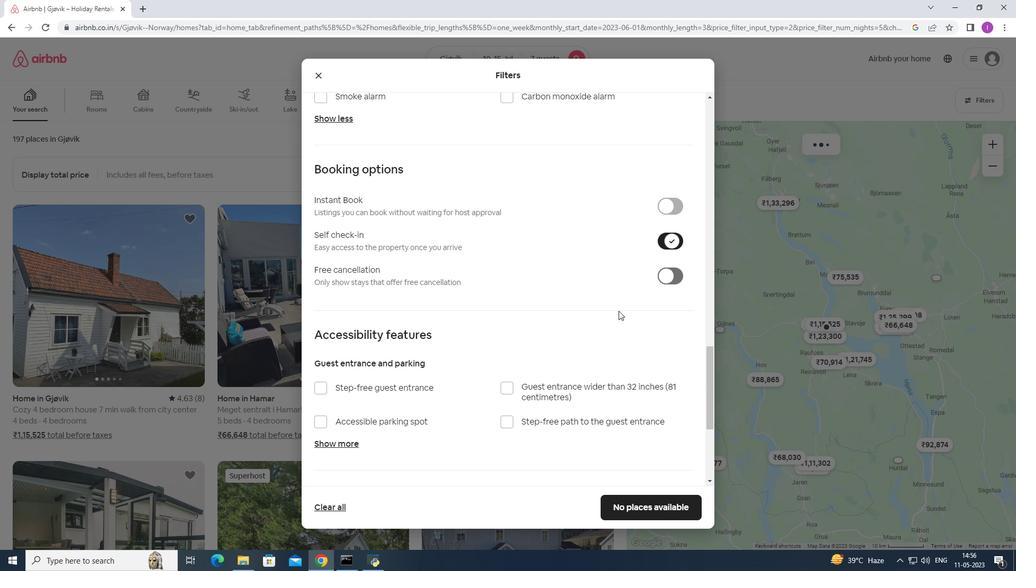 
Action: Mouse scrolled (564, 321) with delta (0, 0)
Screenshot: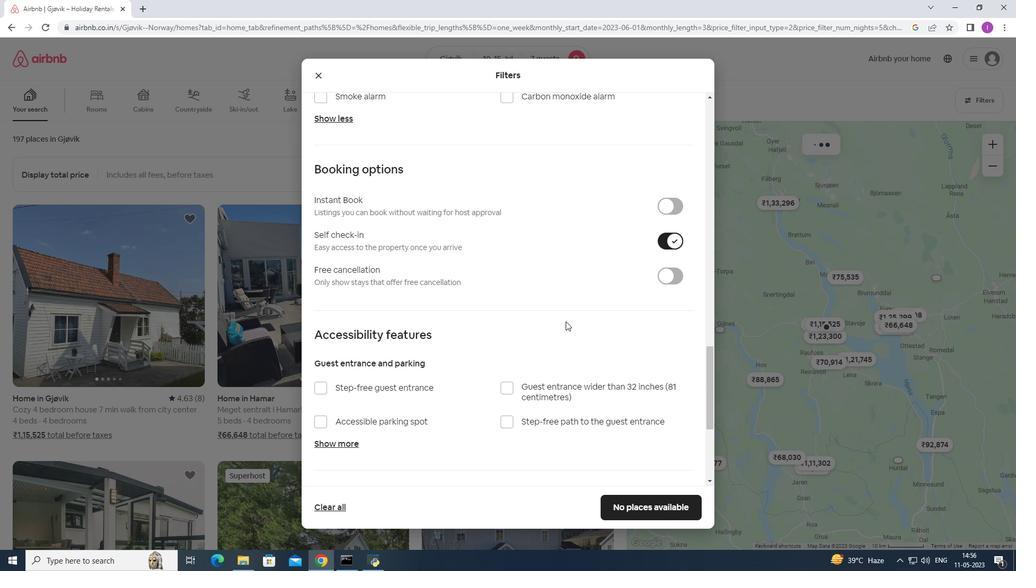 
Action: Mouse scrolled (564, 321) with delta (0, 0)
Screenshot: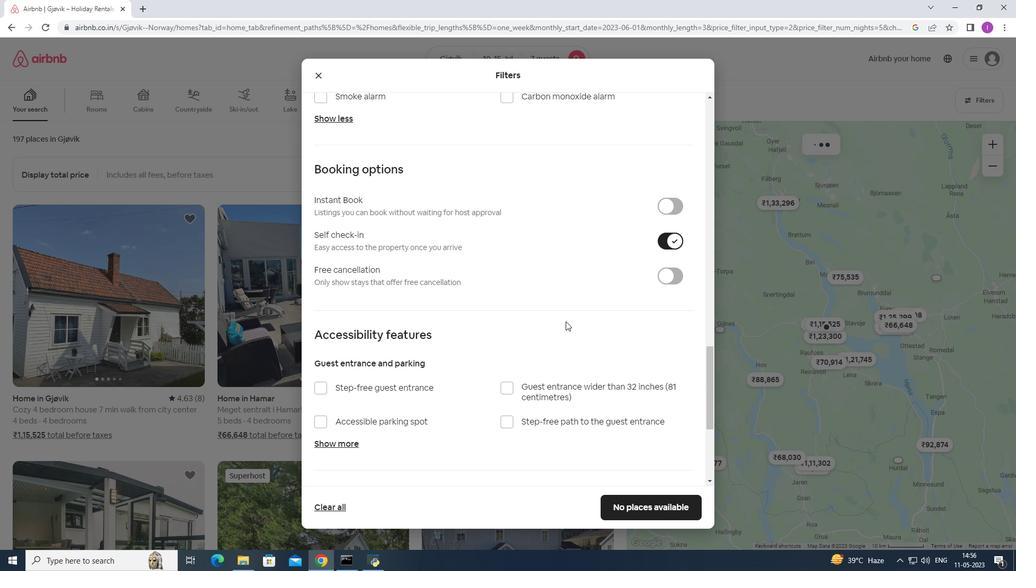 
Action: Mouse scrolled (564, 321) with delta (0, 0)
Screenshot: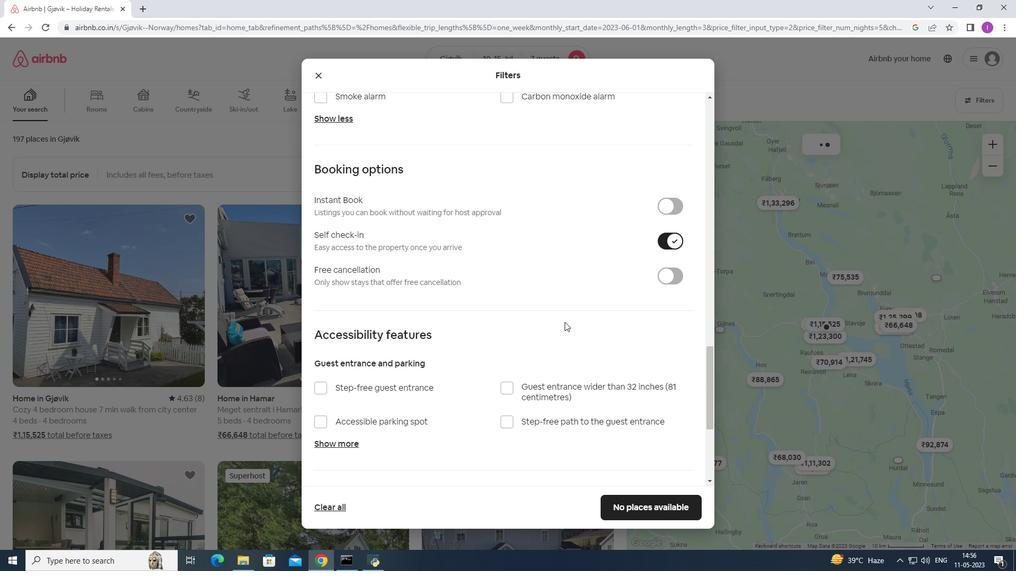 
Action: Mouse moved to (564, 322)
Screenshot: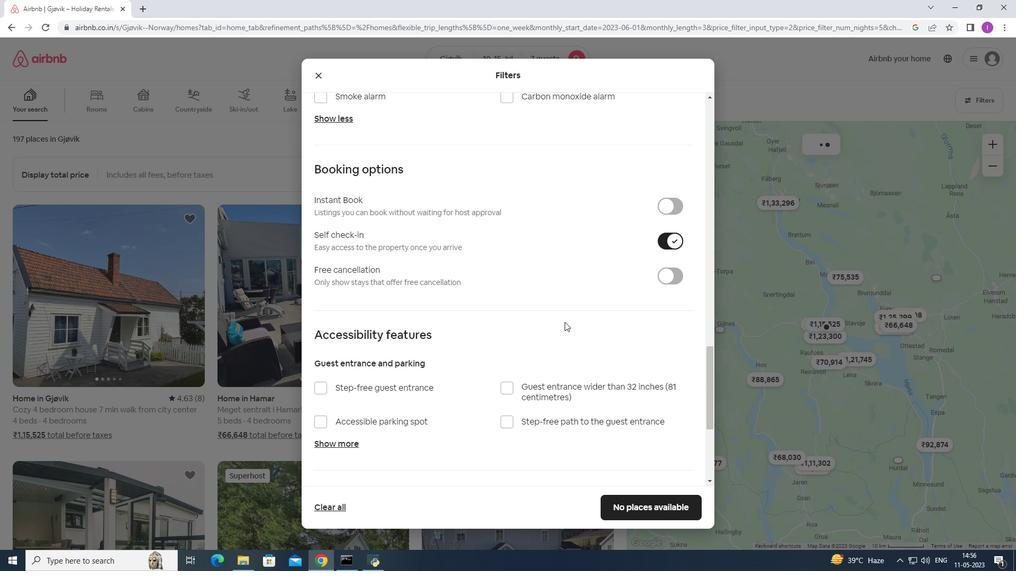 
Action: Mouse scrolled (564, 321) with delta (0, 0)
Screenshot: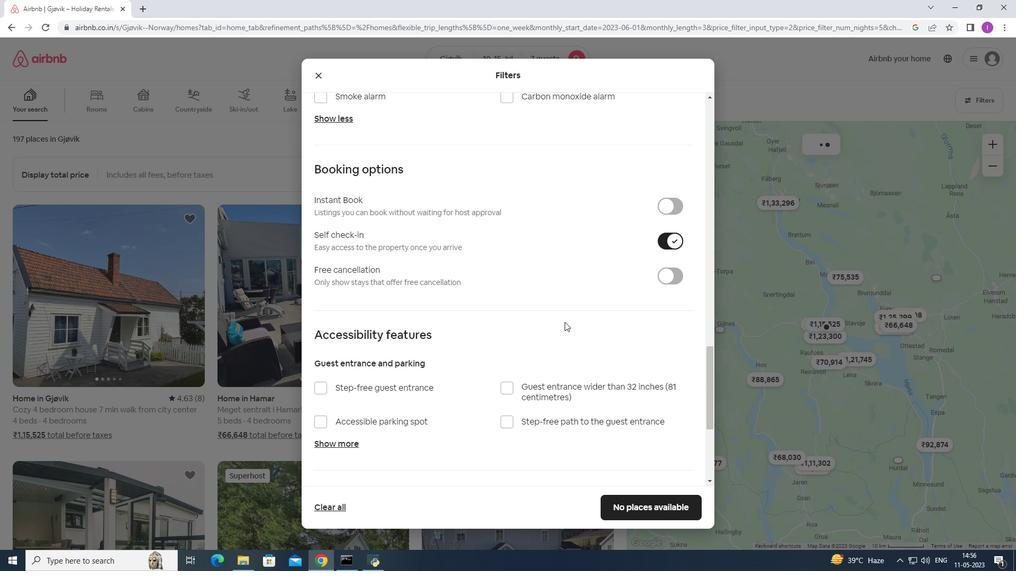
Action: Mouse moved to (564, 319)
Screenshot: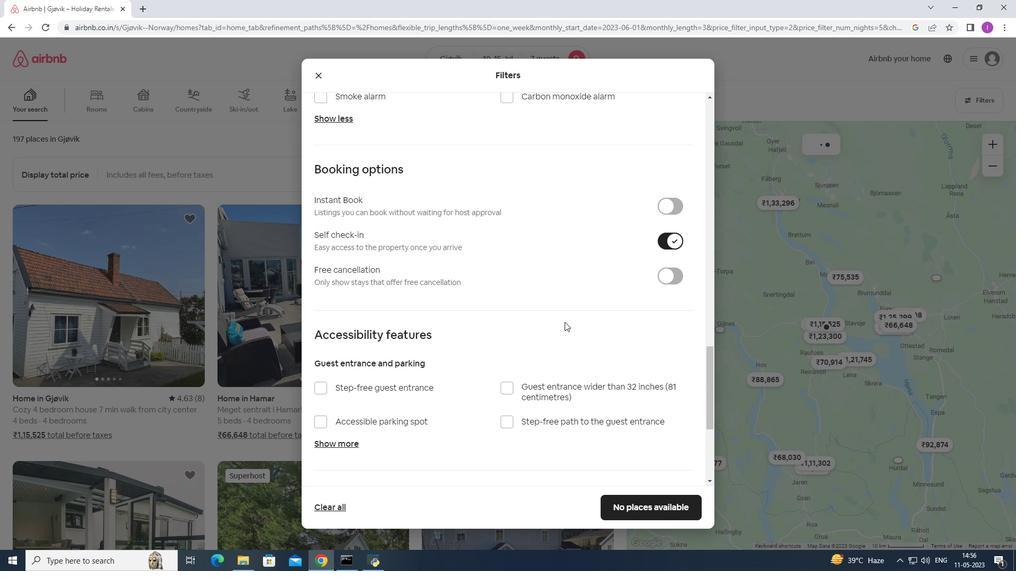 
Action: Mouse scrolled (564, 318) with delta (0, 0)
Screenshot: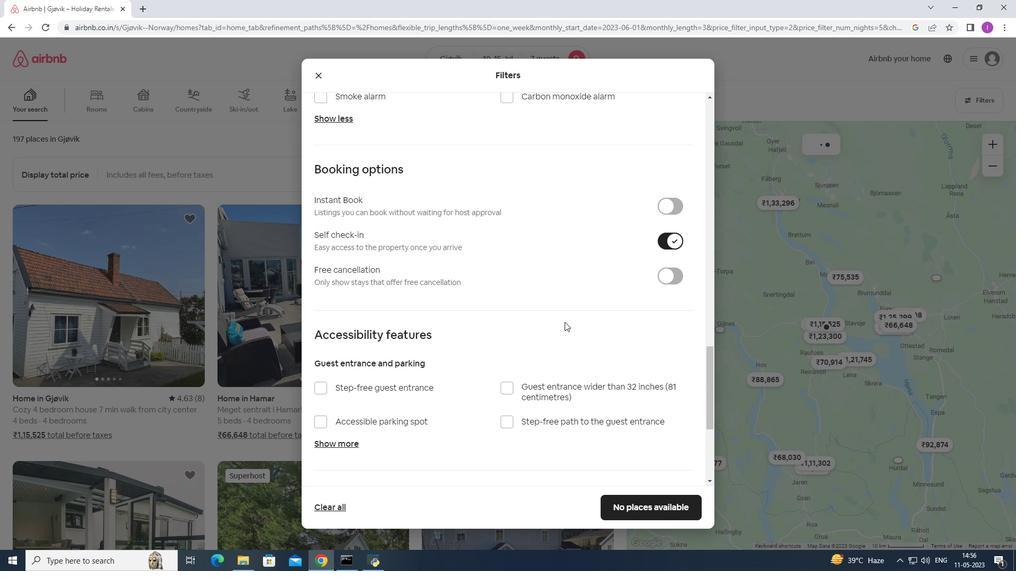
Action: Mouse moved to (568, 293)
Screenshot: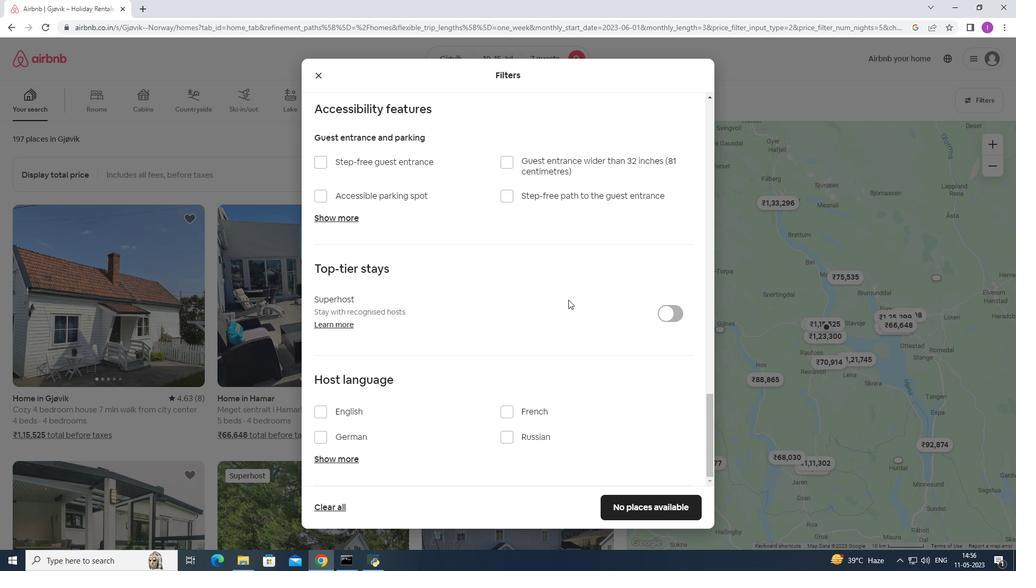 
Action: Mouse scrolled (568, 292) with delta (0, 0)
Screenshot: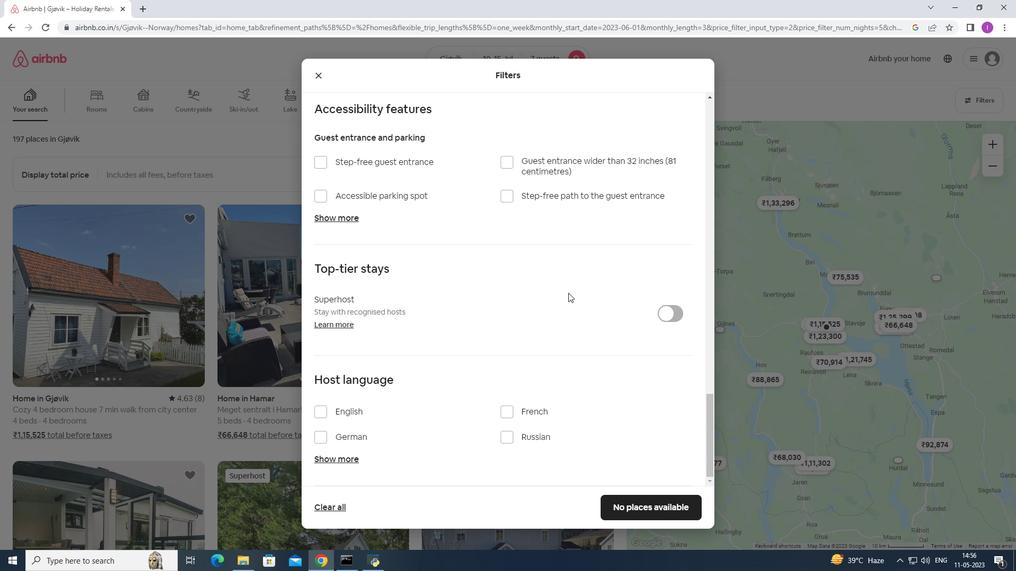 
Action: Mouse scrolled (568, 292) with delta (0, 0)
Screenshot: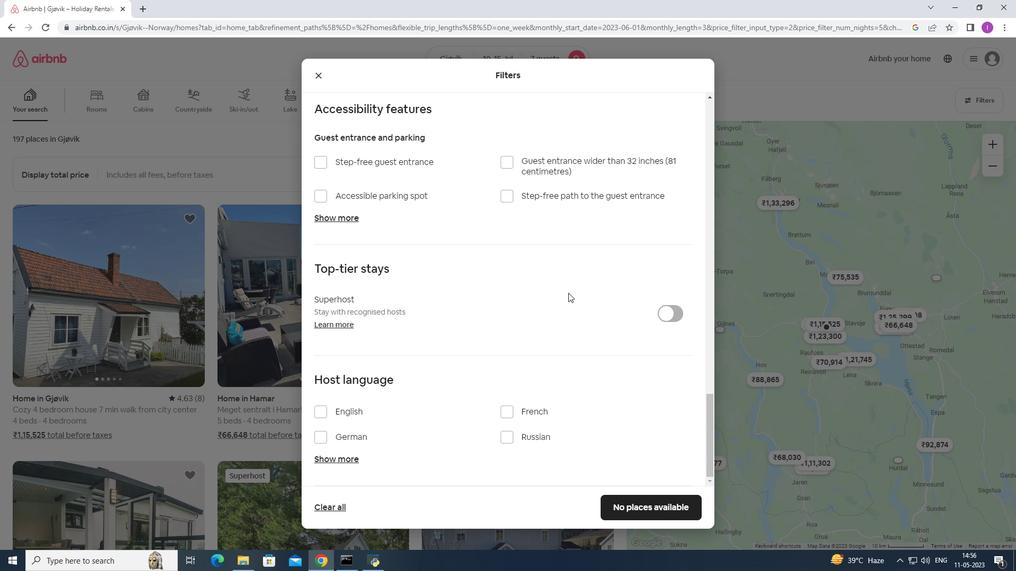 
Action: Mouse moved to (566, 292)
Screenshot: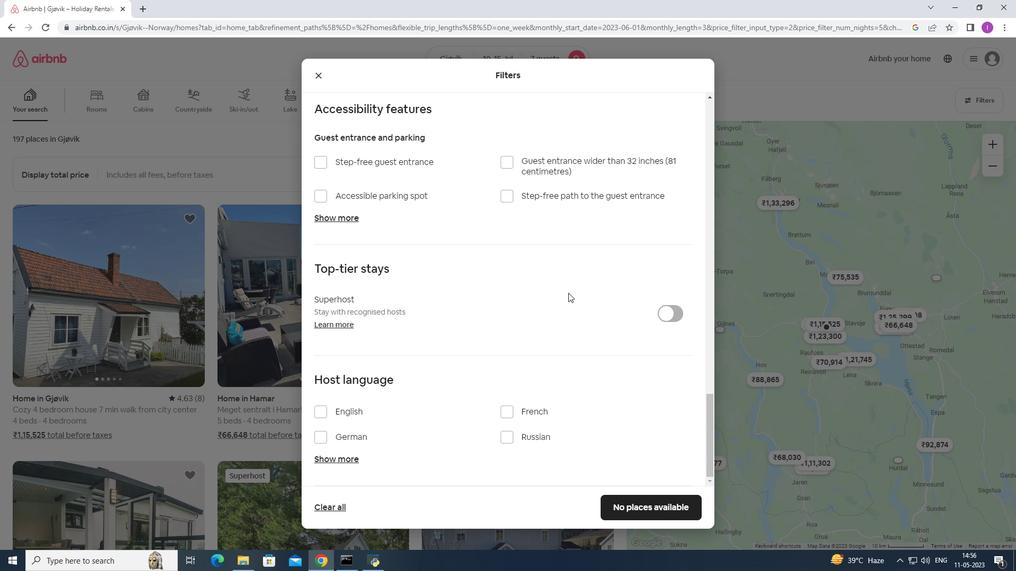 
Action: Mouse scrolled (566, 292) with delta (0, 0)
Screenshot: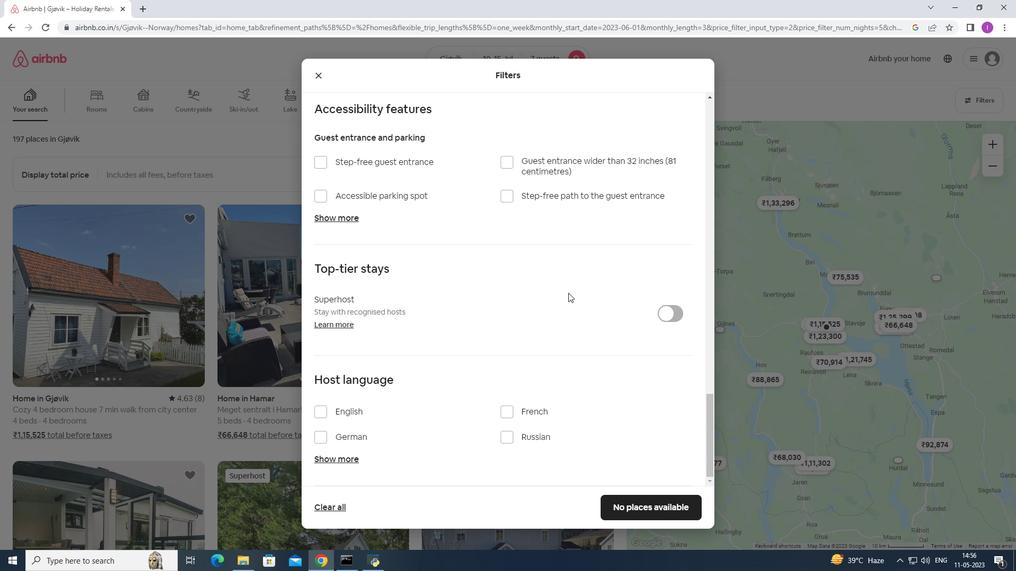 
Action: Mouse moved to (326, 411)
Screenshot: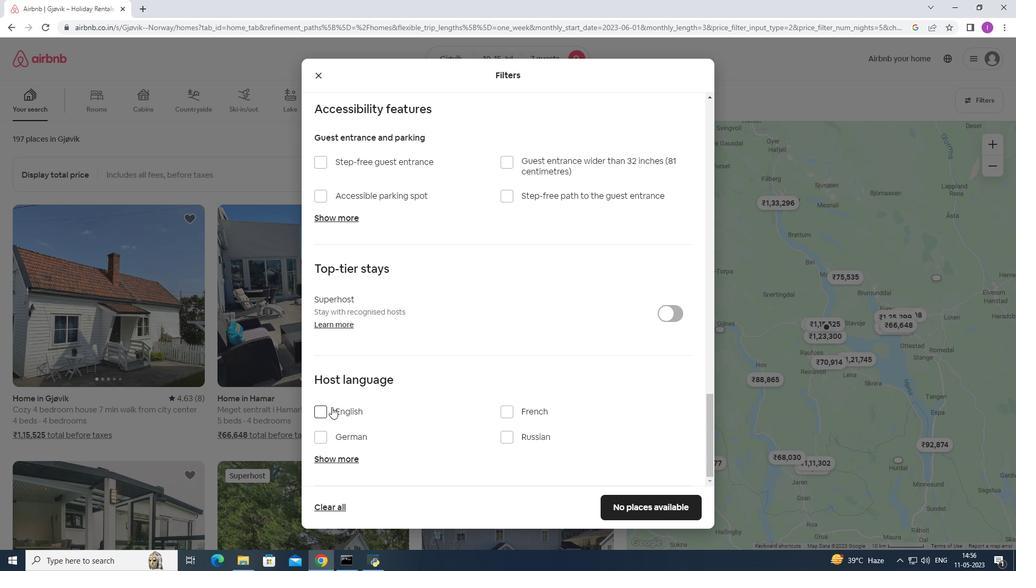 
Action: Mouse pressed left at (326, 411)
Screenshot: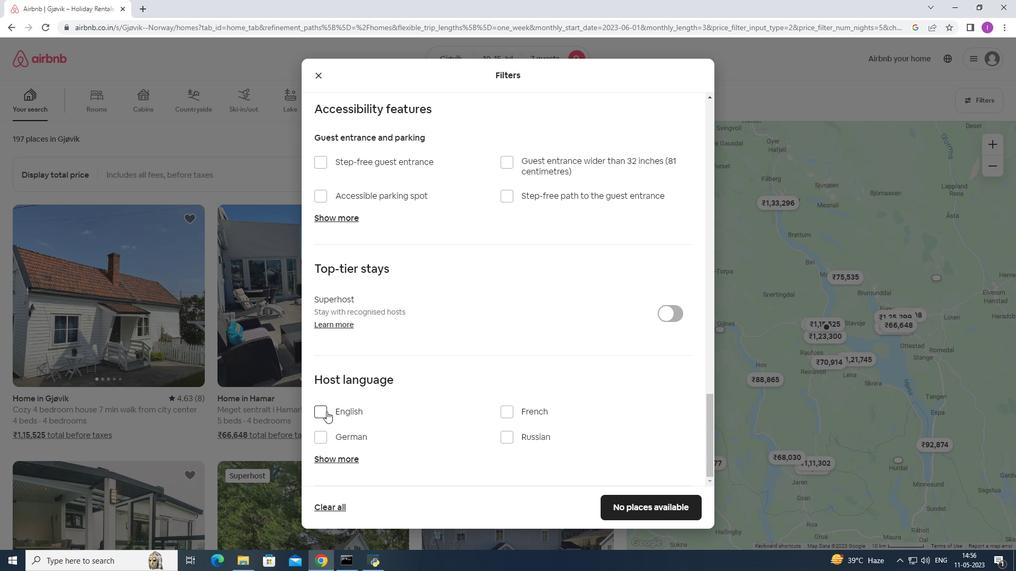 
Action: Mouse moved to (649, 514)
Screenshot: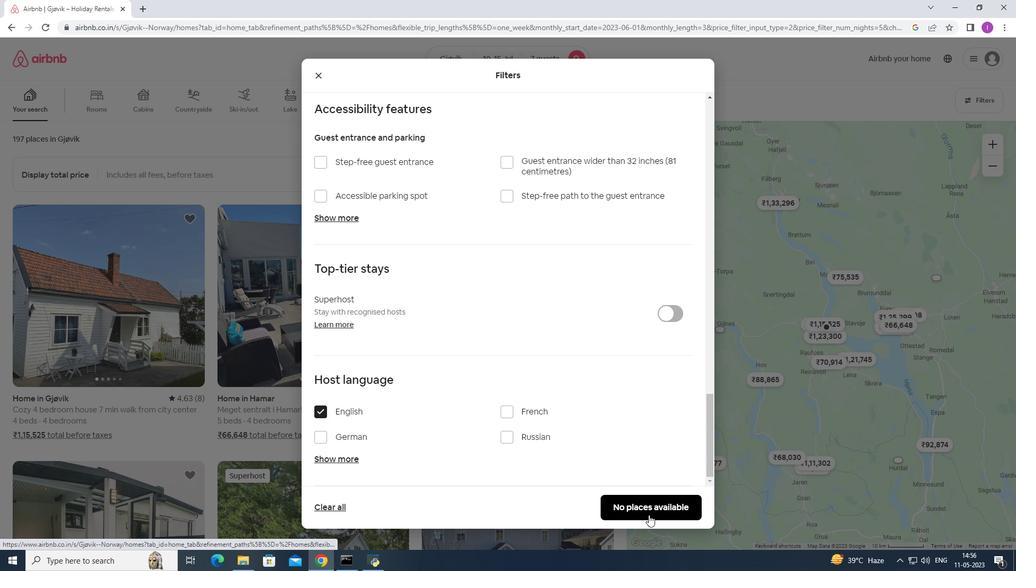 
Action: Mouse pressed left at (649, 514)
Screenshot: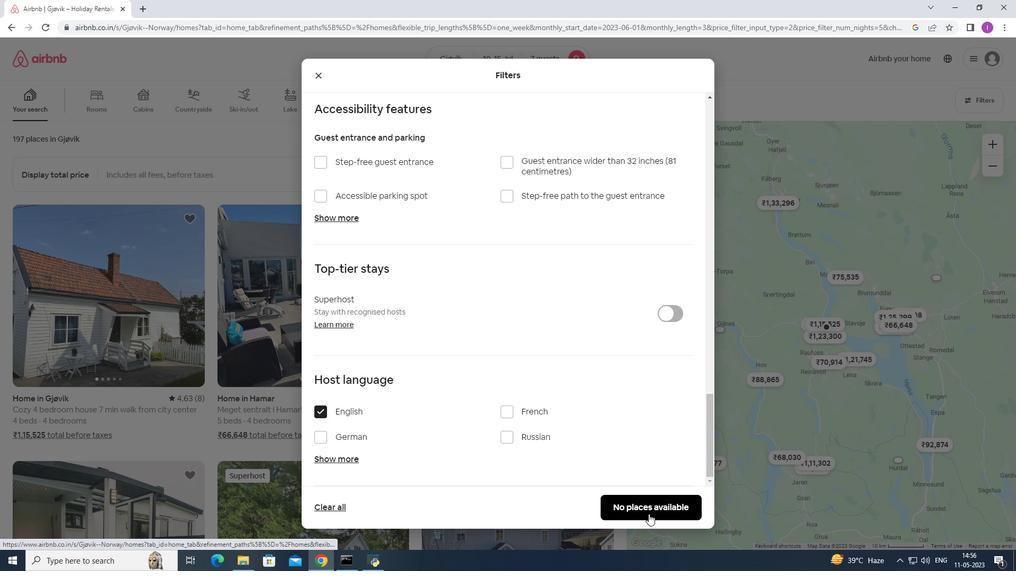 
Action: Mouse moved to (639, 501)
Screenshot: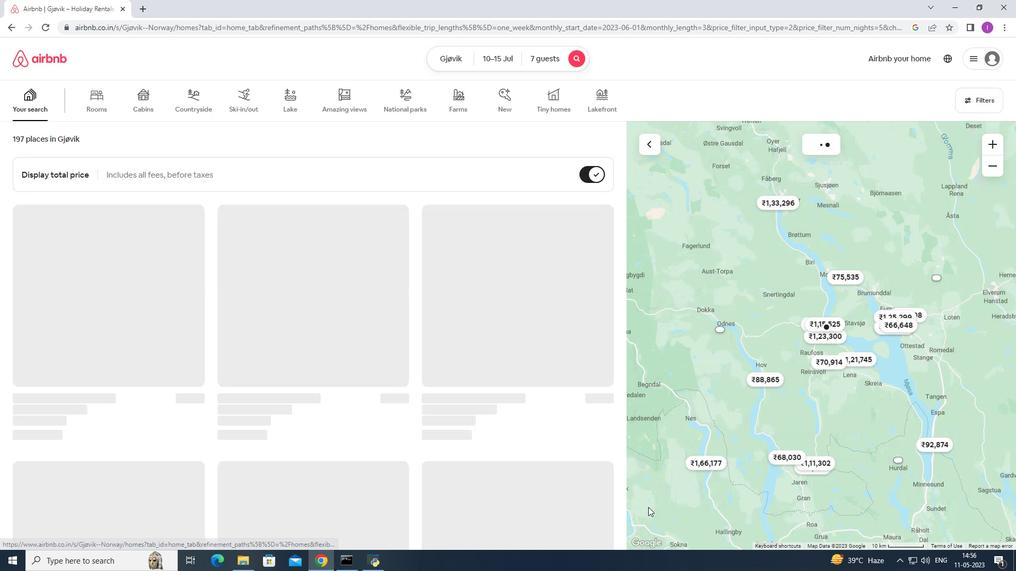 
